 Task: Create a bar chart using the 'experience' column from the data provided.
Action: Mouse moved to (367, 186)
Screenshot: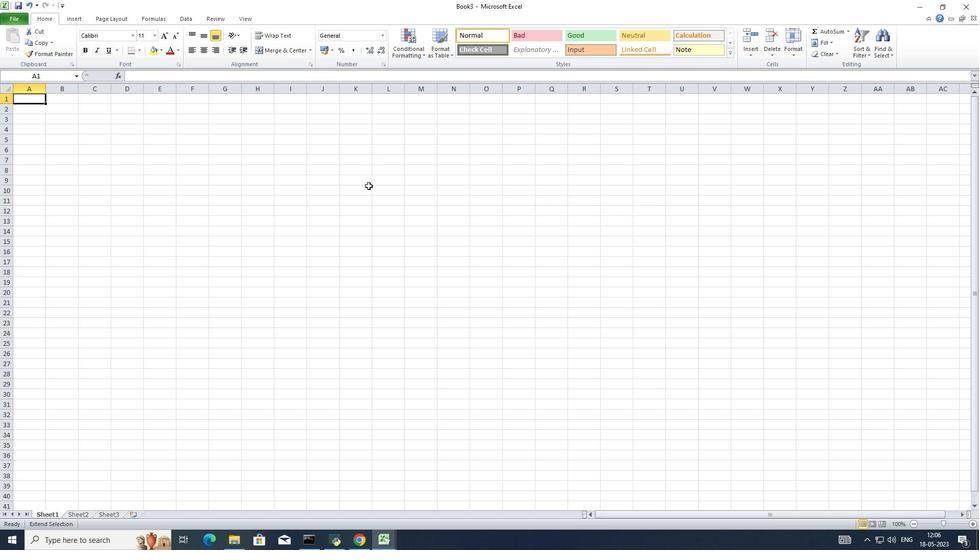 
Action: Key pressed <Key.shift_r><Key.shift_r><Key.shift_r><Key.shift_r><Key.shift_r><Key.shift_r><Key.shift_r><Key.shift_r><Key.shift_r><Key.shift_r><Key.shift_r><Key.shift_r><Key.shift_r><Key.shift_r><Key.shift_r><Key.shift_r><Key.shift_r><Key.shift_r><Key.shift_r><Key.shift_r><Key.shift_r><Key.shift_r><Key.shift_r><Key.shift_r><Key.shift_r><Key.shift_r><Key.shift_r><Key.shift_r><Key.shift_r><Key.shift_r><Key.shift_r><Key.shift_r><Key.shift_r><Key.shift_r><Key.shift_r><Key.shift_r><Key.shift_r><Key.shift_r><Key.shift_r><Key.shift_r><Key.shift_r><Key.shift_r><Key.shift_r><Key.shift_r><Key.shift_r><Key.shift_r><Key.shift_r><Key.shift_r><Key.shift_r><Key.shift_r><Key.shift_r><Key.shift_r><Key.shift_r><Key.shift_r><Key.shift_r>Employee<Key.space><Key.shift_r>Name<Key.right><Key.shift_r>Employee<Key.space><Key.enter><Key.shift_r>S<Key.backspace><Key.backspace>
Screenshot: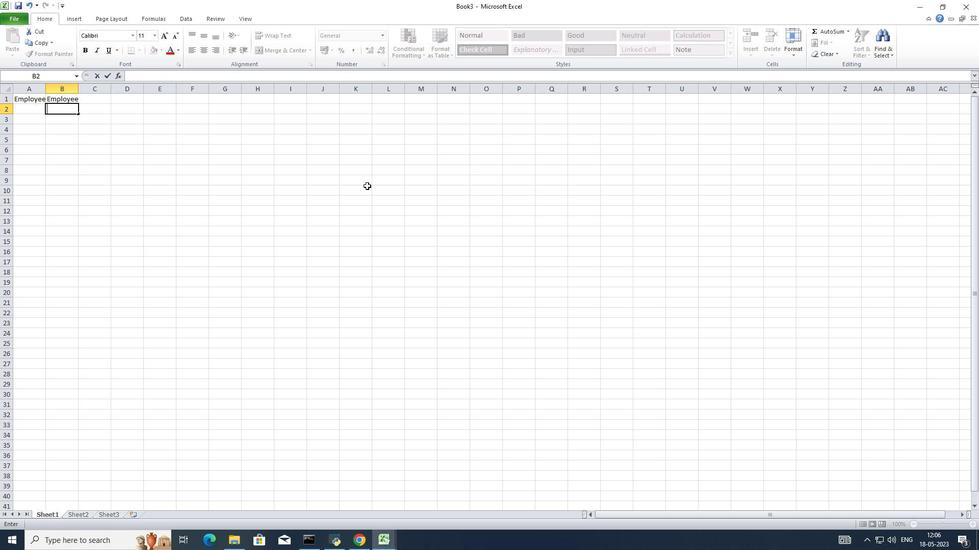 
Action: Mouse pressed left at (367, 186)
Screenshot: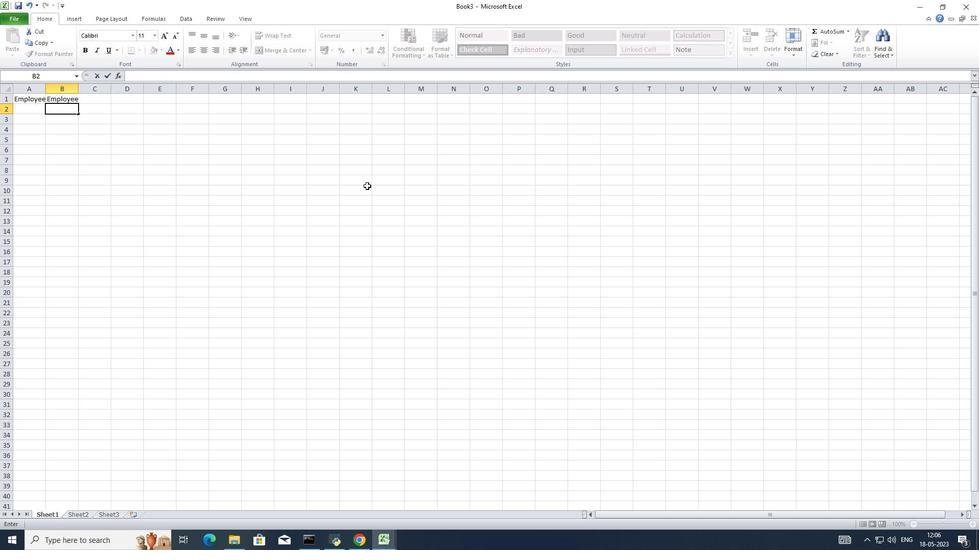 
Action: Mouse moved to (79, 102)
Screenshot: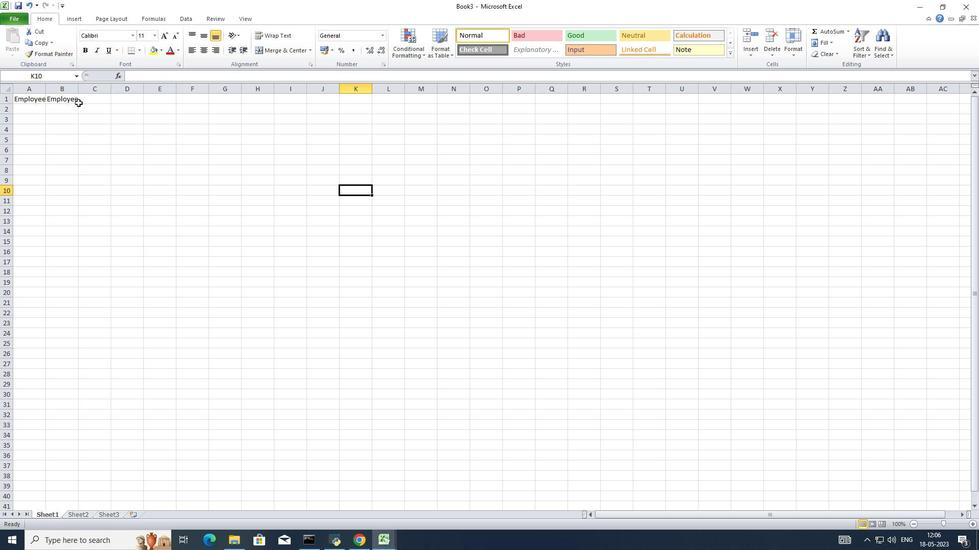 
Action: Mouse pressed left at (79, 102)
Screenshot: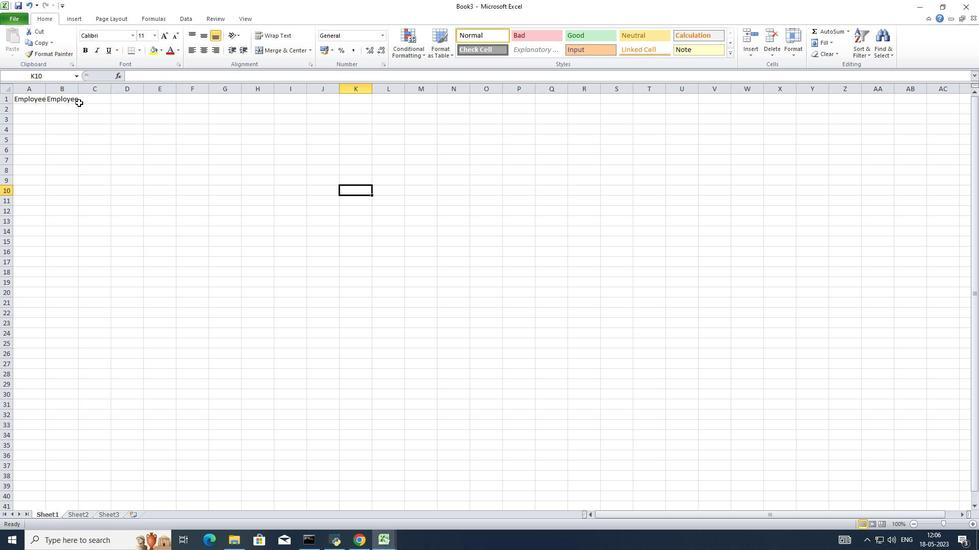 
Action: Mouse moved to (57, 102)
Screenshot: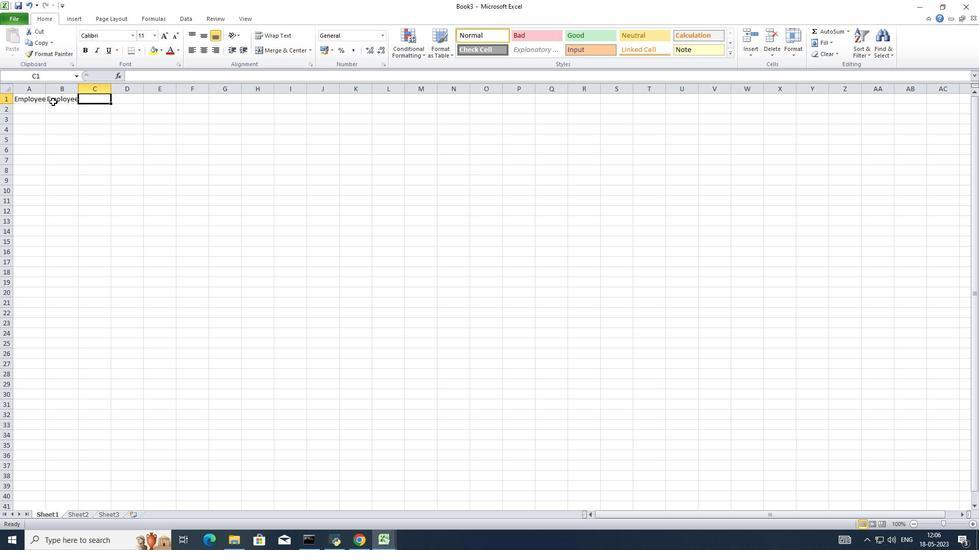 
Action: Mouse pressed left at (57, 102)
Screenshot: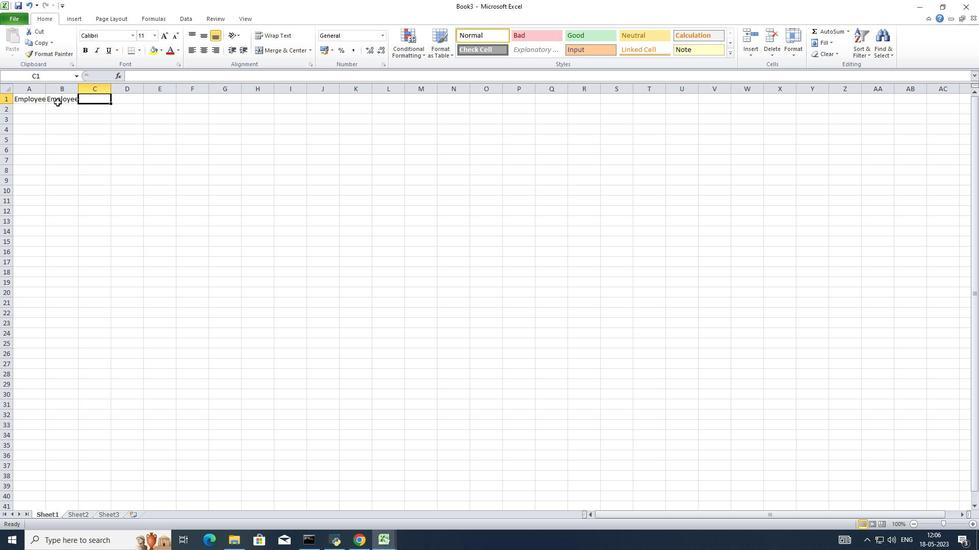 
Action: Mouse moved to (187, 76)
Screenshot: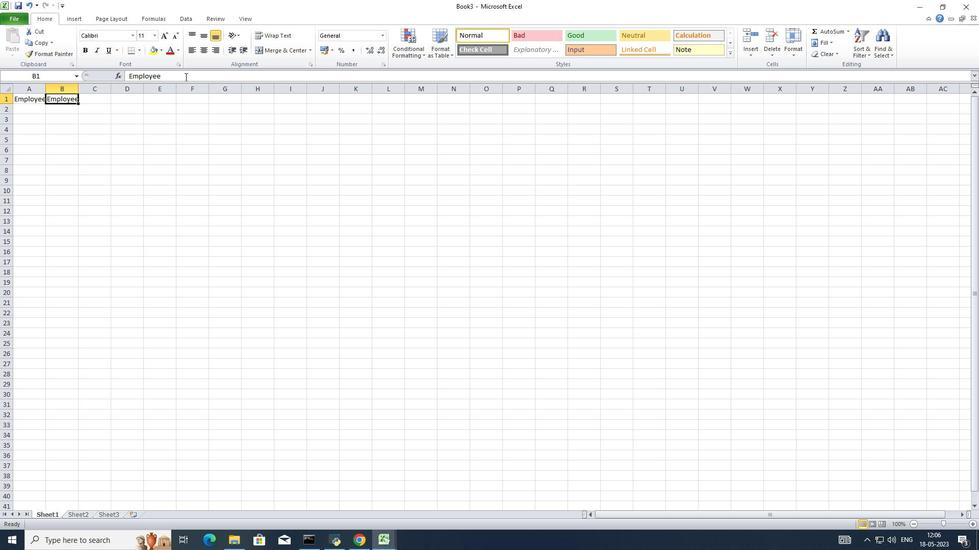 
Action: Mouse pressed left at (187, 76)
Screenshot: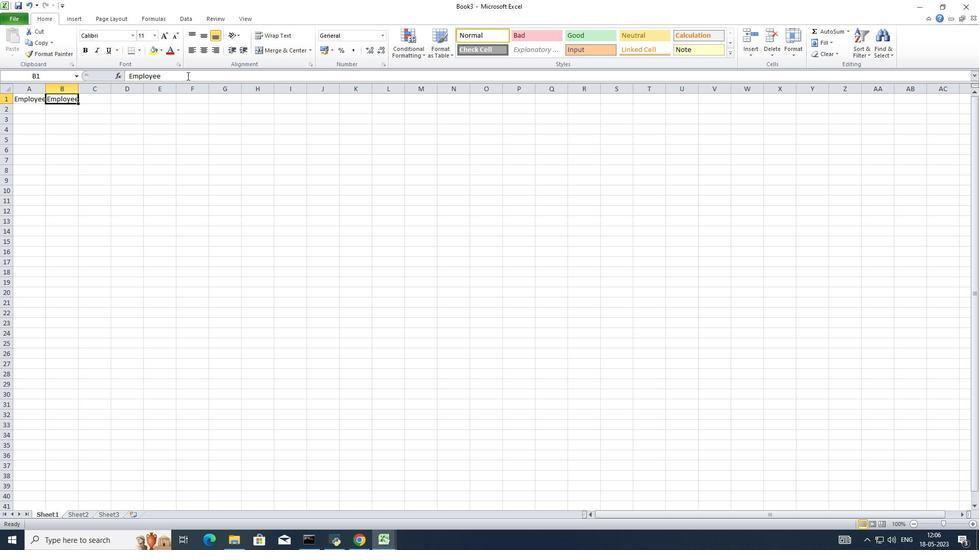 
Action: Mouse moved to (187, 76)
Screenshot: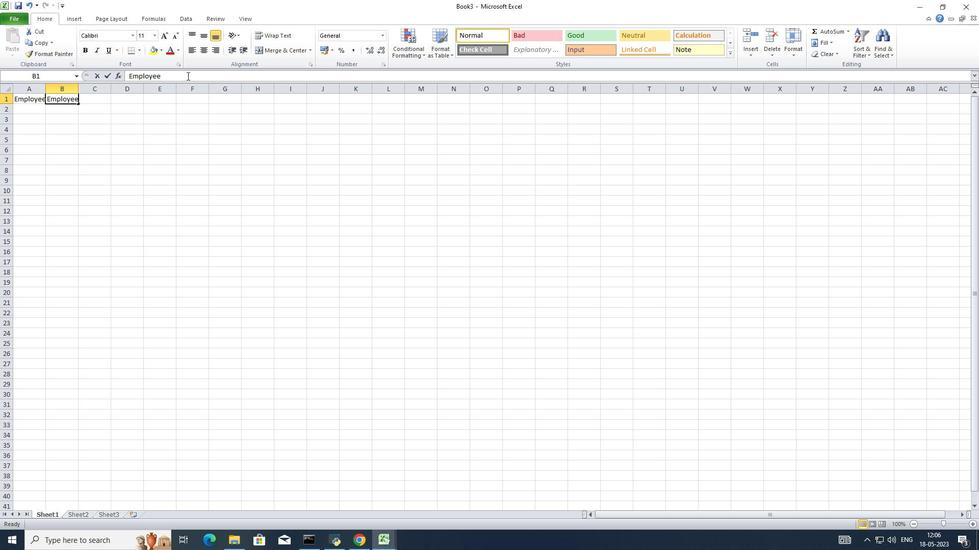 
Action: Key pressed <Key.shift_r>Salary<Key.enter><Key.up><Key.right><Key.shift_r>Employee<Key.space><Key.shift_r>ID<Key.right><Key.shift_r>Employee<Key.space><Key.shift_r>DOJ<Key.enter><Key.up><Key.right>
Screenshot: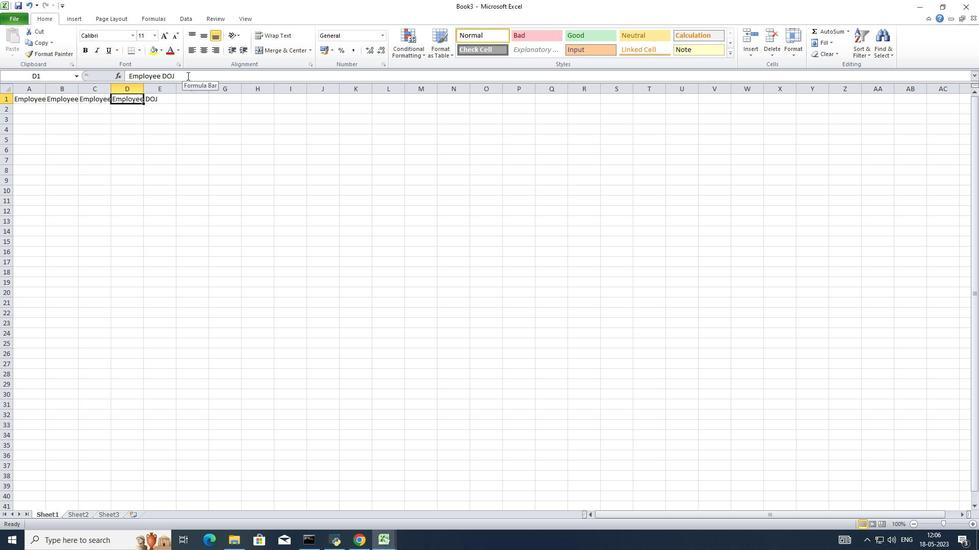 
Action: Mouse moved to (144, 87)
Screenshot: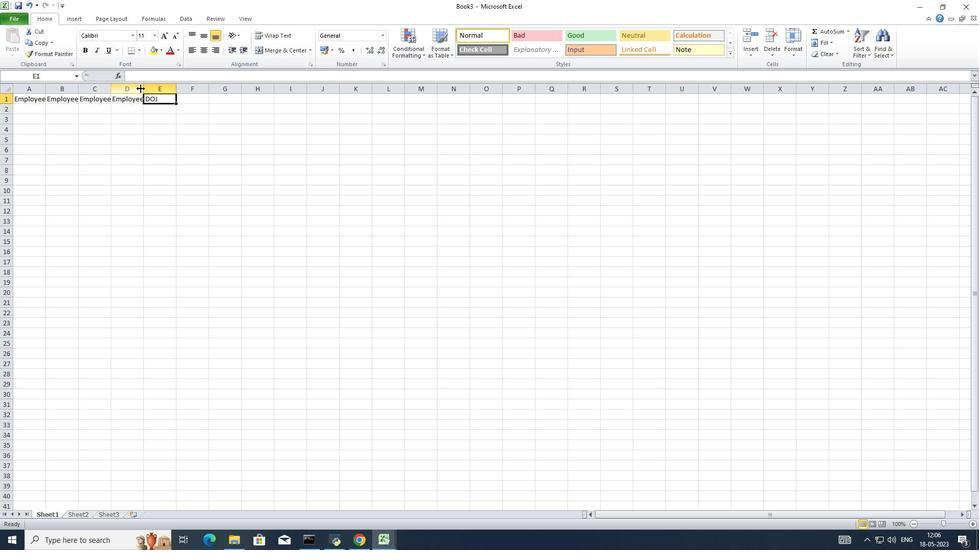 
Action: Mouse pressed left at (144, 87)
Screenshot: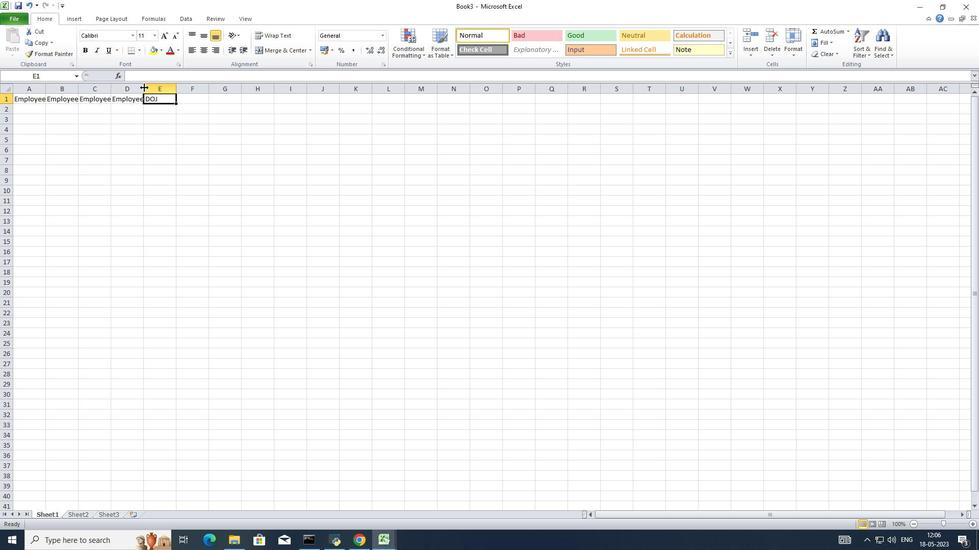 
Action: Mouse pressed left at (144, 87)
Screenshot: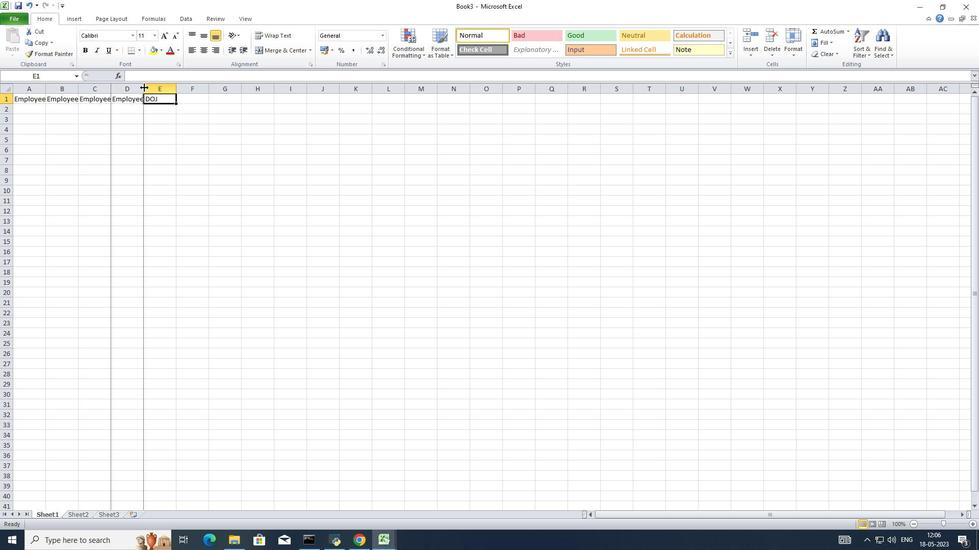 
Action: Mouse moved to (113, 89)
Screenshot: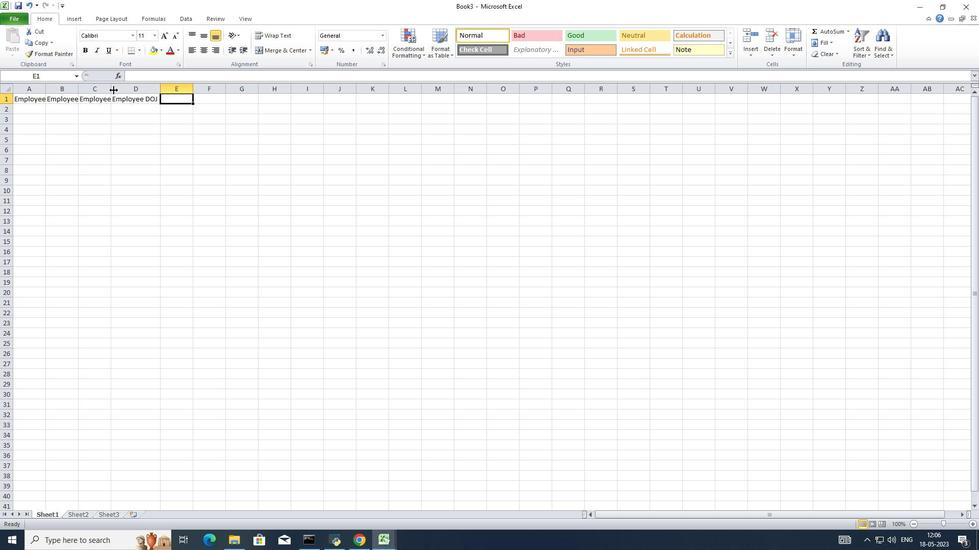 
Action: Mouse pressed left at (113, 89)
Screenshot: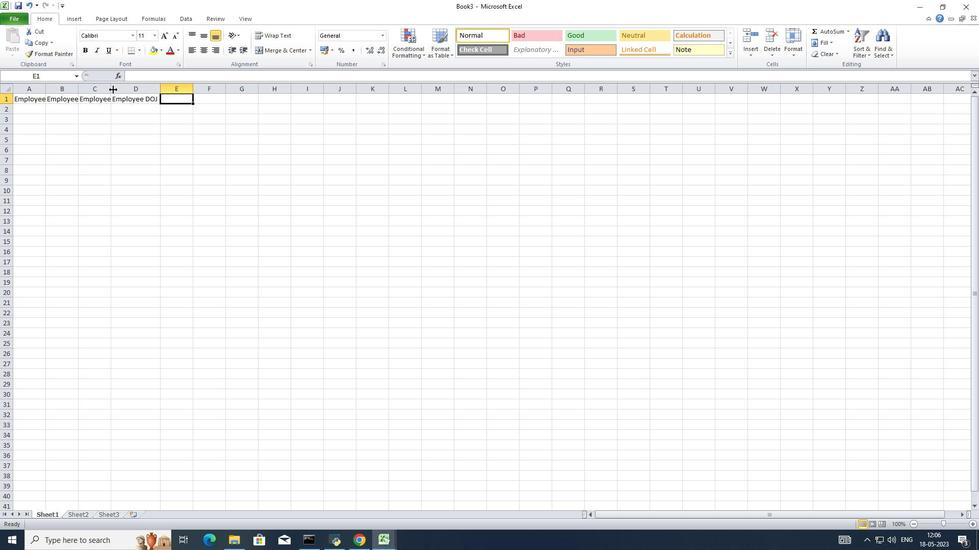 
Action: Mouse pressed left at (113, 89)
Screenshot: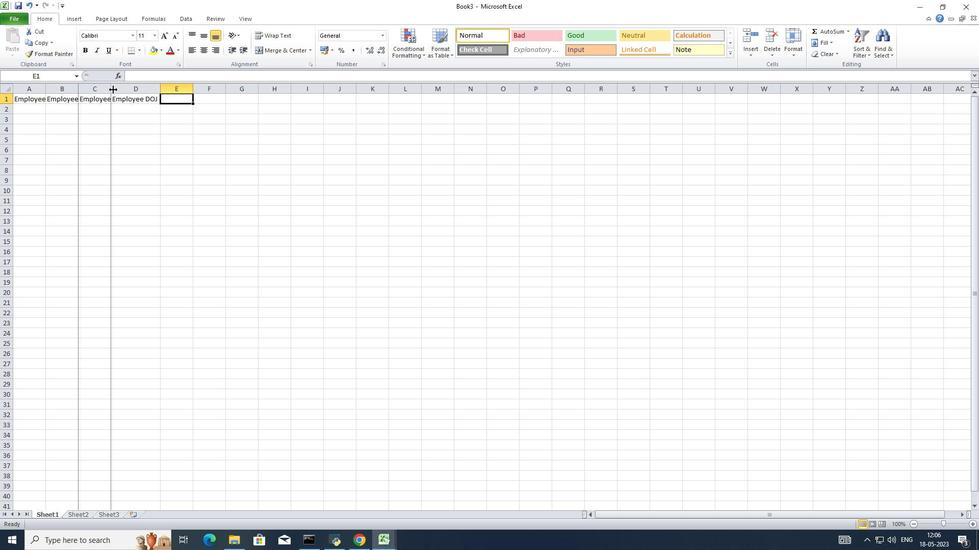 
Action: Mouse moved to (81, 87)
Screenshot: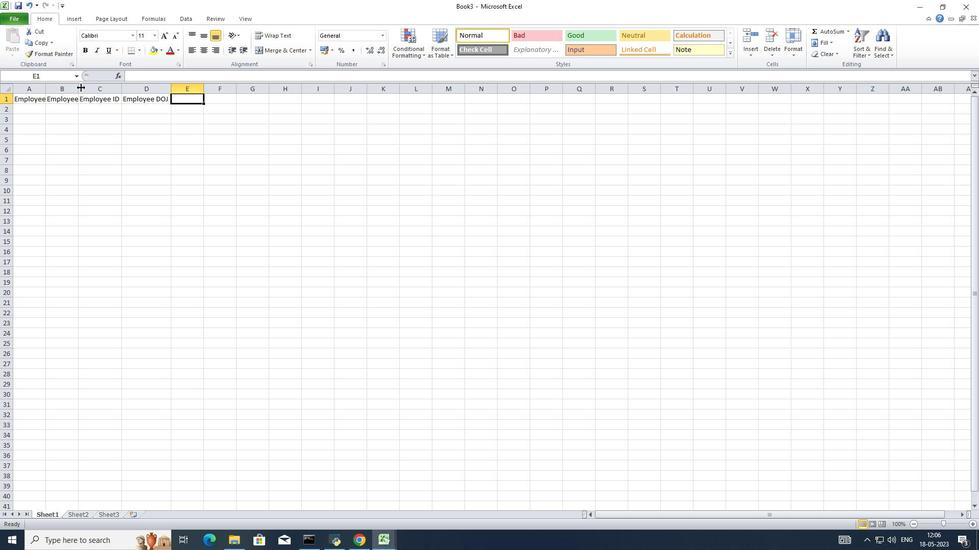 
Action: Mouse pressed left at (81, 87)
Screenshot: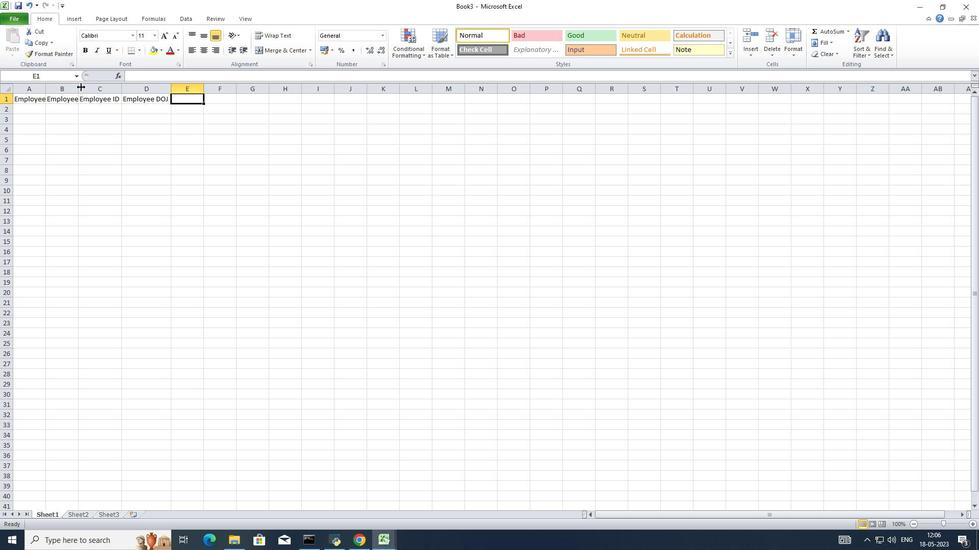 
Action: Mouse pressed left at (81, 87)
Screenshot: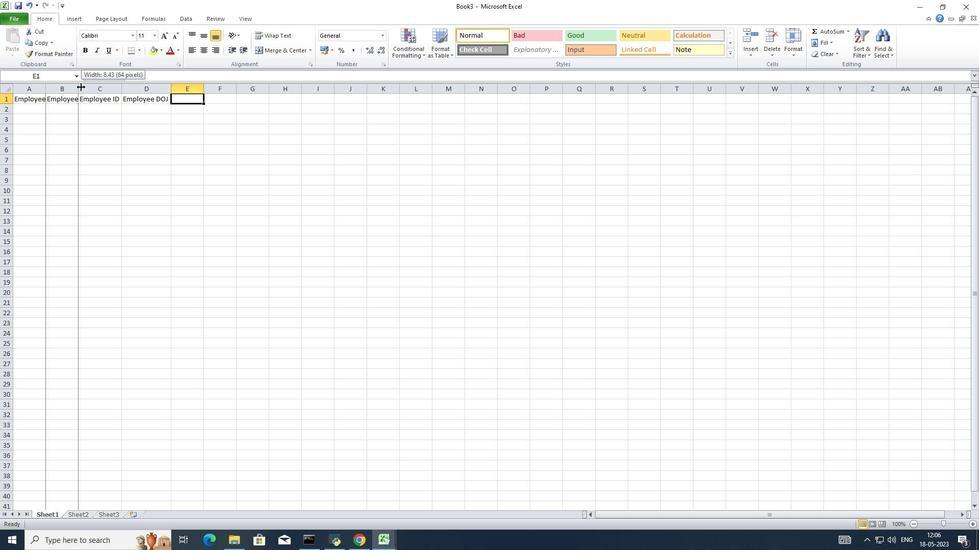 
Action: Mouse moved to (47, 87)
Screenshot: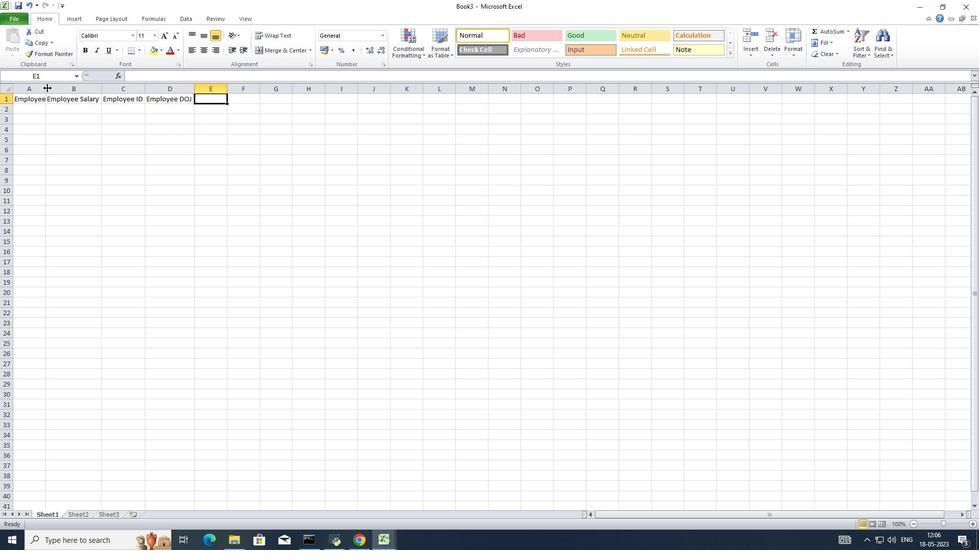 
Action: Mouse pressed left at (47, 87)
Screenshot: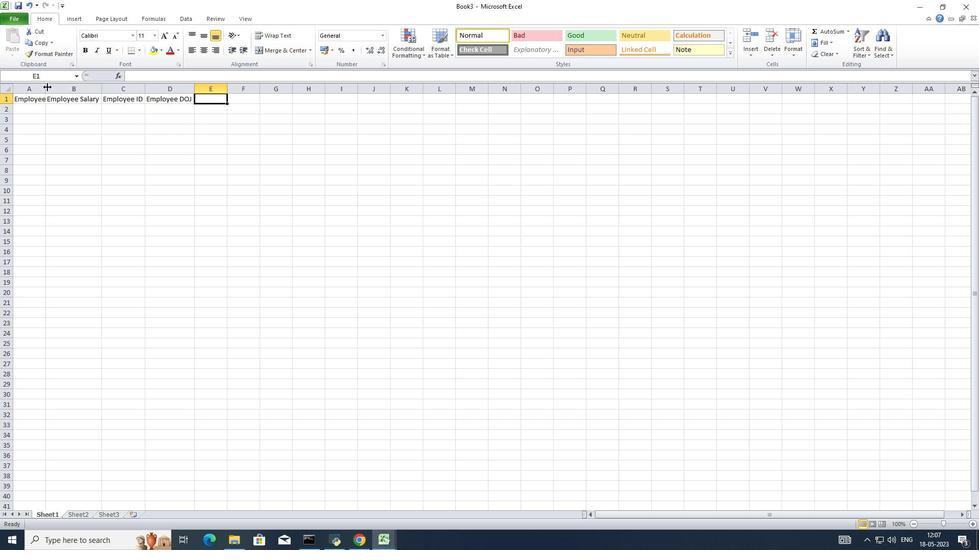
Action: Mouse pressed left at (47, 87)
Screenshot: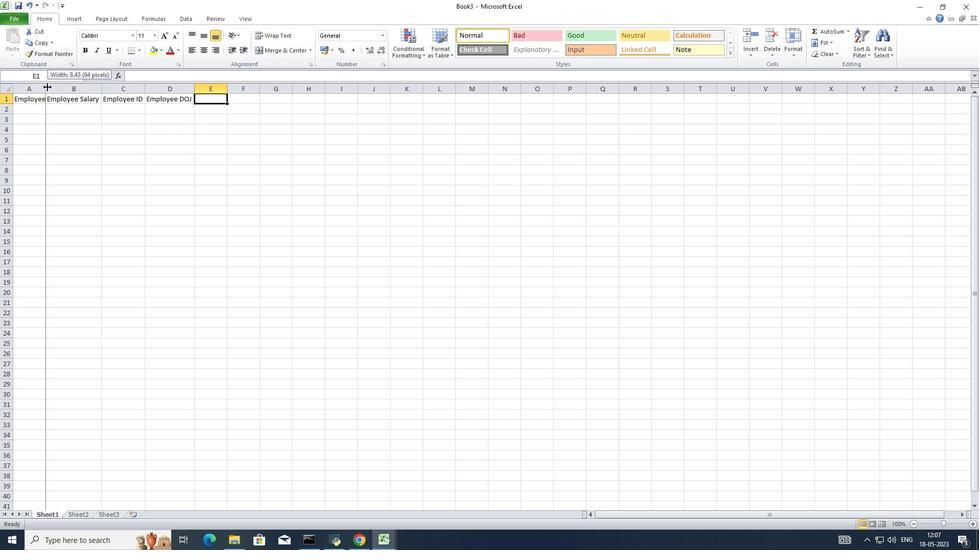 
Action: Mouse moved to (200, 107)
Screenshot: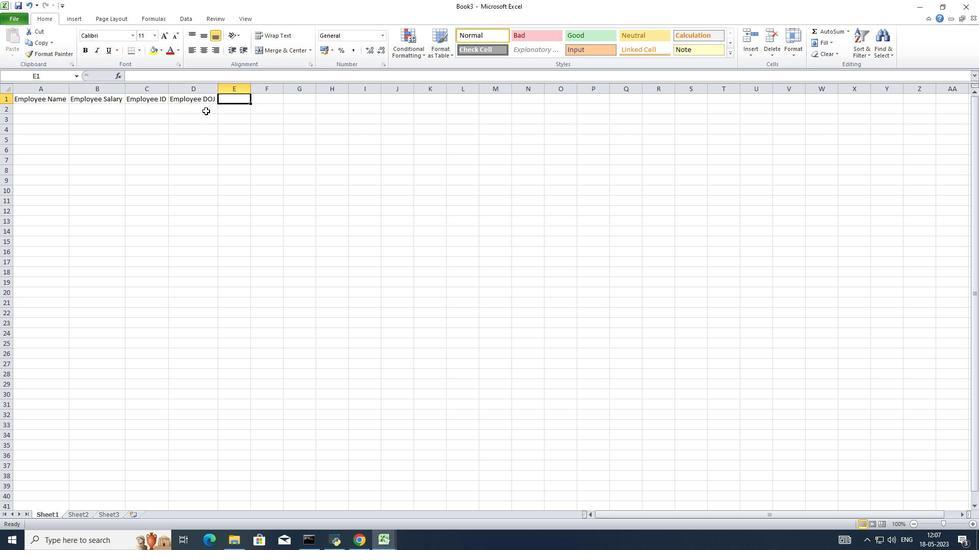 
Action: Key pressed <Key.shift_r>Location<Key.down><Key.left><Key.left><Key.left><Key.left><Key.left><Key.left><Key.left><Key.shift_r>Lsk<Key.backspace><Key.backspace>akhan<Key.enter><Key.shift_r>Suresh<Key.right><Key.left><Key.down><Key.shift_r>Rahul<Key.enter><Key.shift_r>Krish<Key.enter>dev<Key.enter>pooja<Key.enter>sahil<Key.enter>abhishek<Key.enter>salesh<Key.enter>
Screenshot: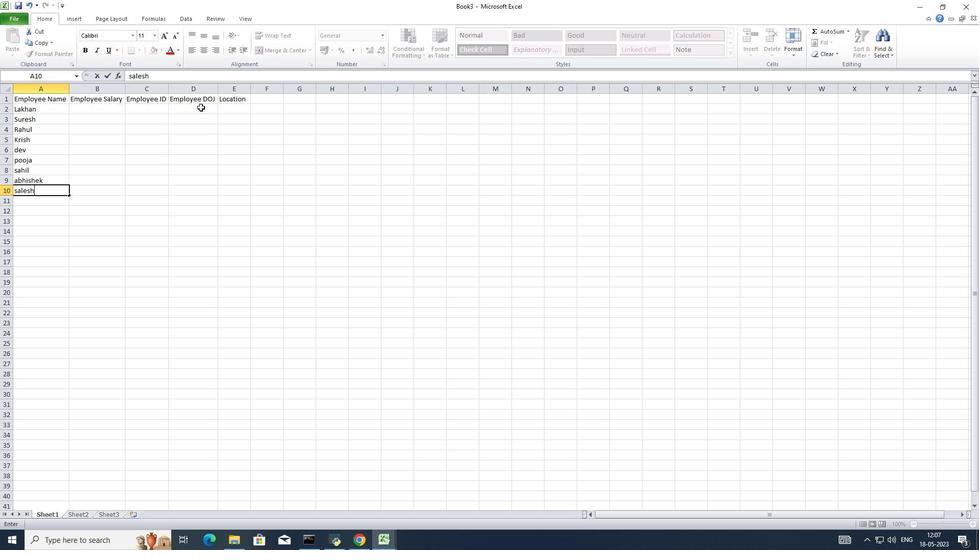 
Action: Mouse moved to (109, 111)
Screenshot: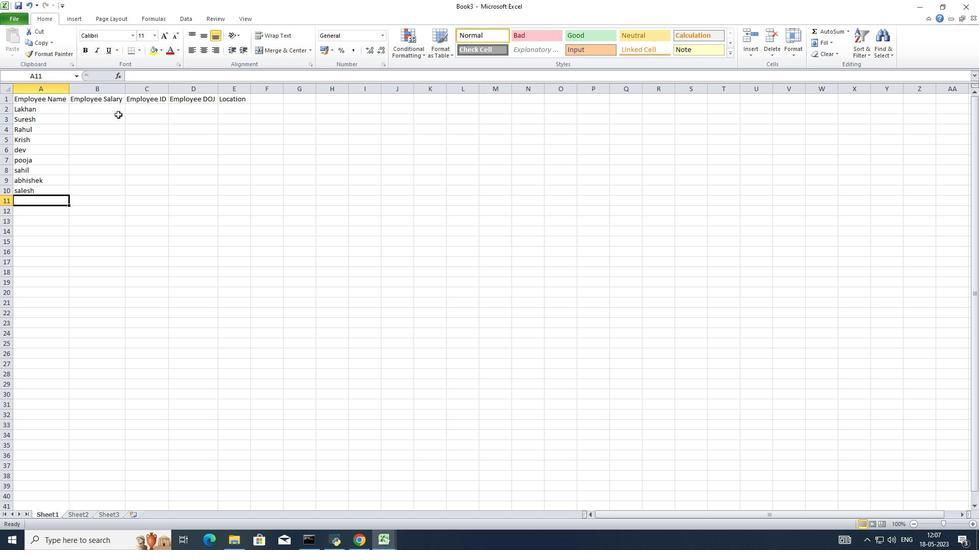 
Action: Mouse pressed left at (109, 111)
Screenshot: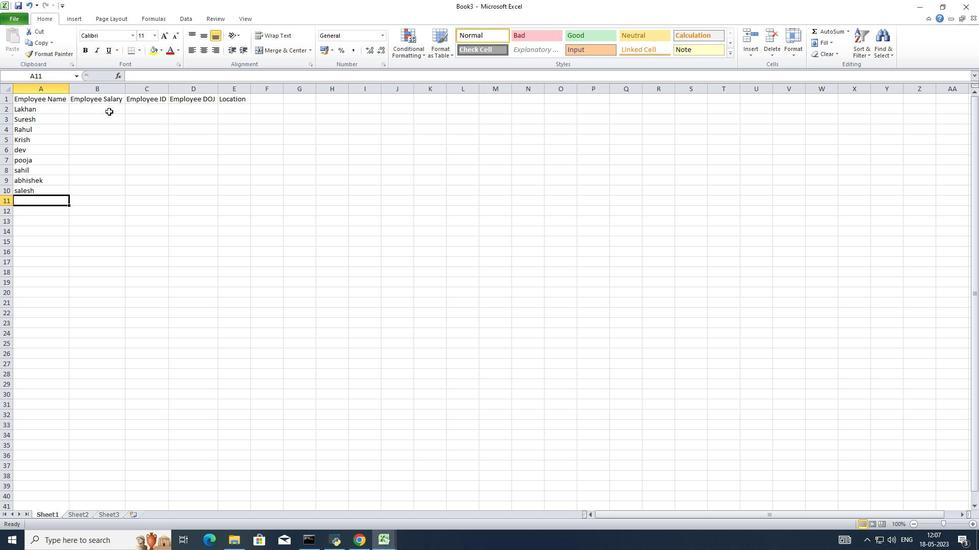 
Action: Mouse moved to (113, 110)
Screenshot: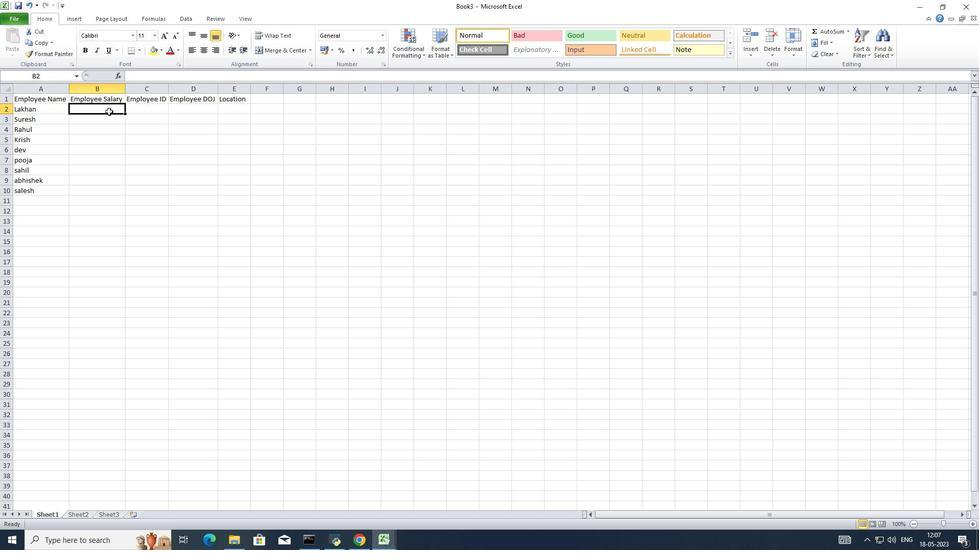 
Action: Key pressed 455450<Key.left><Key.right>35000<Key.insert><Key.insert><Key.backspace><Key.insert><Key.backspace>52<Key.enter>45210<Key.enter>25014<Key.enter>26301<Key.enter>19800<Key.enter>32001<Key.backspace><Key.backspace>89<Key.enter>35335<Key.enter>29578<Key.enter>
Screenshot: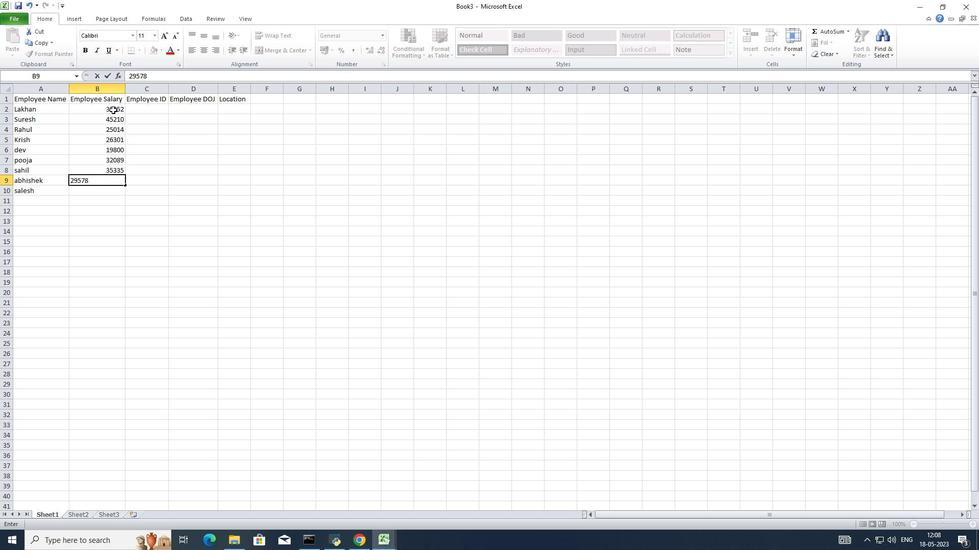 
Action: Mouse moved to (133, 114)
Screenshot: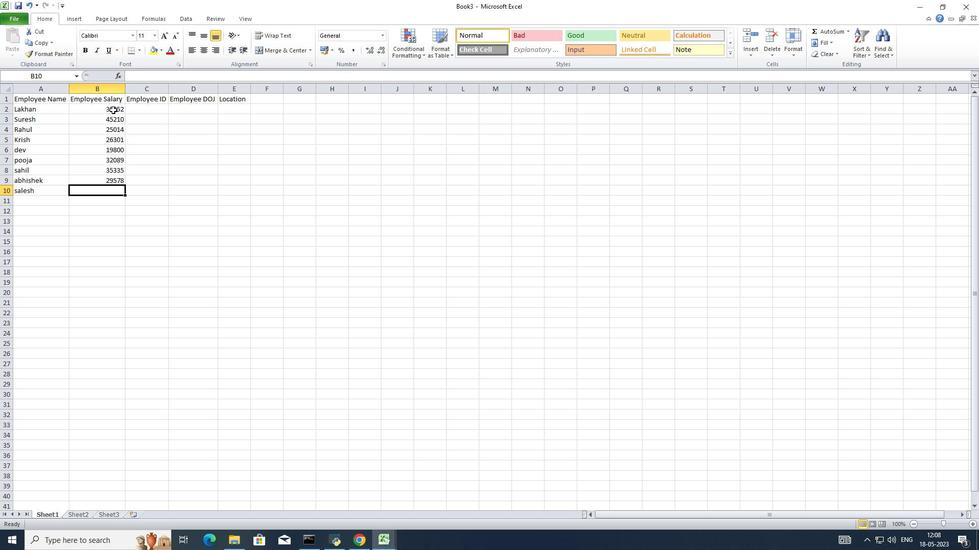
Action: Key pressed 36427<Key.enter><Key.up><Key.up><Key.up><Key.up><Key.up><Key.up><Key.up><Key.up><Key.right><Key.up><Key.shift_r>S454<Key.enter>s8782<Key.enter>s26623<Key.enter>s554<Key.enter>f4521<Key.enter>f5622<Key.enter>s2655<Key.up>s2687<Key.enter><Key.up><Key.up>s2687<Key.down><Key.down><Key.down>s6800<Key.enter>s4158<Key.enter><Key.up><Key.up><Key.up><Key.up><Key.up><Key.up><Key.up><Key.up><Key.up><Key.right>26<Key.space>my<Key.backspace>ay<Key.enter>16ap<Key.backspace><Key.backspace><Key.space>april<Key.enter>27-feb<Key.enter>21<Key.space>feb<Key.enter>12-dec-23<Key.backspace>2<Key.enter>22-nov-22<Key.enter>18-april-19<Key.enter>16-may-17<Key.enter><Key.up><Key.up><Key.up><Key.up><Key.up>ctrl+C<Key.down><Key.down><Key.down><Key.down><Key.down><Key.enter><Key.up><Key.up><Key.up><Key.up><Key.up><Key.up><Key.up><Key.up><Key.right><Key.shift_r>Gurugram<Key.enter>delhi<Key.enter>ko<Key.backspace><Key.backspace>gurugrram<Key.enter><Key.up><Key.up><Key.up>ctrl+C<Key.down><Key.down><Key.enter><Key.down>del<Key.down><Key.up><Key.down>de<Key.down>de<Key.down>guru<Key.down>de<Key.enter>punjab<Key.enter>
Screenshot: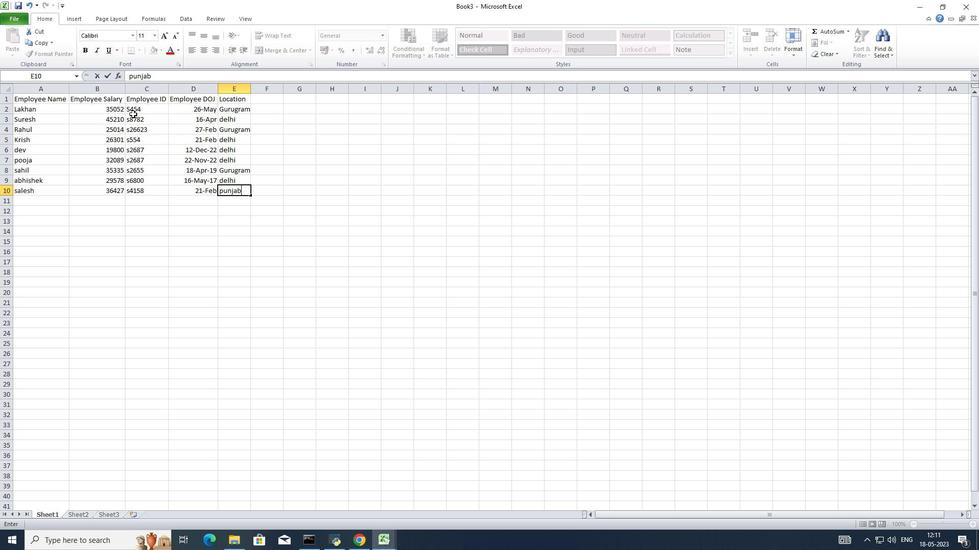 
Action: Mouse moved to (260, 98)
Screenshot: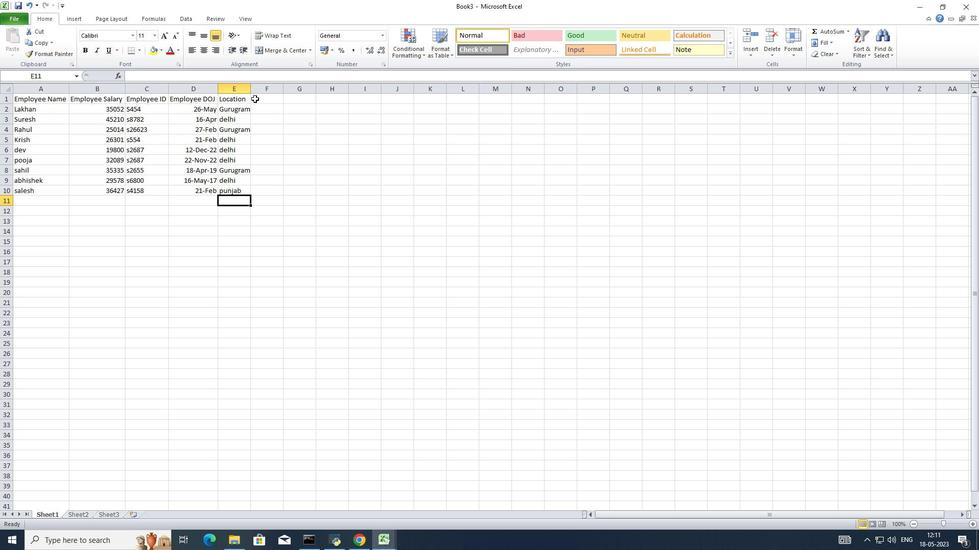 
Action: Mouse pressed left at (260, 98)
Screenshot: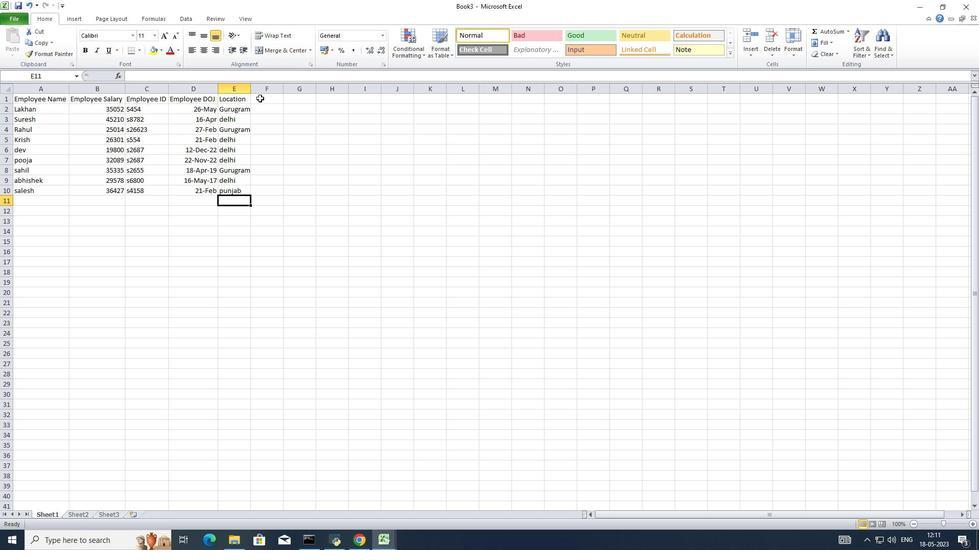 
Action: Mouse moved to (260, 98)
Screenshot: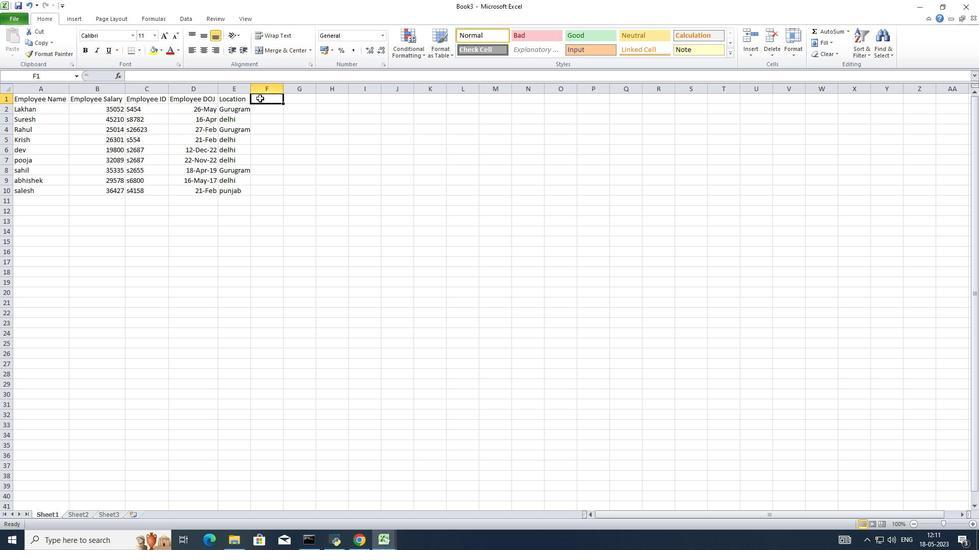 
Action: Key pressed expierence<Key.enter>
Screenshot: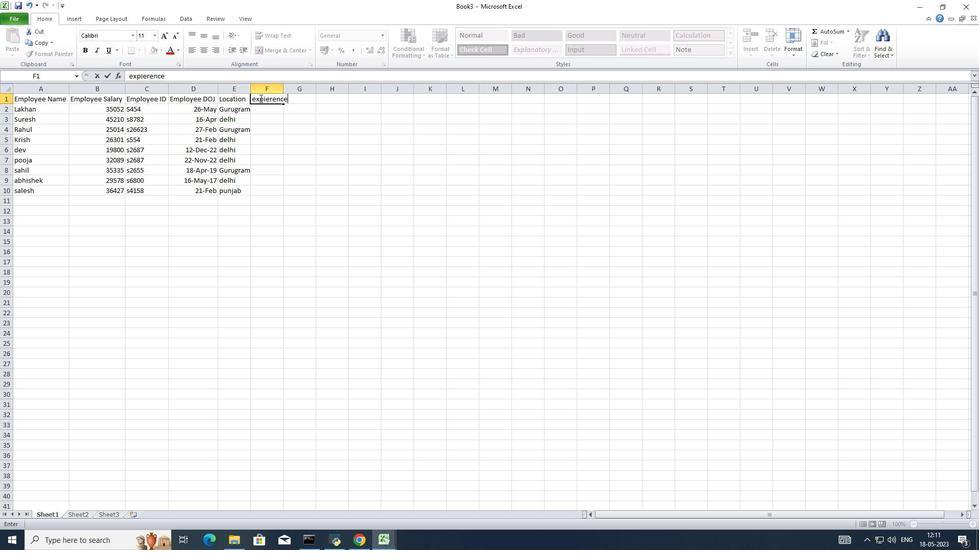 
Action: Mouse moved to (374, 109)
Screenshot: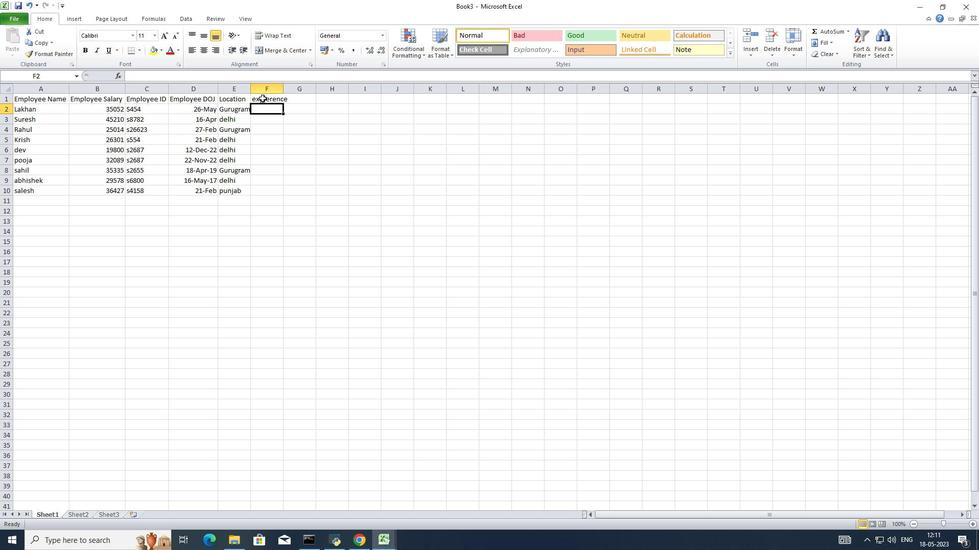 
Action: Key pressed 12<Key.tab>1<Key.left><Key.down><Key.up><Key.right><Key.delete><Key.down><Key.left><Key.up>2<Key.down>1<Key.down>0<Key.down>2<Key.down>3<Key.down>1<Key.down>0<Key.down>4<Key.down>6<Key.left><Key.left><Key.left><Key.left><Key.left><Key.left><Key.left><Key.left><Key.left><Key.left><Key.left><Key.left><Key.left><Key.left><Key.left><Key.up><Key.shift><Key.right><Key.down>
Screenshot: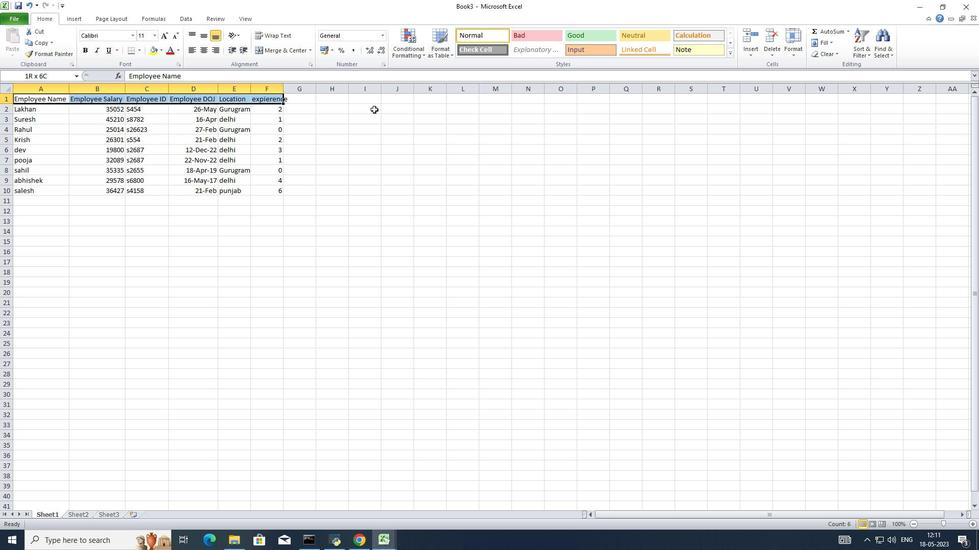 
Action: Mouse moved to (141, 49)
Screenshot: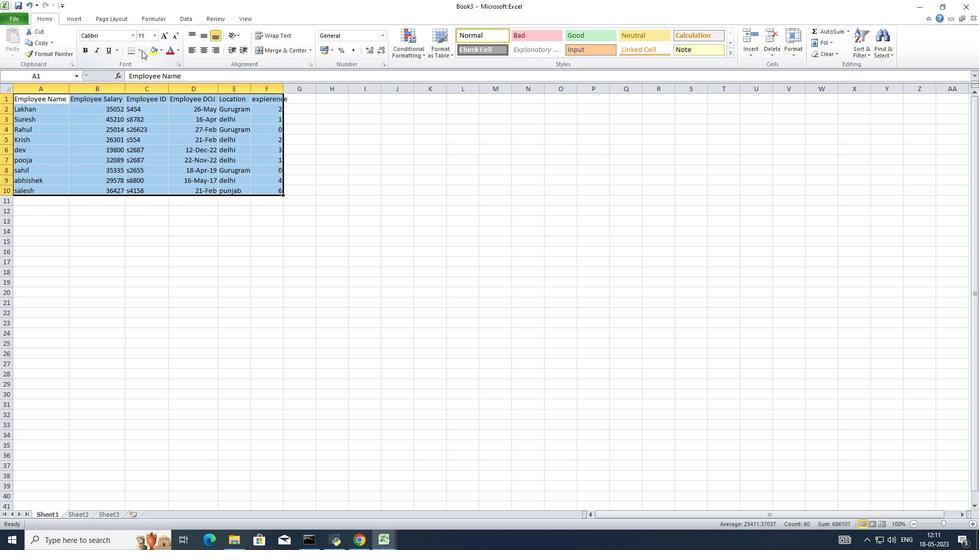 
Action: Mouse pressed left at (141, 49)
Screenshot: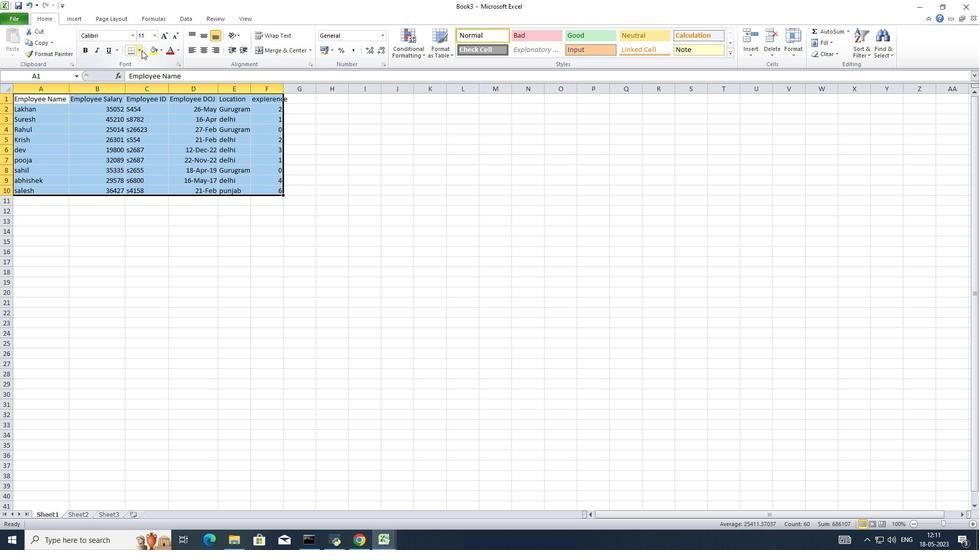 
Action: Mouse moved to (135, 133)
Screenshot: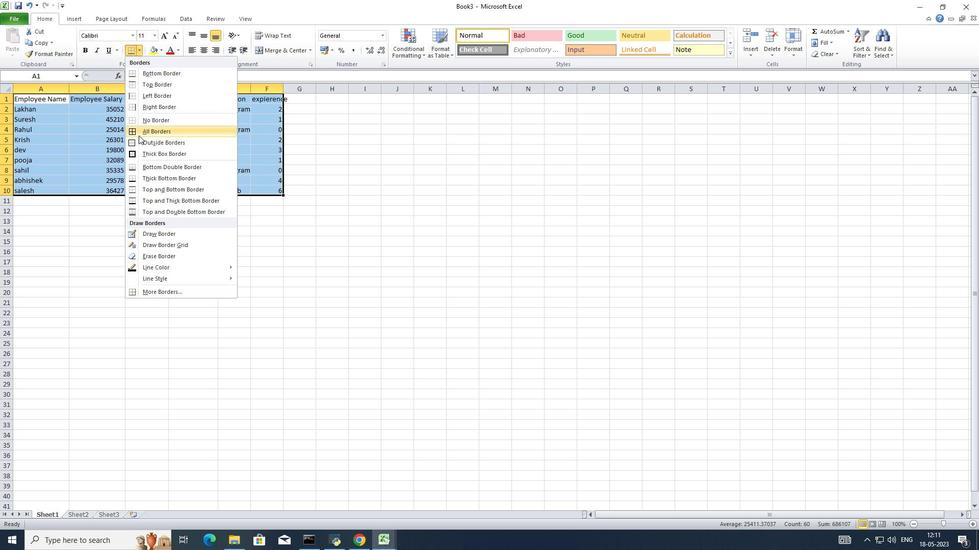
Action: Mouse pressed left at (135, 133)
Screenshot: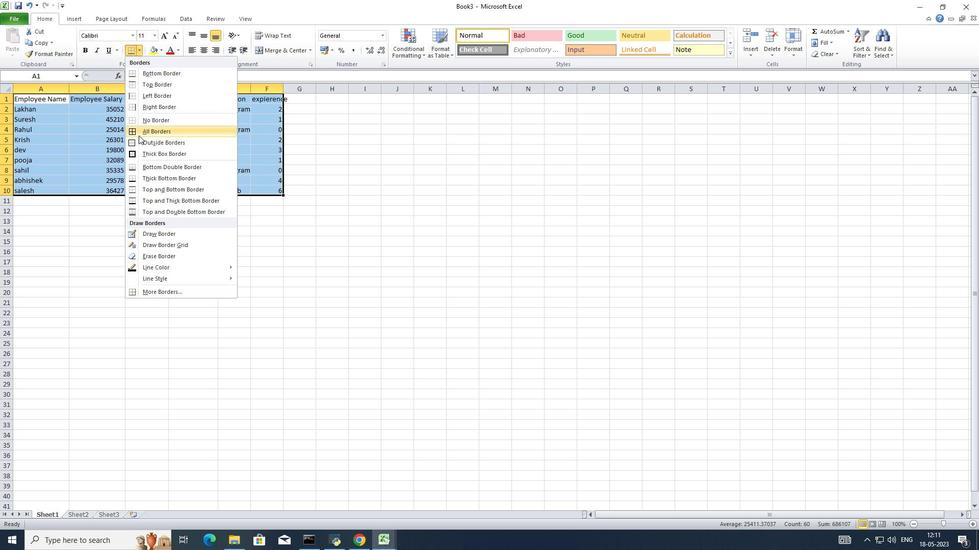 
Action: Mouse moved to (75, 17)
Screenshot: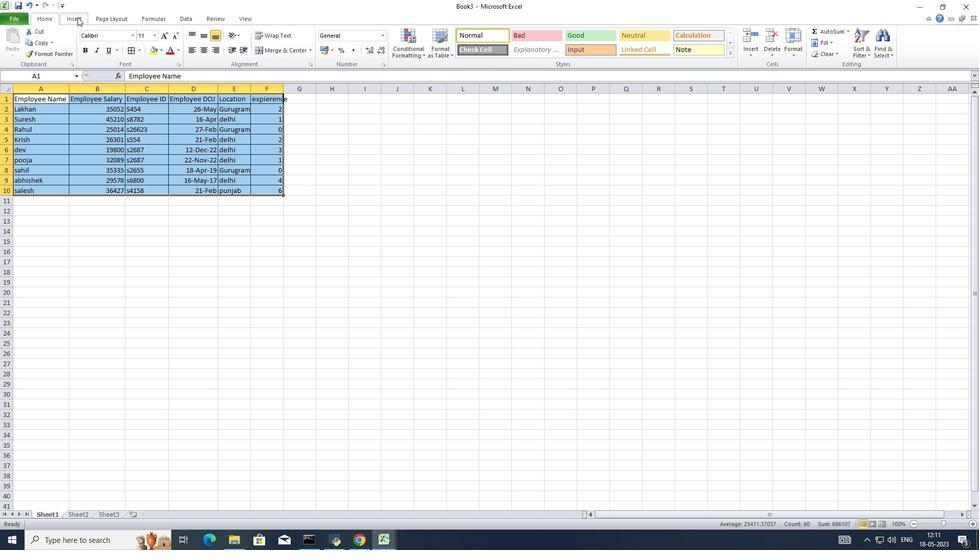 
Action: Mouse pressed left at (75, 17)
Screenshot: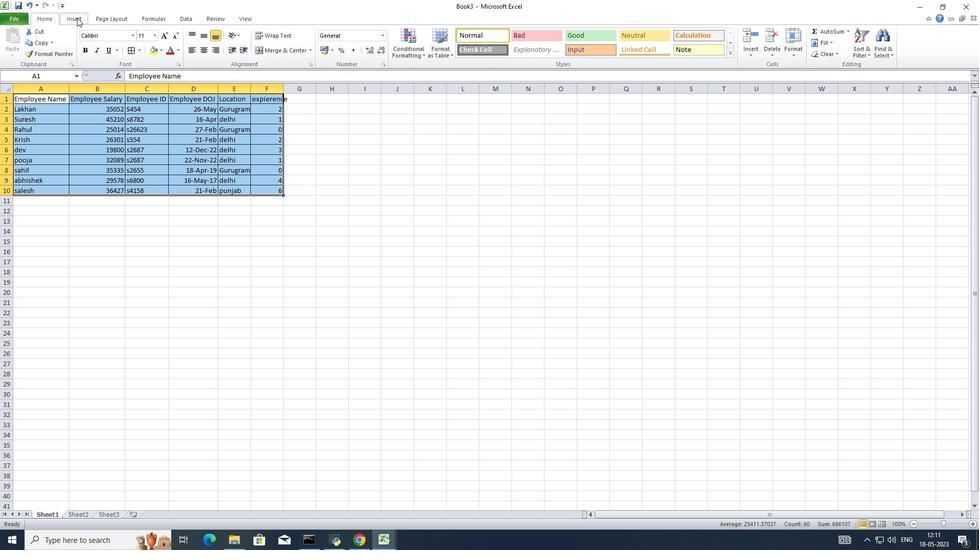 
Action: Mouse moved to (193, 44)
Screenshot: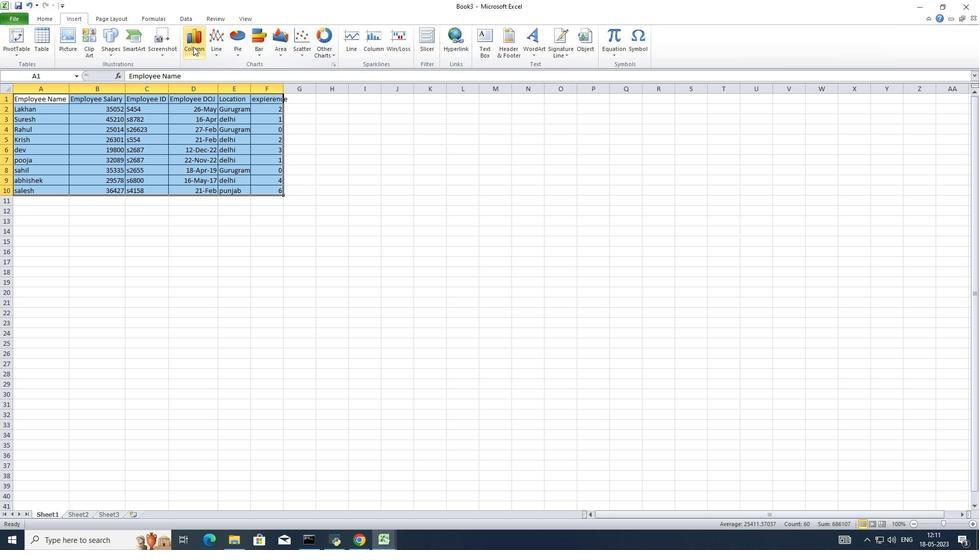 
Action: Mouse pressed left at (193, 44)
Screenshot: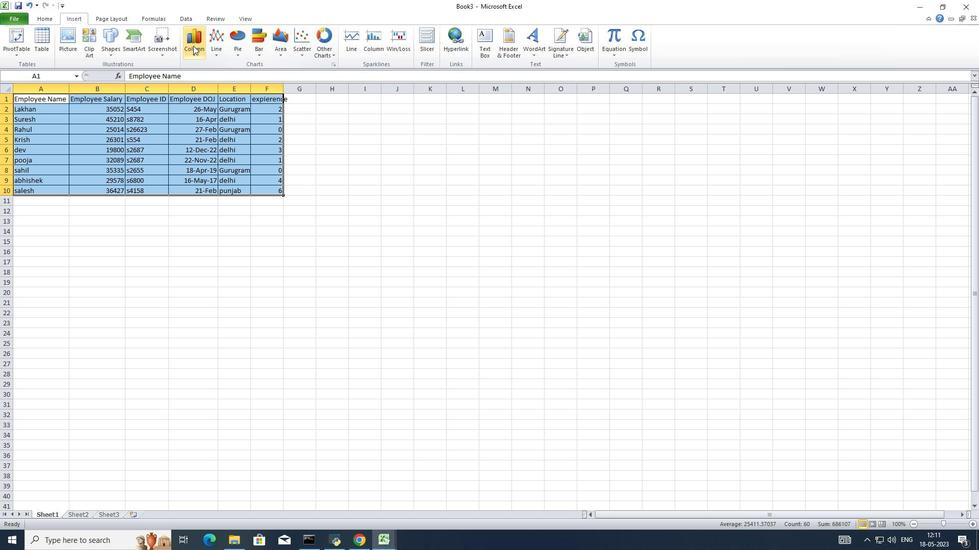 
Action: Mouse moved to (196, 116)
Screenshot: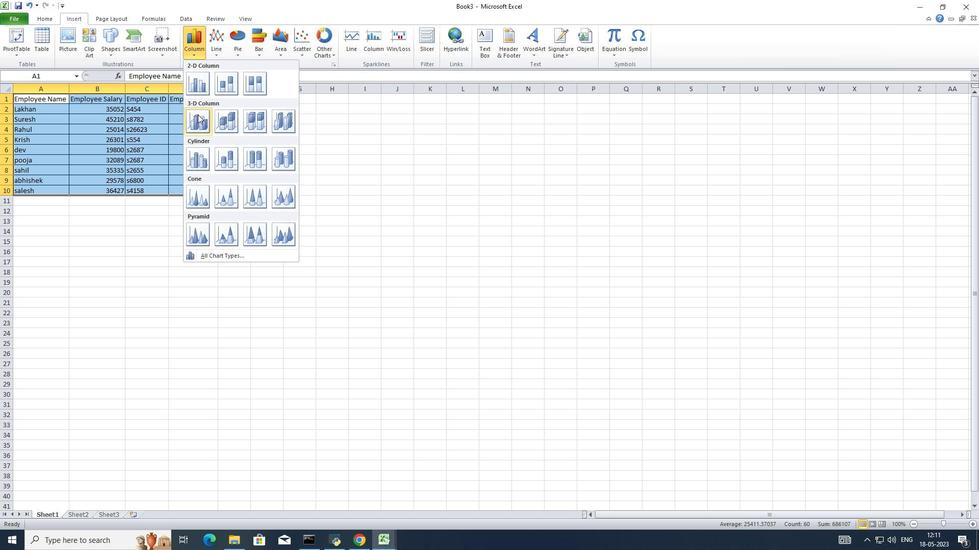 
Action: Mouse pressed left at (196, 116)
Screenshot: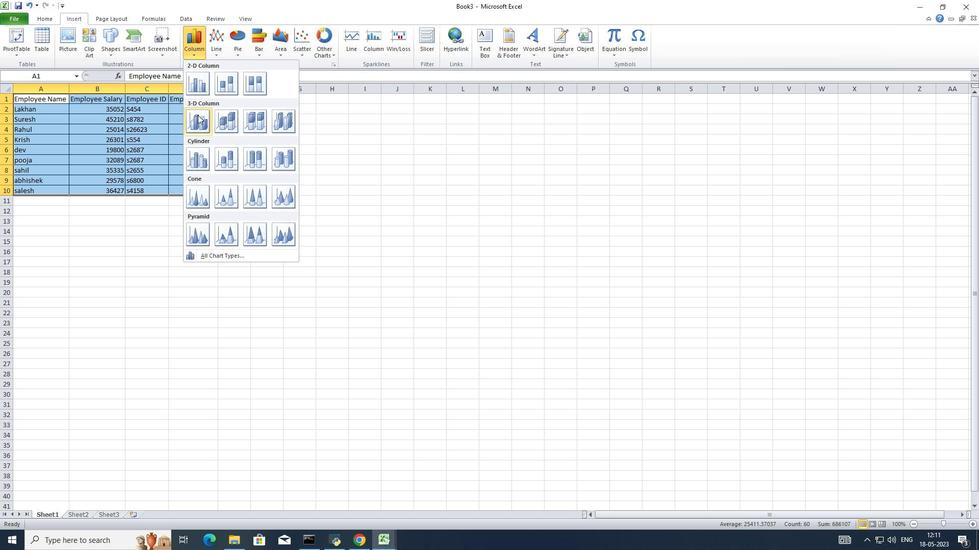 
Action: Mouse moved to (557, 234)
Screenshot: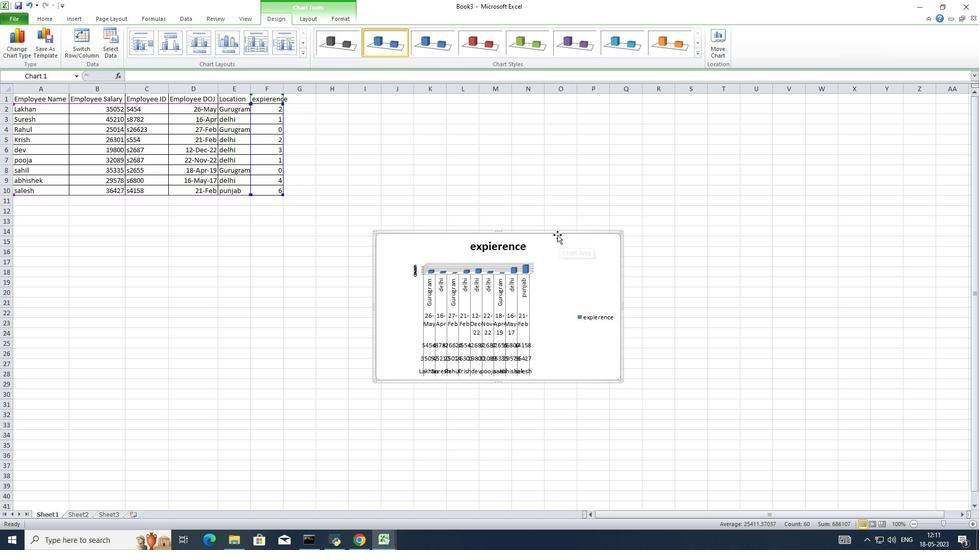 
Action: Mouse pressed left at (557, 234)
Screenshot: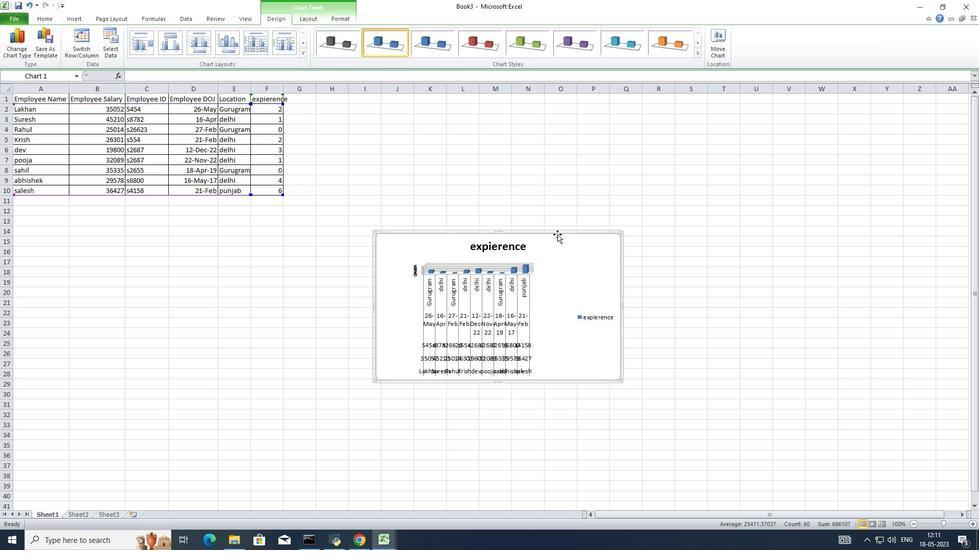 
Action: Mouse moved to (588, 187)
Screenshot: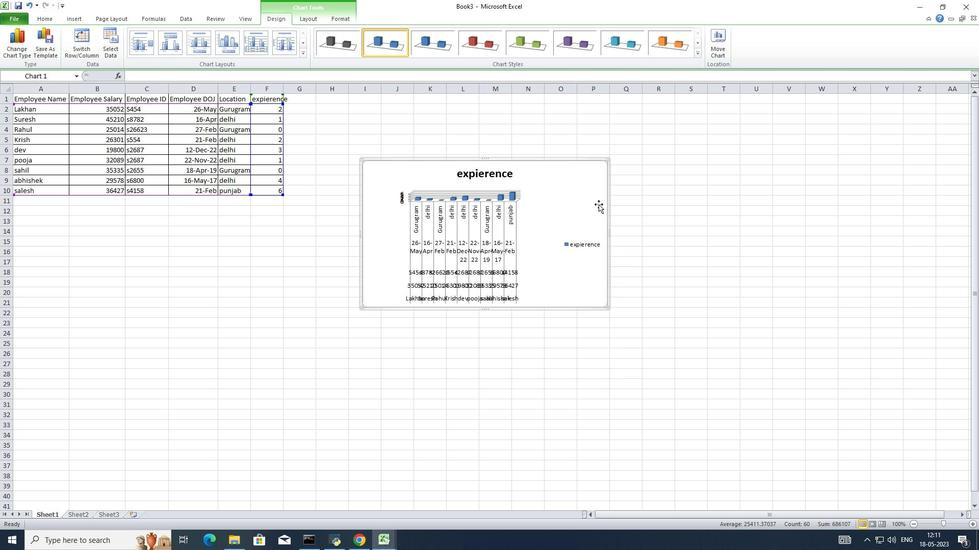 
Action: Mouse pressed left at (588, 187)
Screenshot: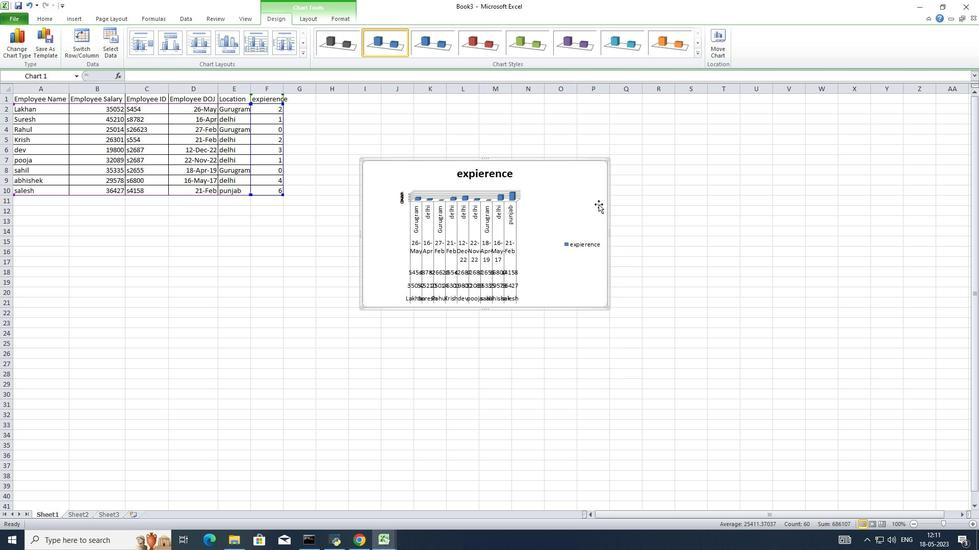 
Action: Mouse moved to (484, 158)
Screenshot: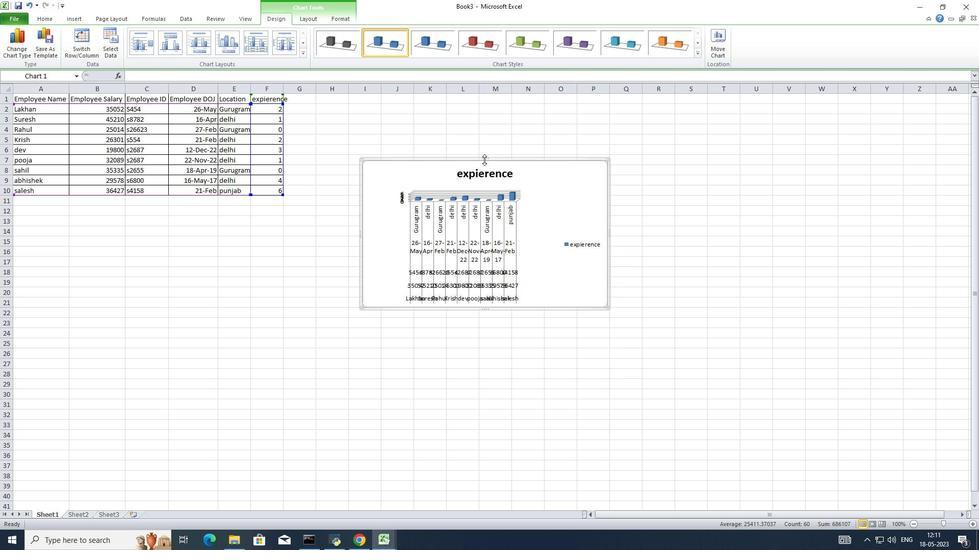 
Action: Mouse pressed left at (484, 158)
Screenshot: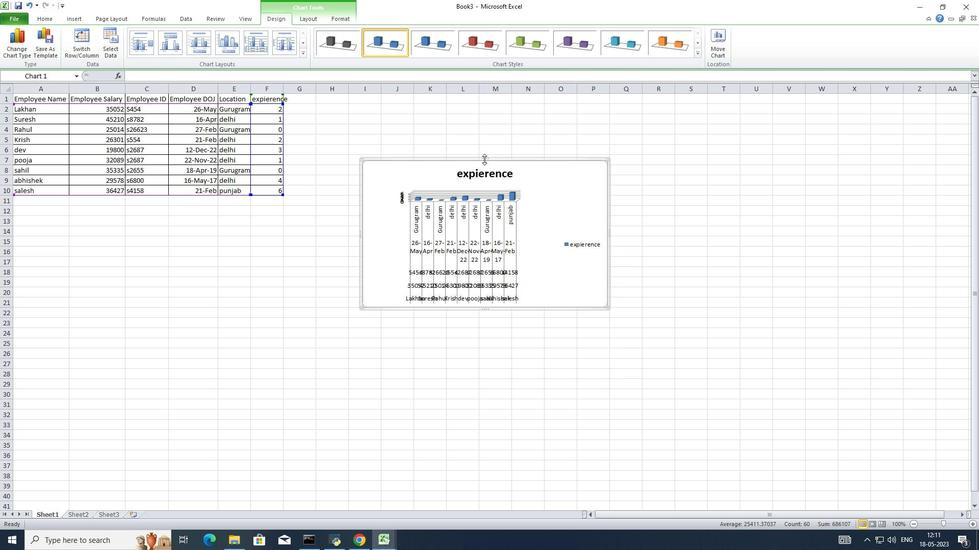 
Action: Mouse pressed left at (484, 158)
Screenshot: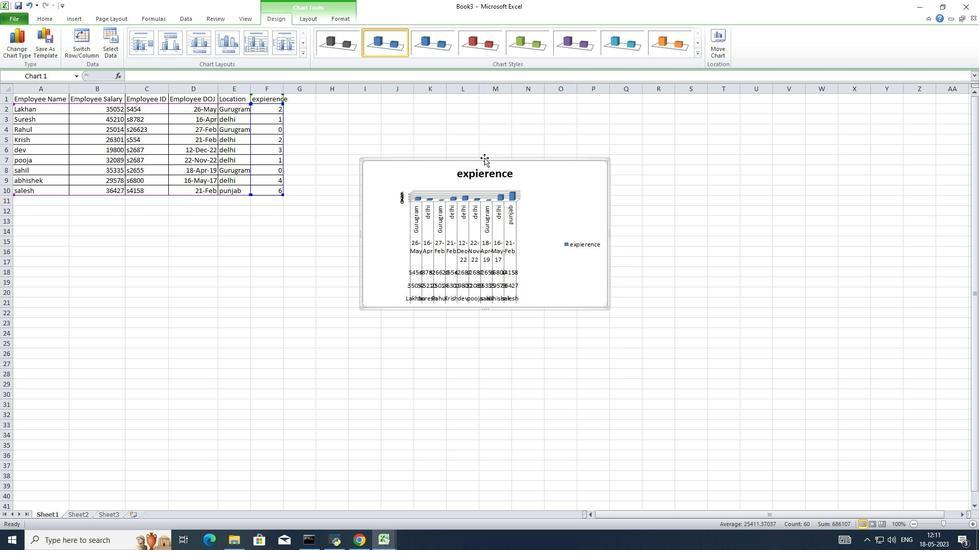 
Action: Mouse moved to (483, 158)
Screenshot: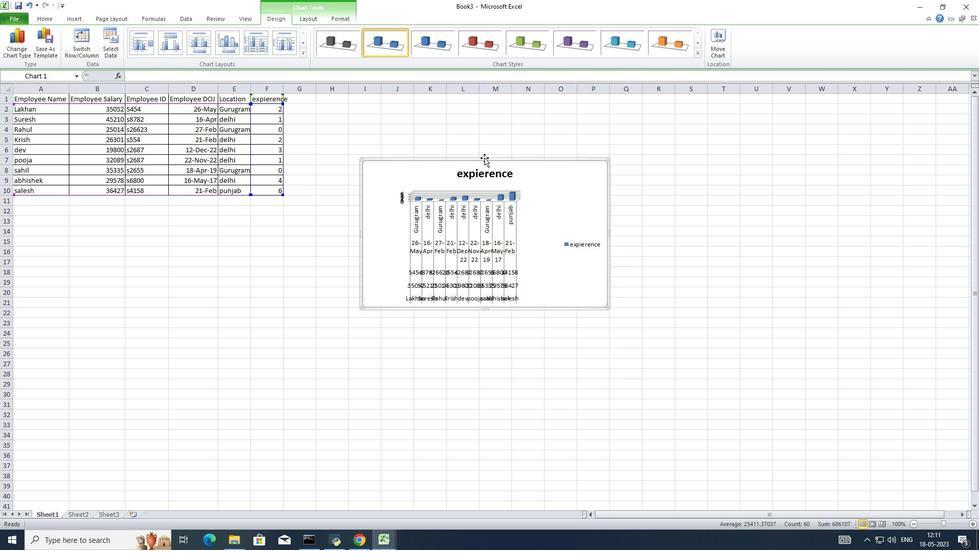 
Action: Key pressed <Key.delete>
Screenshot: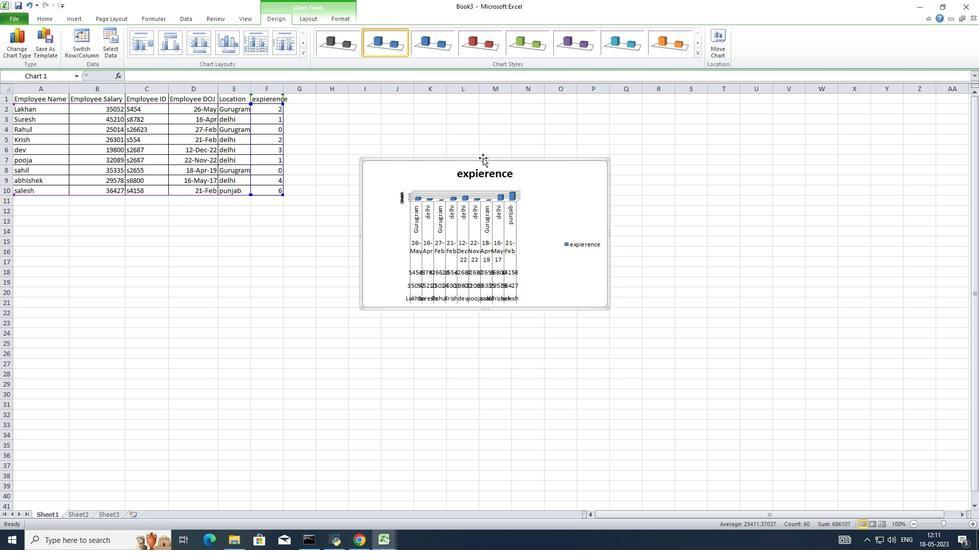 
Action: Mouse moved to (312, 198)
Screenshot: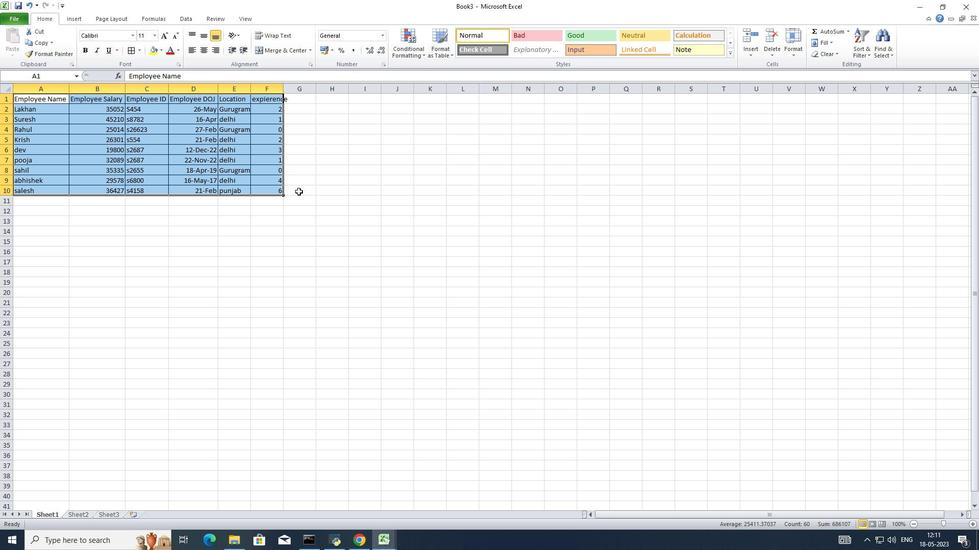 
Action: Mouse pressed left at (308, 195)
Screenshot: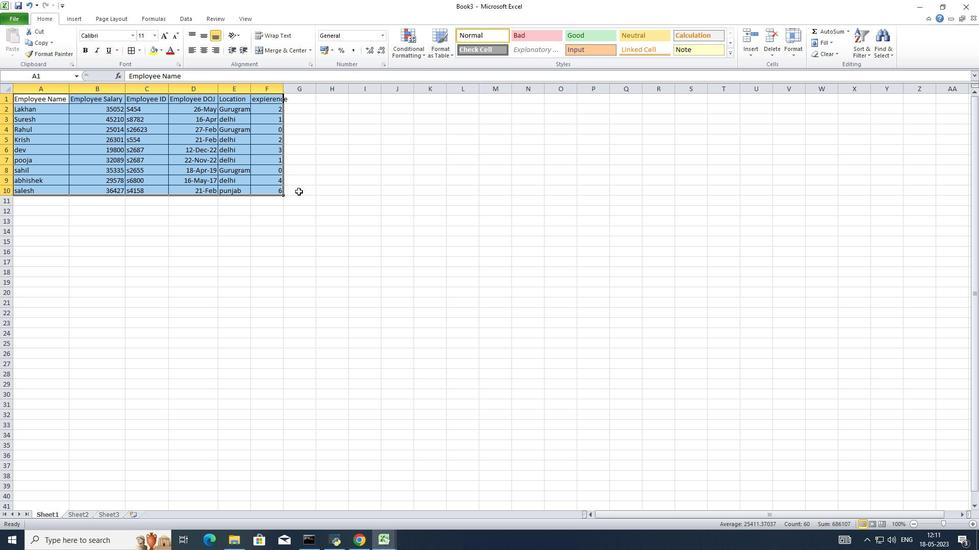 
Action: Mouse moved to (37, 95)
Screenshot: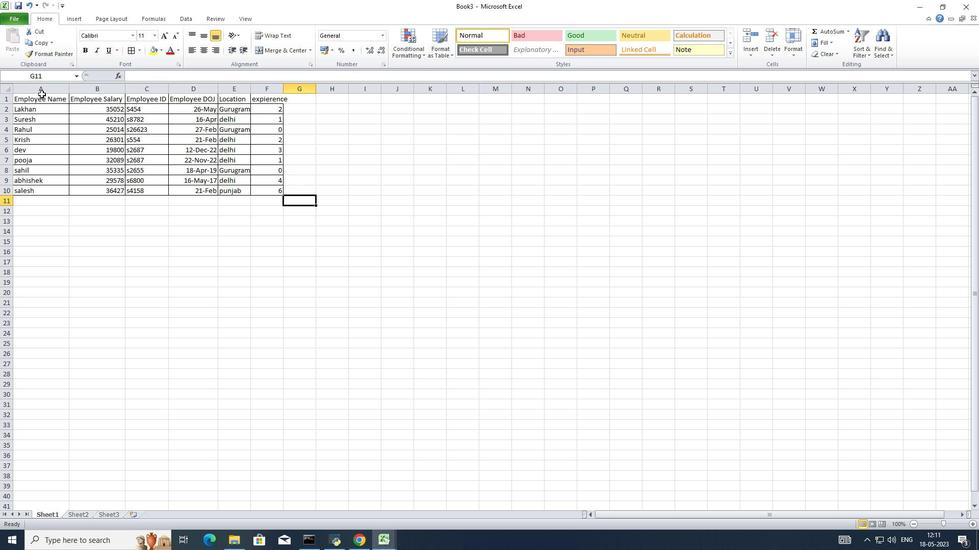 
Action: Mouse pressed left at (37, 95)
Screenshot: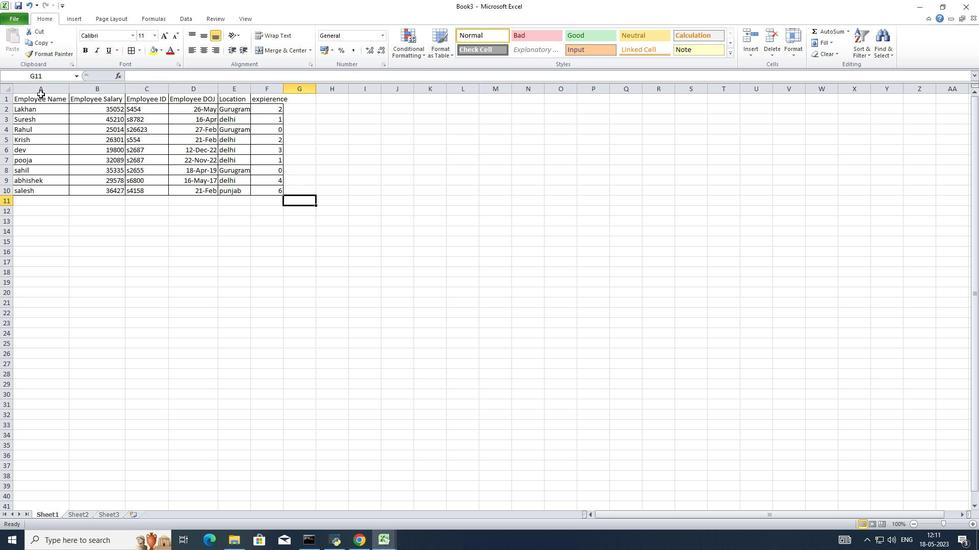 
Action: Mouse moved to (66, 15)
Screenshot: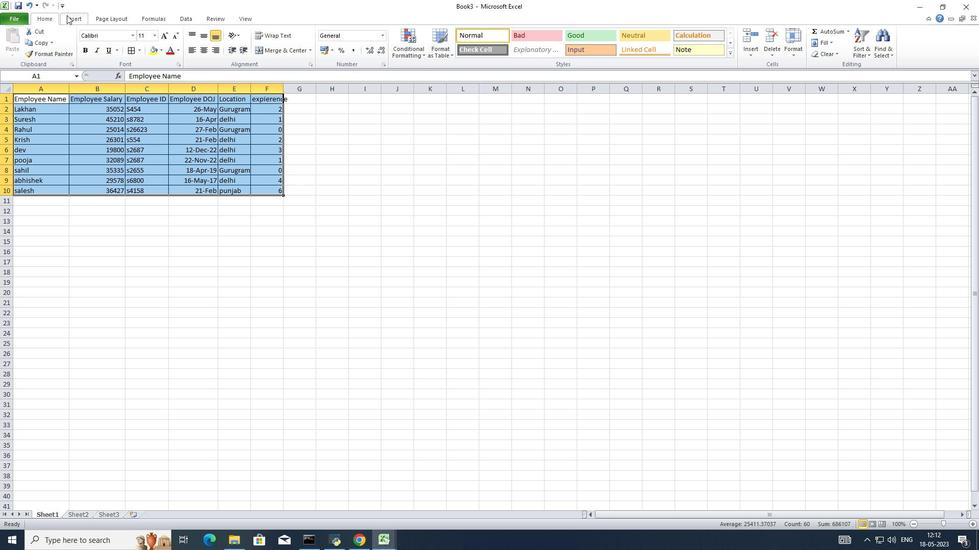 
Action: Mouse pressed left at (66, 15)
Screenshot: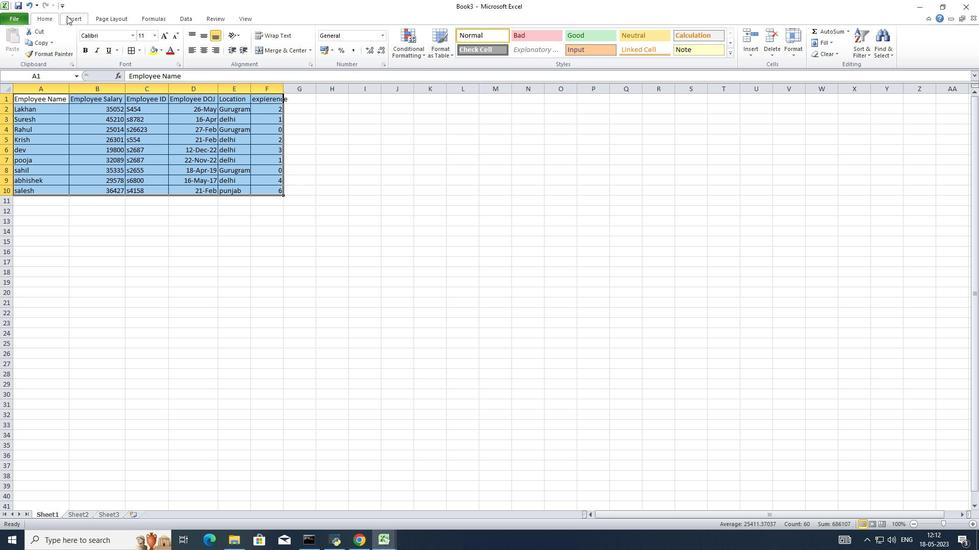 
Action: Mouse moved to (198, 40)
Screenshot: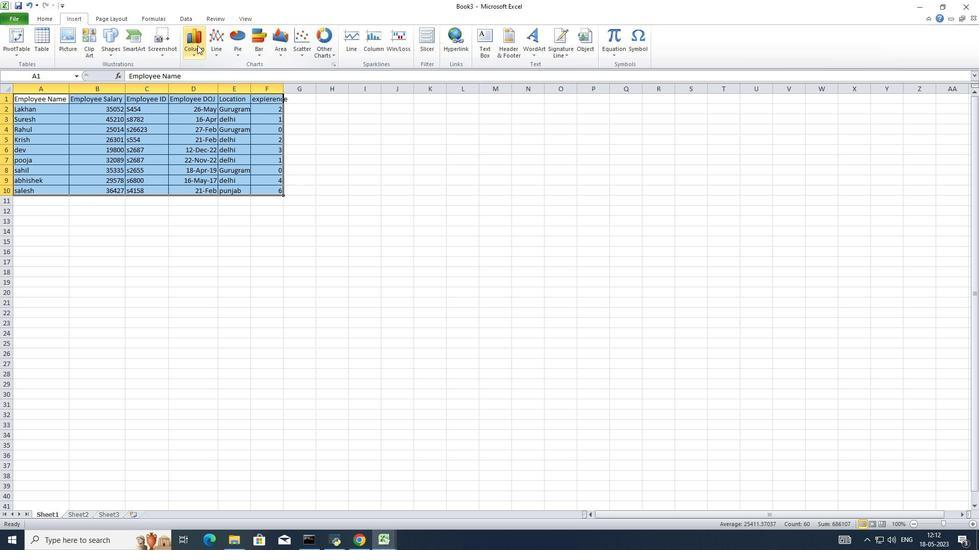 
Action: Mouse pressed left at (198, 40)
Screenshot: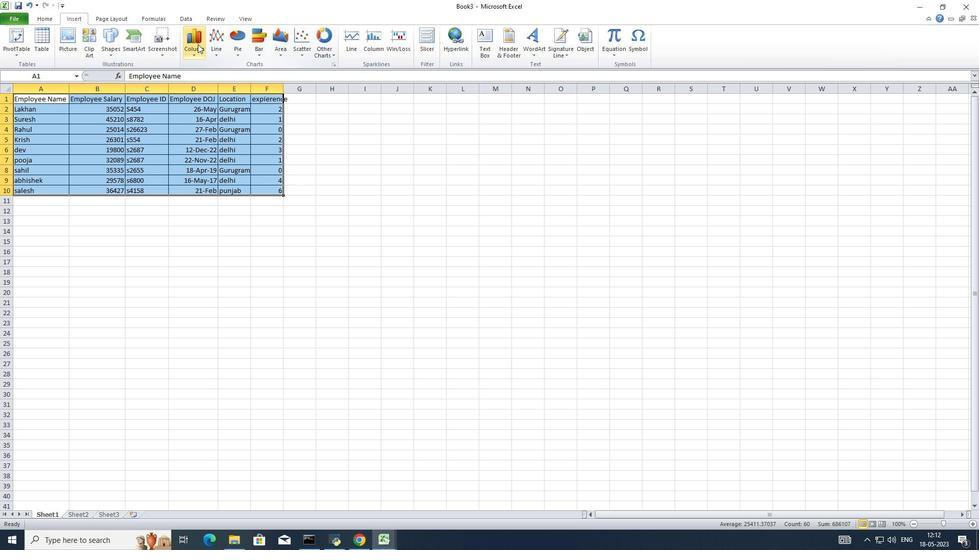 
Action: Mouse moved to (221, 124)
Screenshot: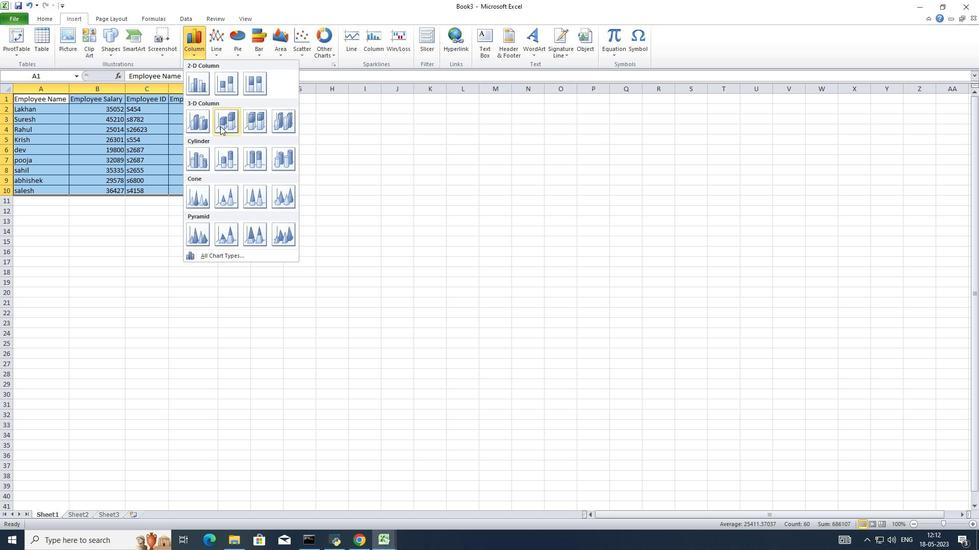 
Action: Mouse pressed left at (221, 124)
Screenshot: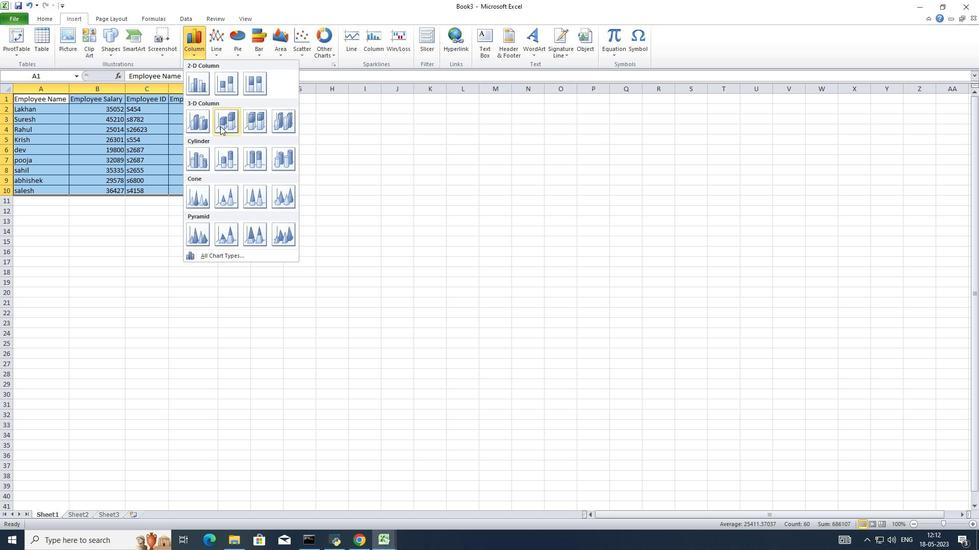 
Action: Mouse moved to (585, 290)
Screenshot: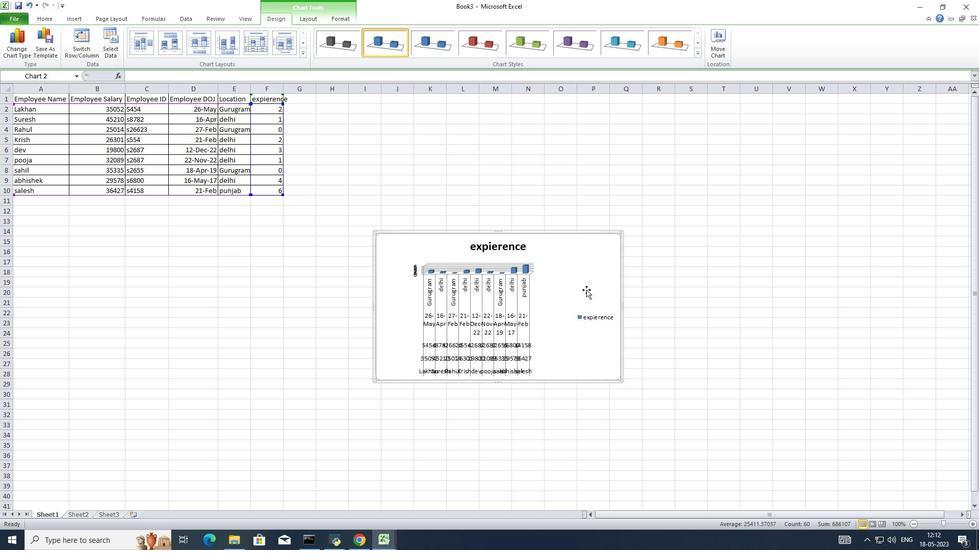 
Action: Mouse pressed left at (585, 290)
Screenshot: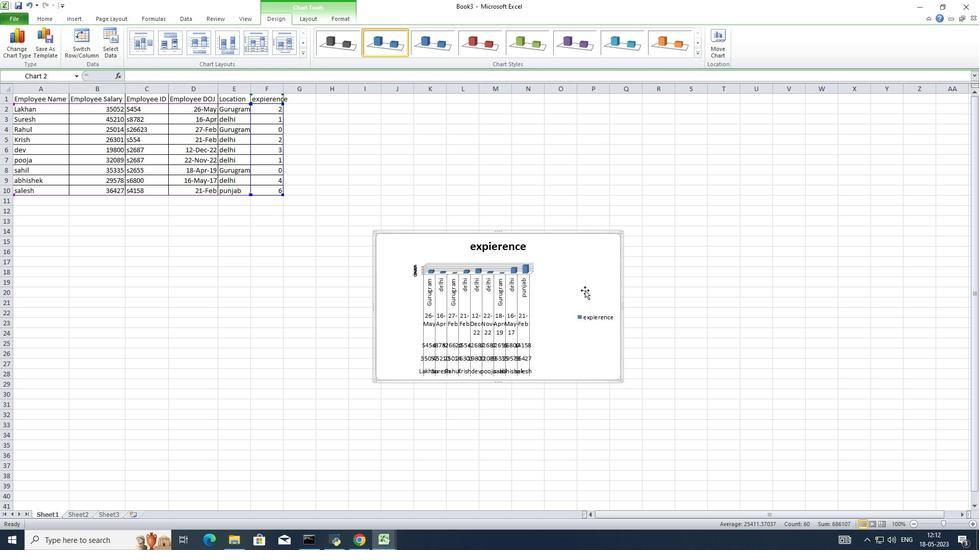 
Action: Mouse moved to (519, 268)
Screenshot: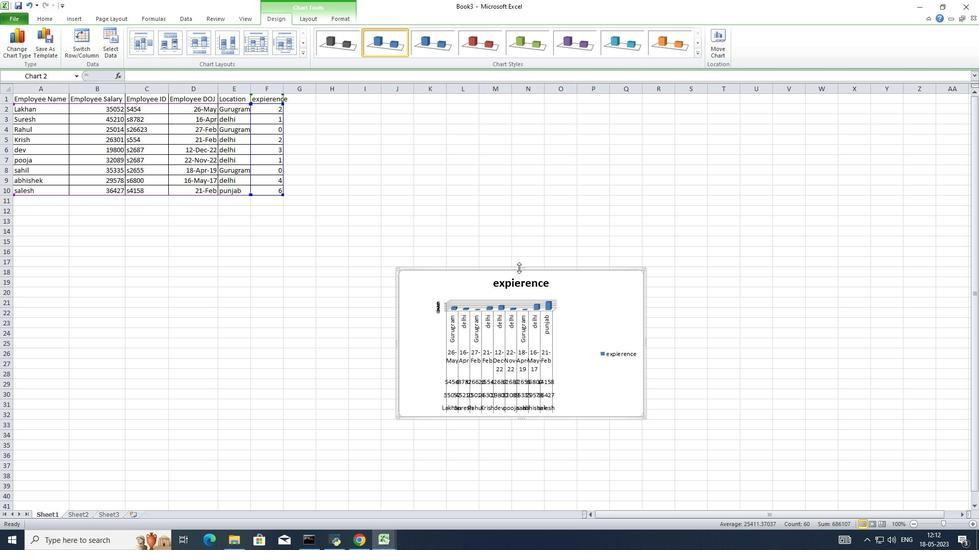 
Action: Mouse pressed left at (519, 268)
Screenshot: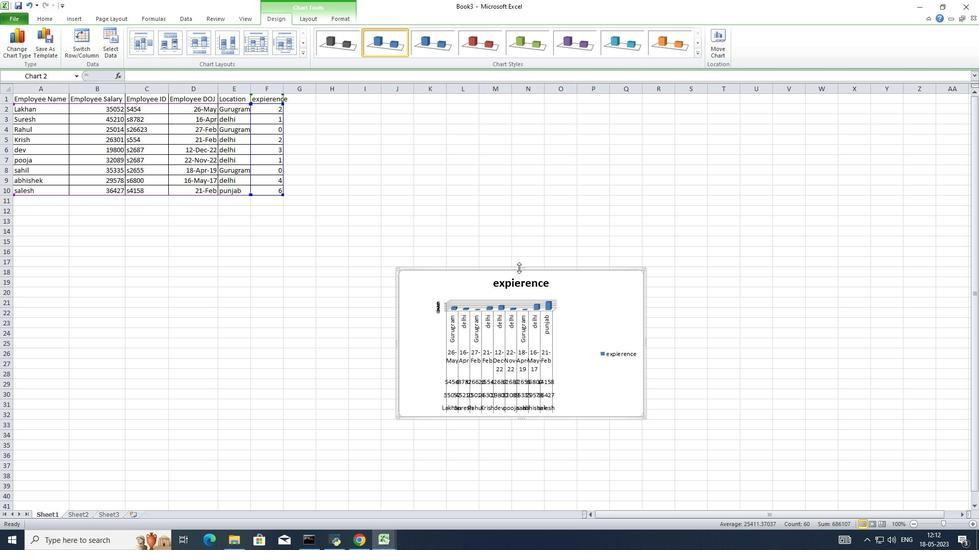 
Action: Mouse moved to (642, 417)
Screenshot: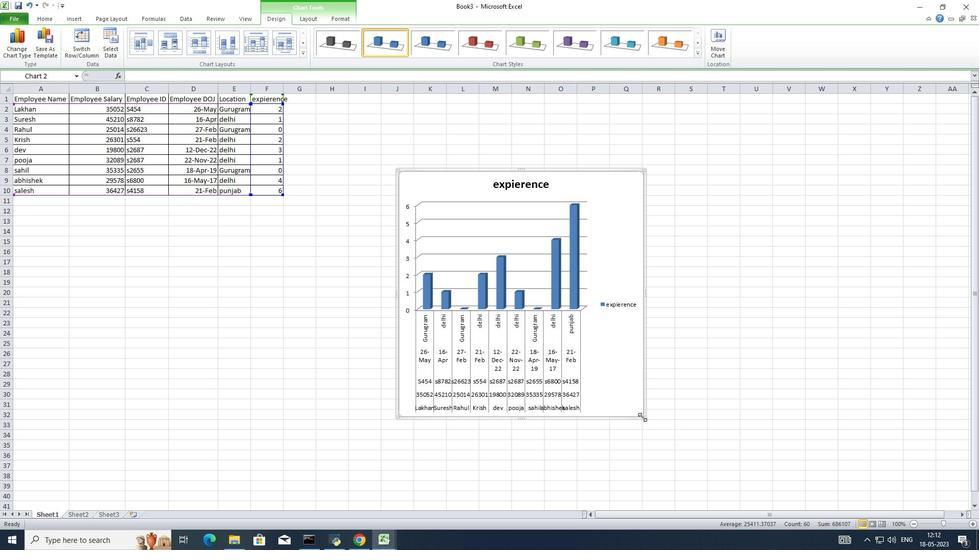 
Action: Mouse pressed left at (642, 417)
Screenshot: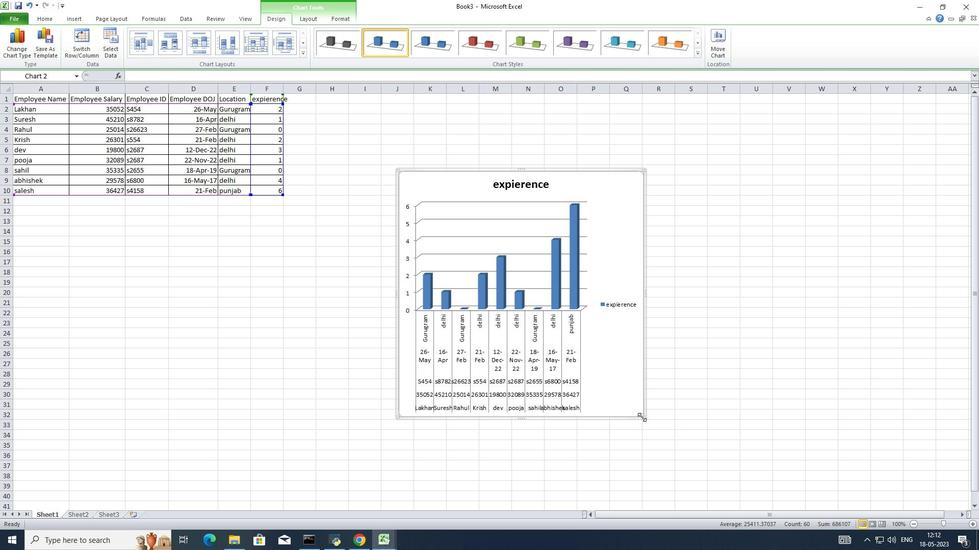 
Action: Mouse moved to (732, 210)
Screenshot: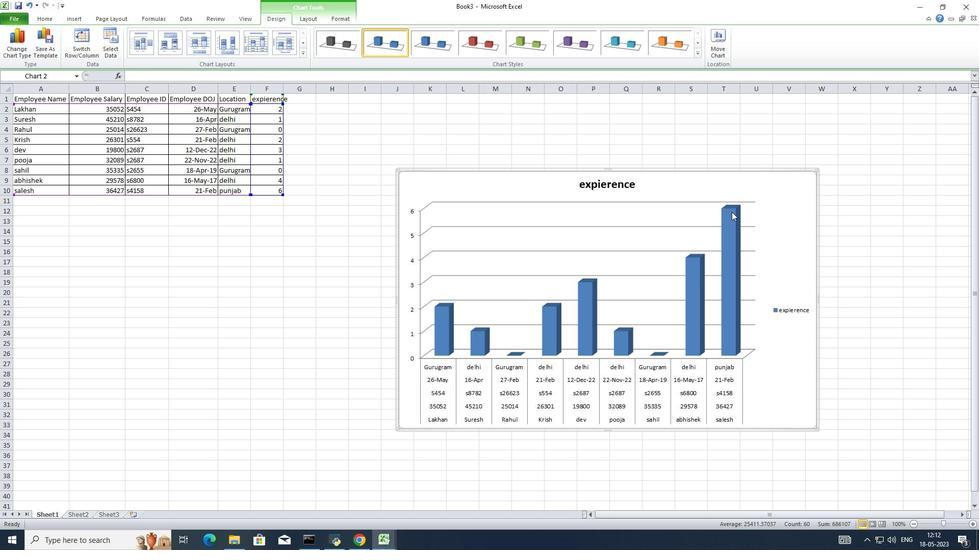 
Action: Mouse pressed right at (732, 210)
Screenshot: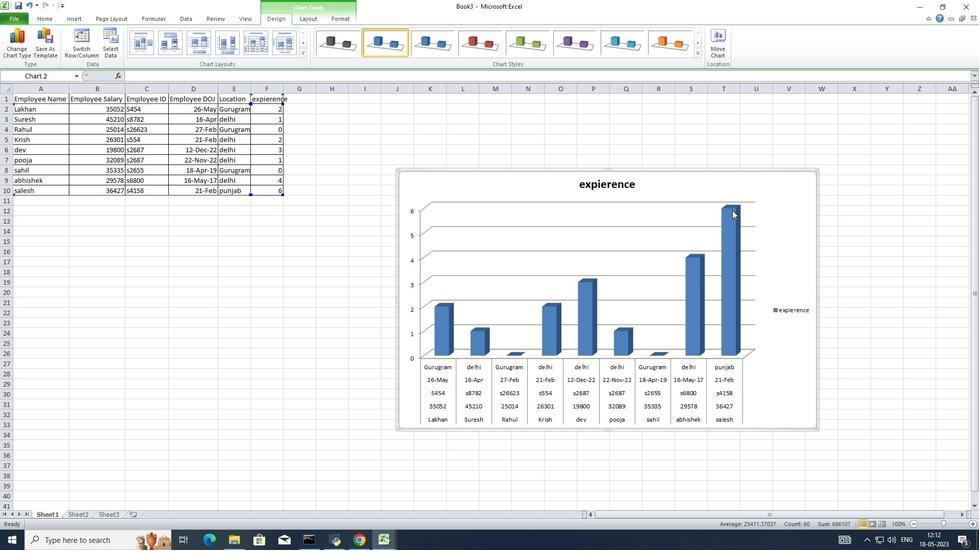 
Action: Mouse moved to (772, 278)
Screenshot: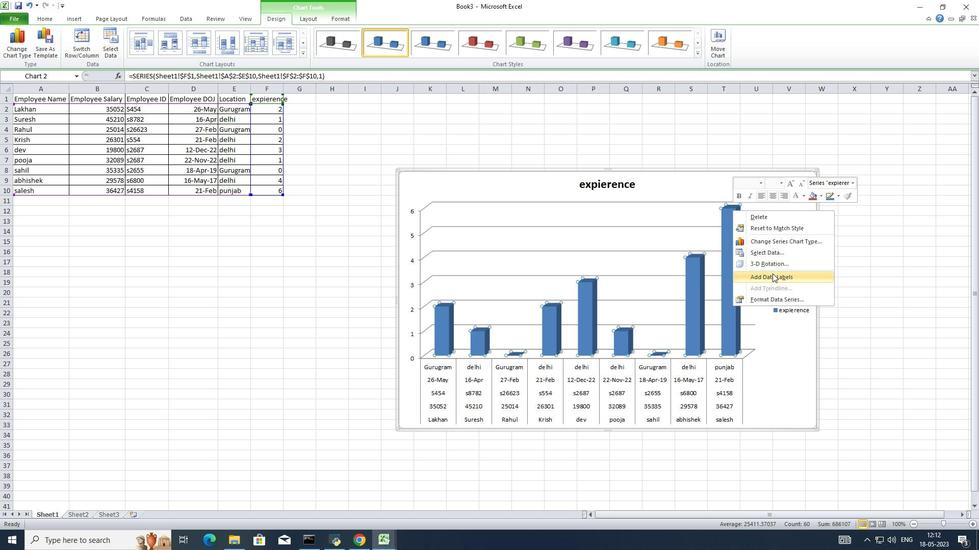 
Action: Mouse pressed left at (772, 278)
Screenshot: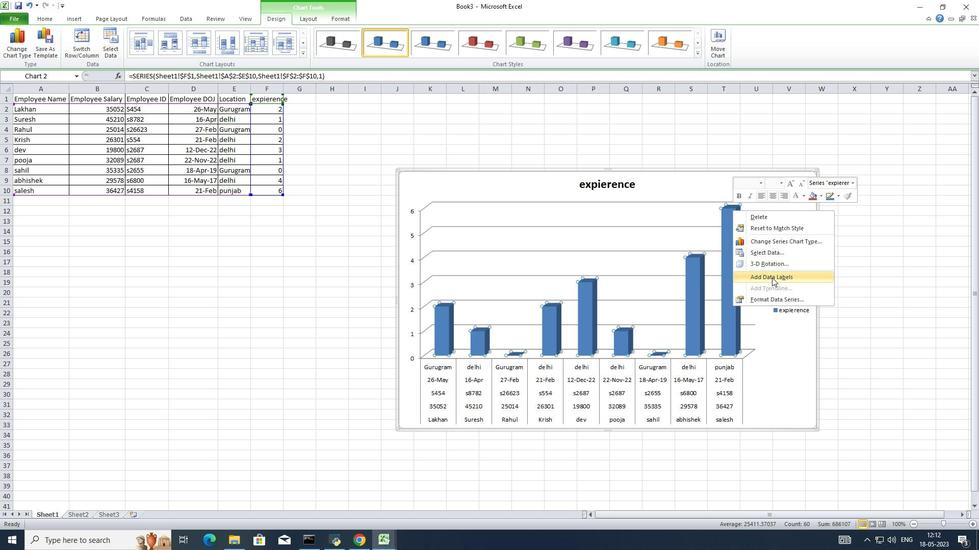 
Action: Mouse moved to (445, 332)
Screenshot: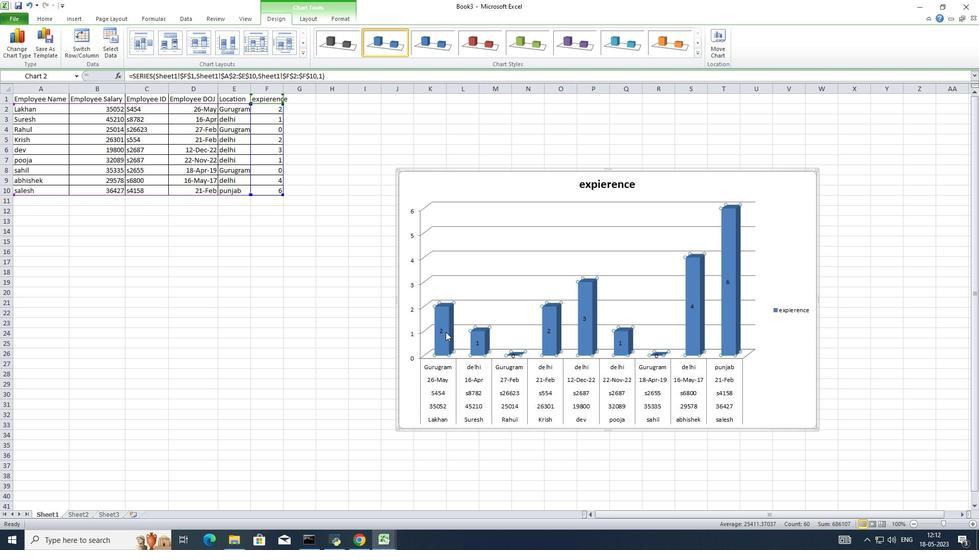 
Action: Mouse pressed left at (445, 332)
Screenshot: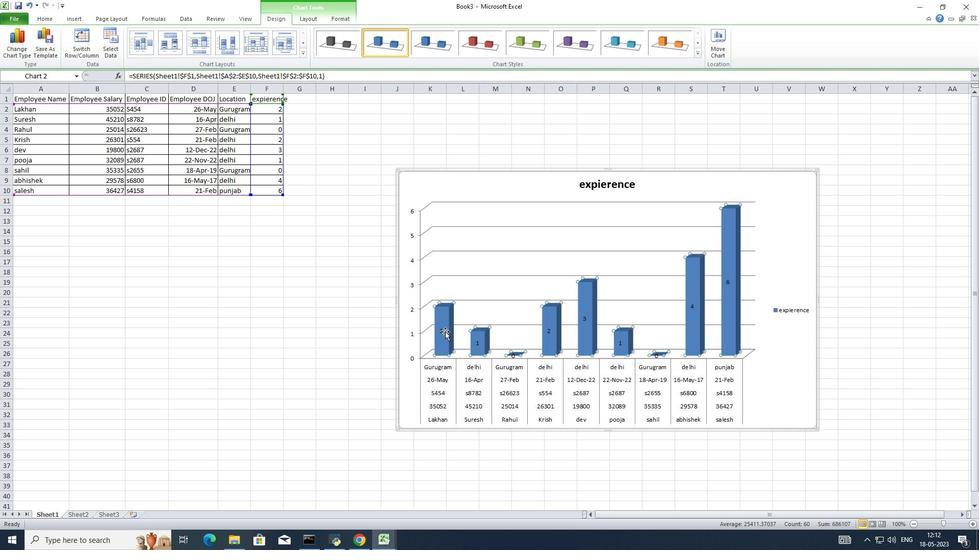 
Action: Mouse moved to (568, 397)
Screenshot: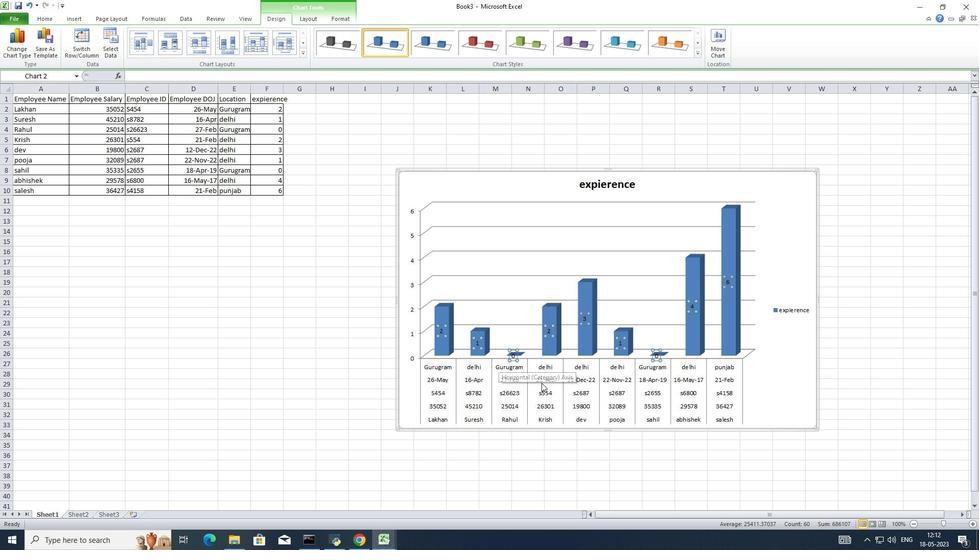 
Action: Key pressed 35
Screenshot: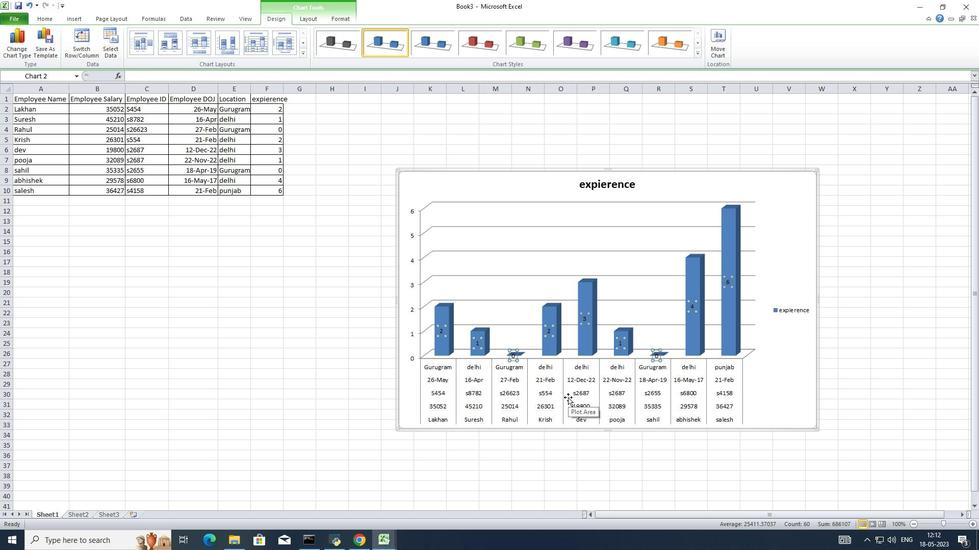 
Action: Mouse moved to (438, 331)
Screenshot: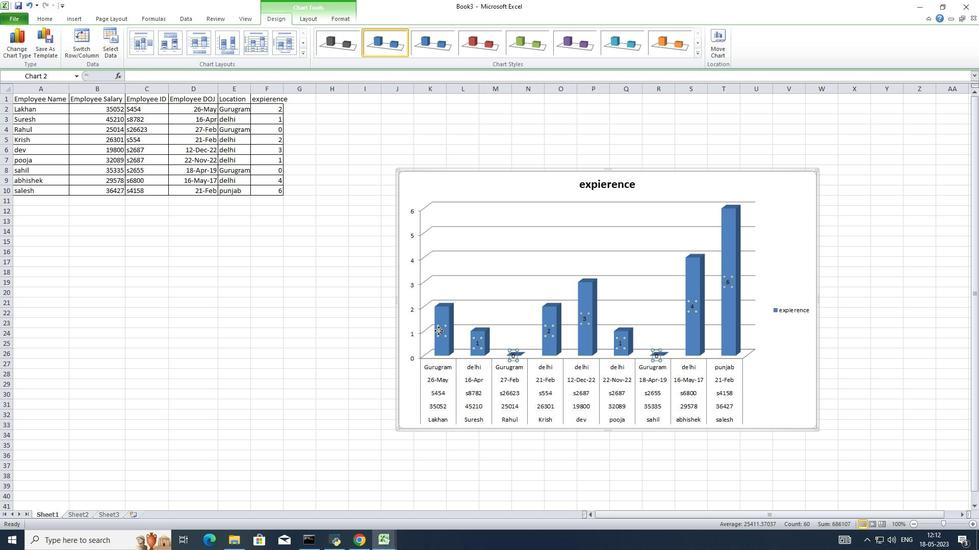 
Action: Mouse pressed left at (438, 331)
Screenshot: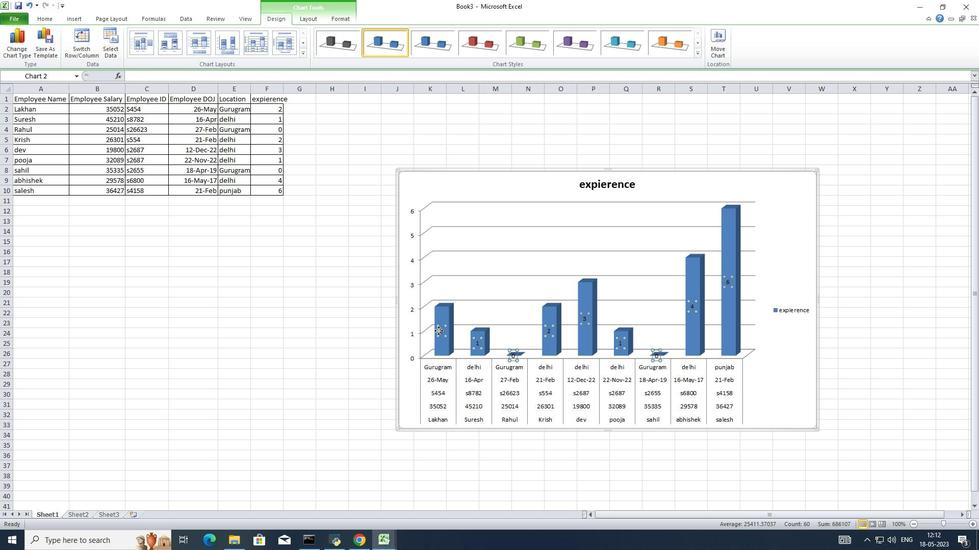 
Action: Mouse moved to (438, 331)
Screenshot: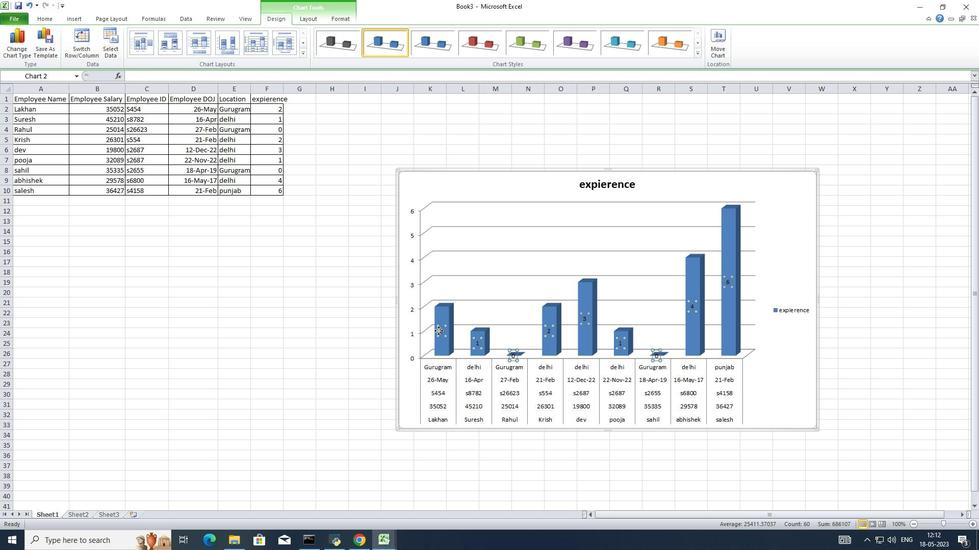 
Action: Mouse pressed left at (438, 331)
Screenshot: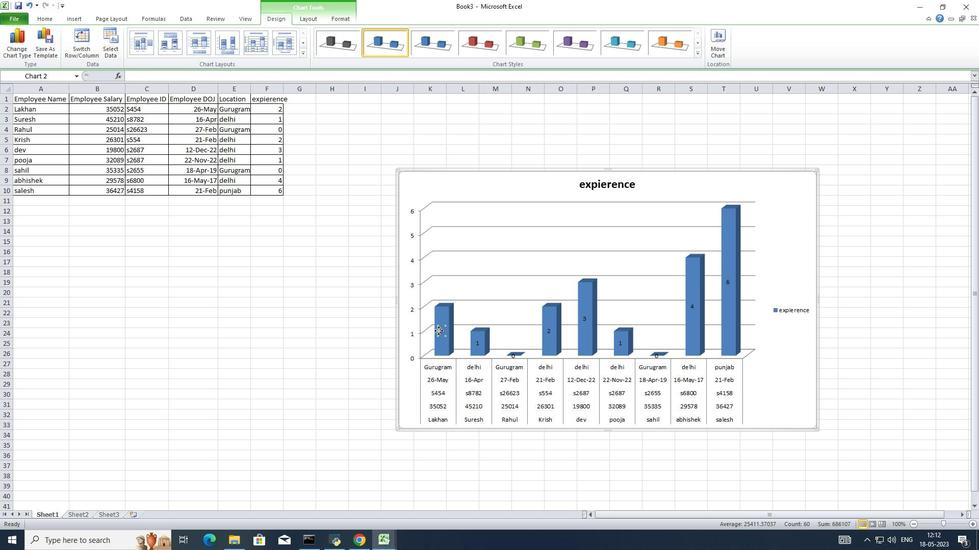 
Action: Mouse moved to (605, 135)
Screenshot: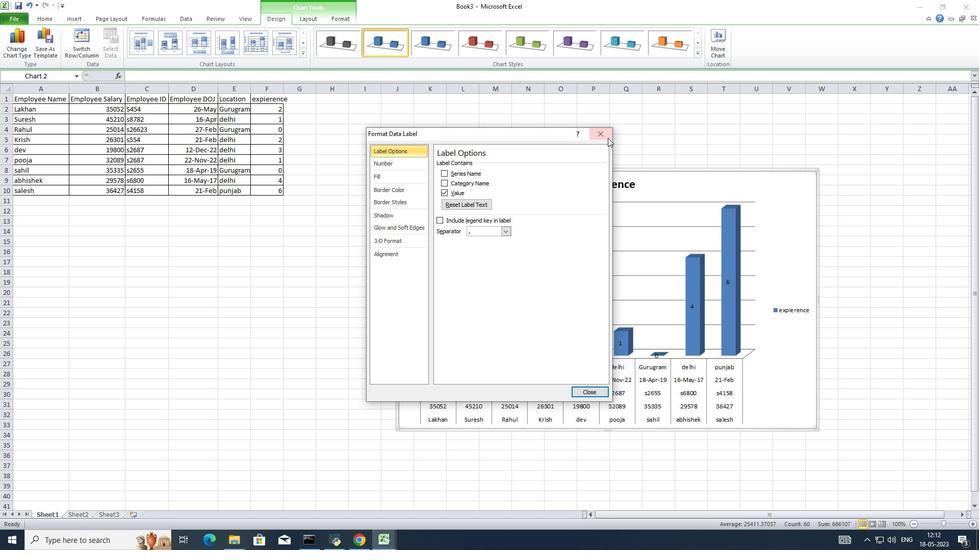 
Action: Mouse pressed left at (605, 135)
Screenshot: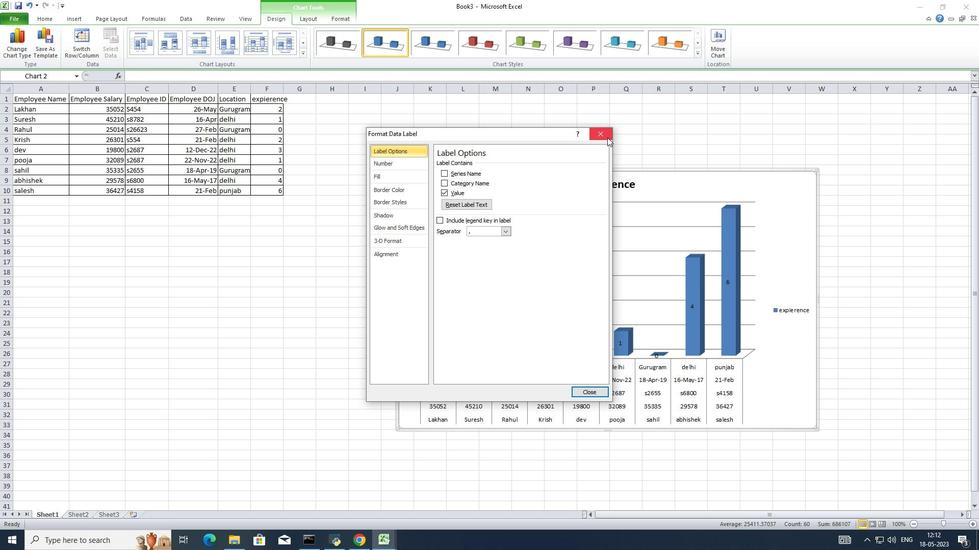
Action: Mouse moved to (444, 331)
Screenshot: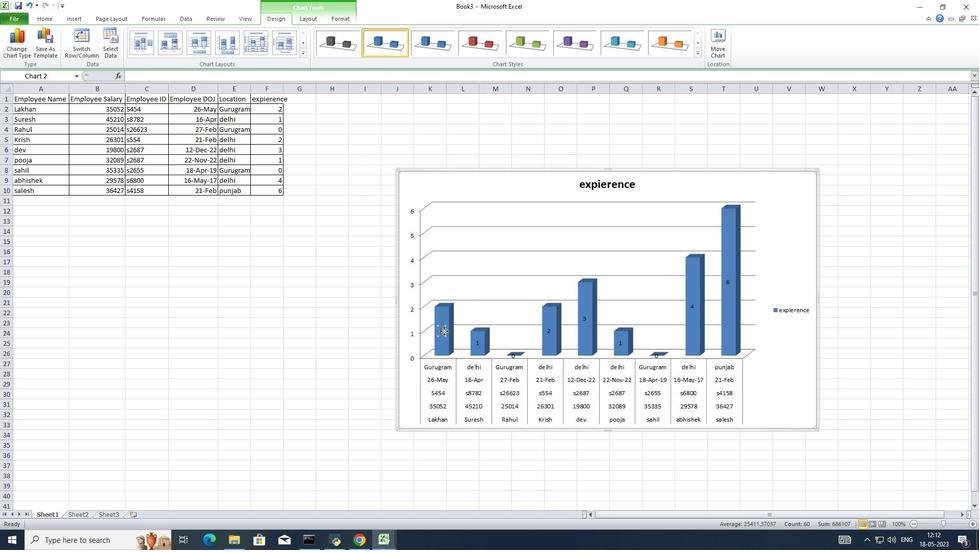 
Action: Key pressed 35
Screenshot: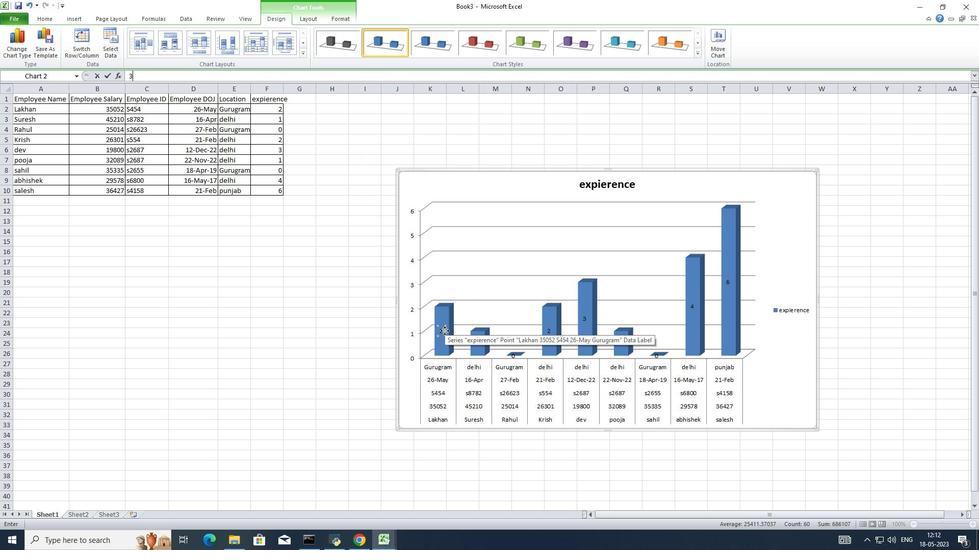 
Action: Mouse moved to (476, 343)
Screenshot: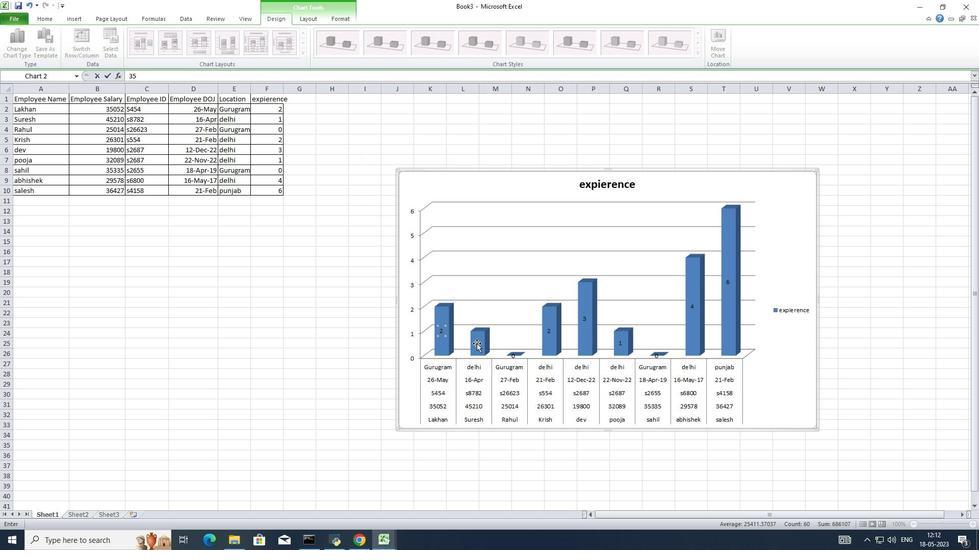 
Action: Mouse pressed left at (476, 343)
Screenshot: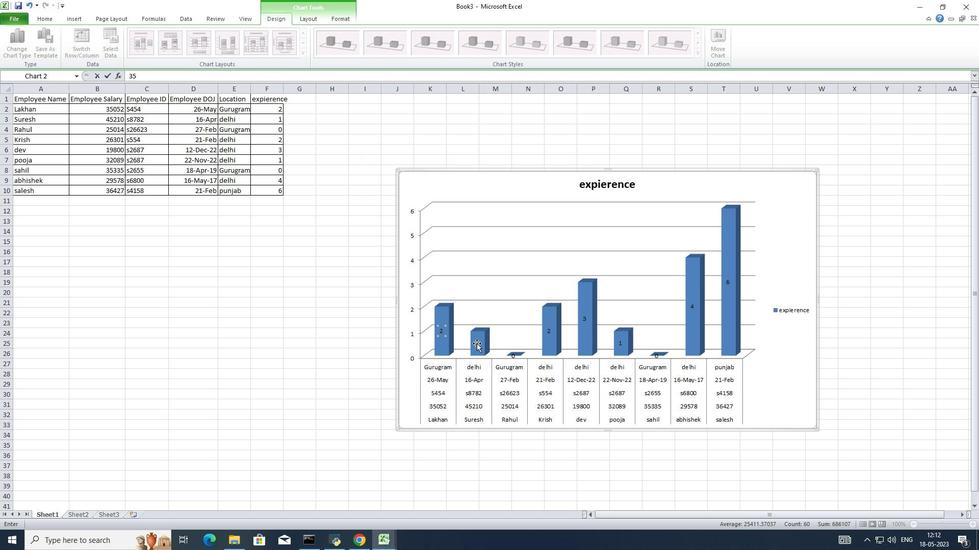 
Action: Mouse moved to (440, 316)
Screenshot: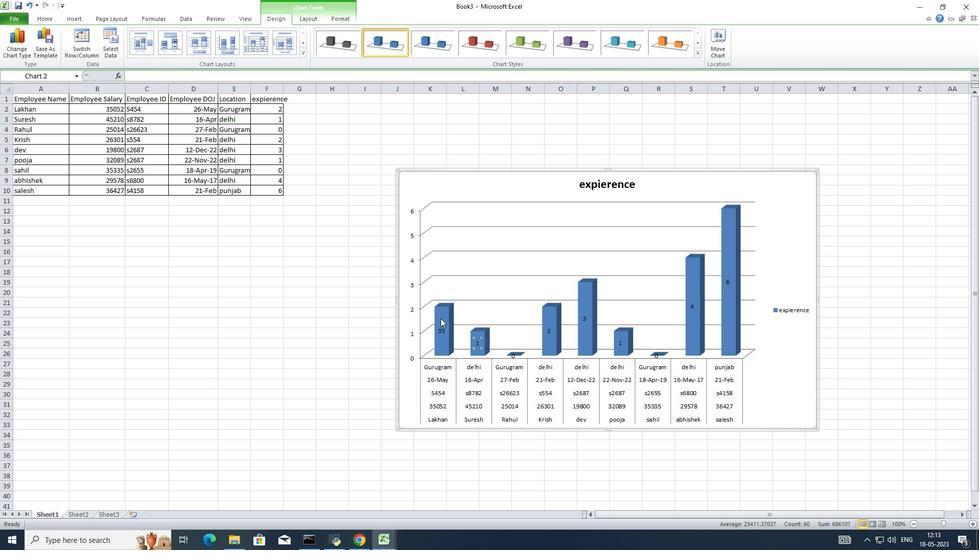
Action: Mouse pressed right at (440, 316)
Screenshot: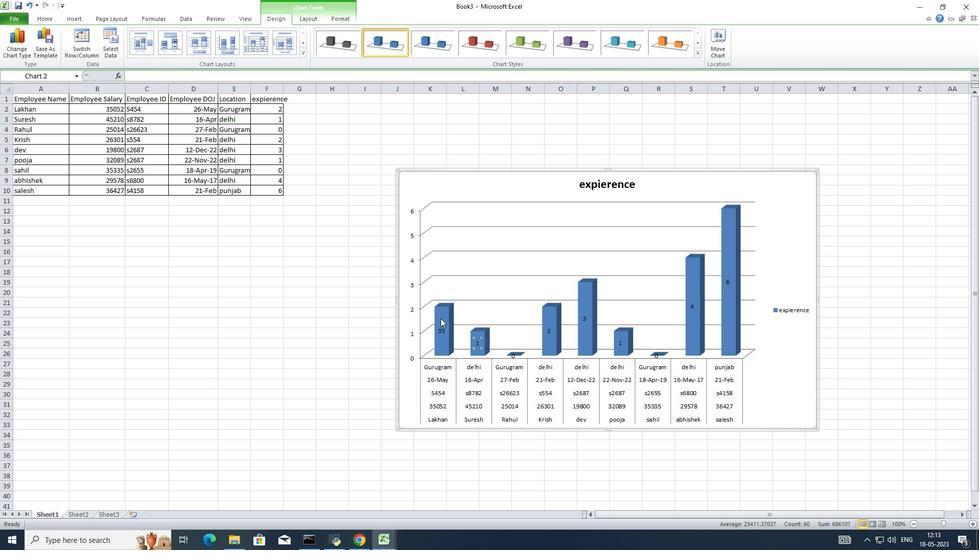 
Action: Mouse moved to (477, 405)
Screenshot: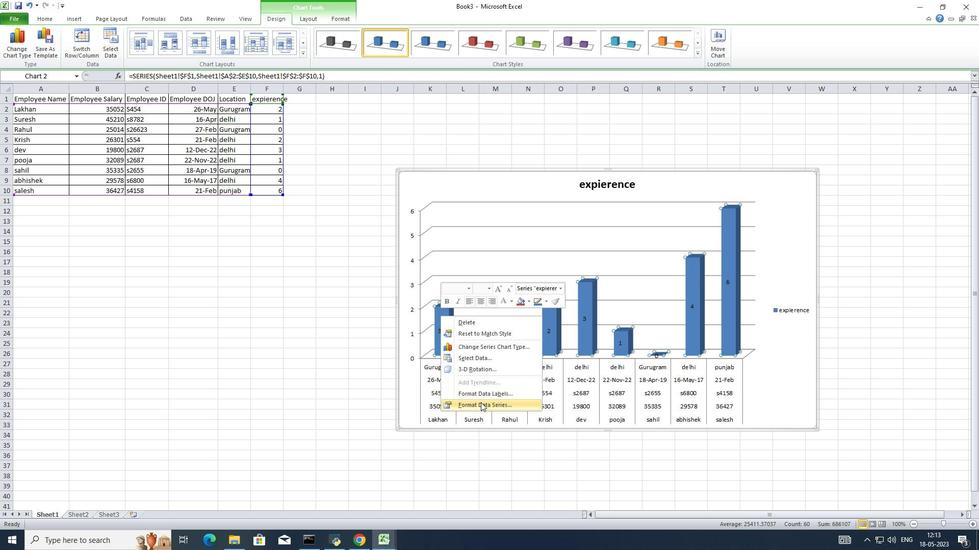 
Action: Mouse pressed left at (477, 405)
Screenshot: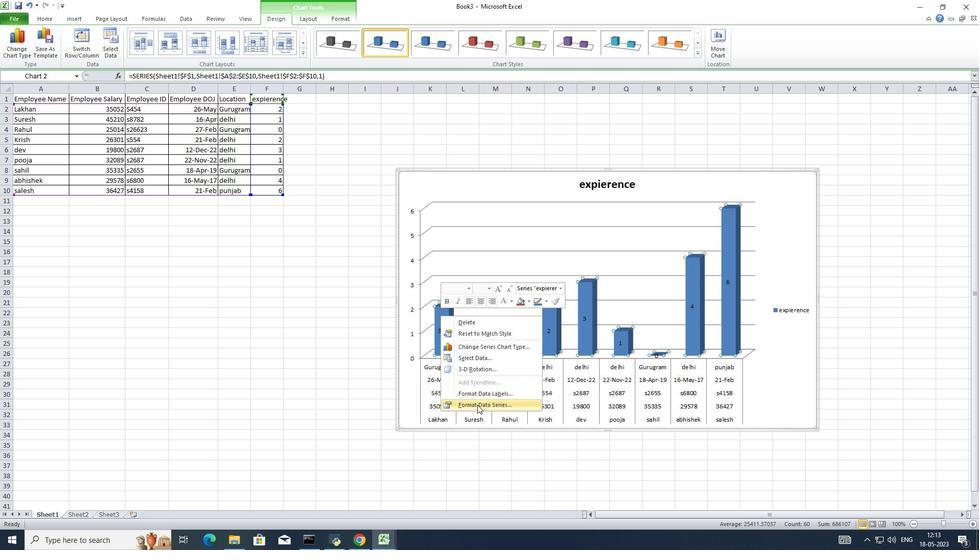 
Action: Mouse moved to (381, 157)
Screenshot: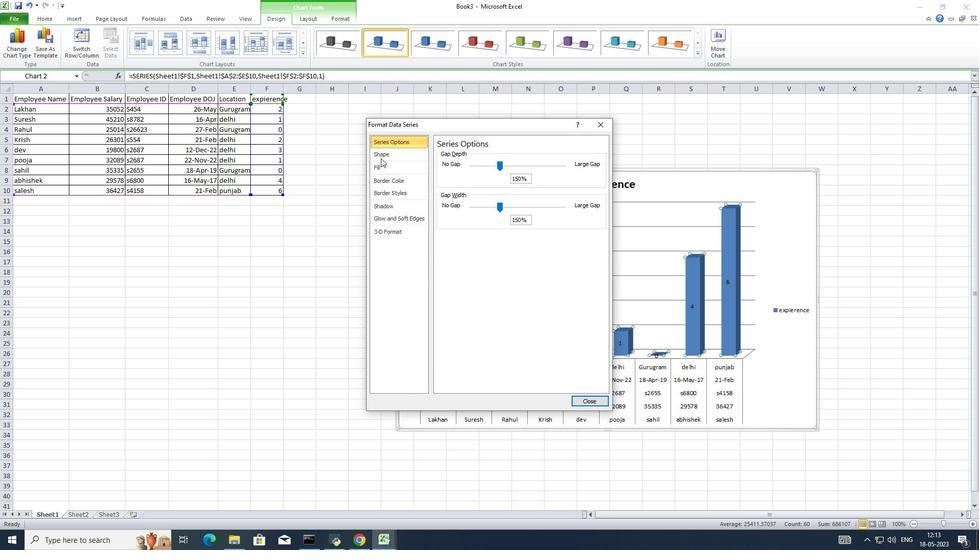 
Action: Mouse pressed left at (381, 157)
Screenshot: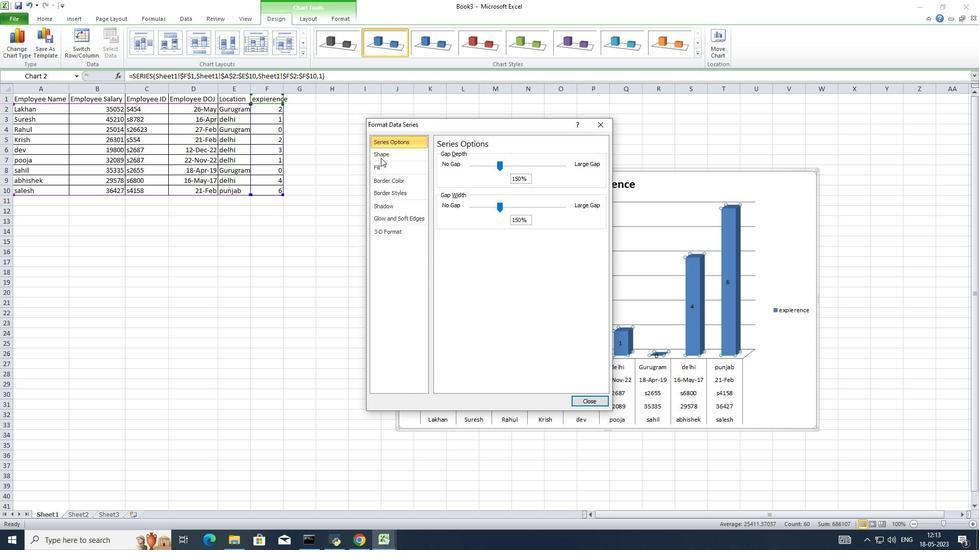 
Action: Mouse moved to (378, 167)
Screenshot: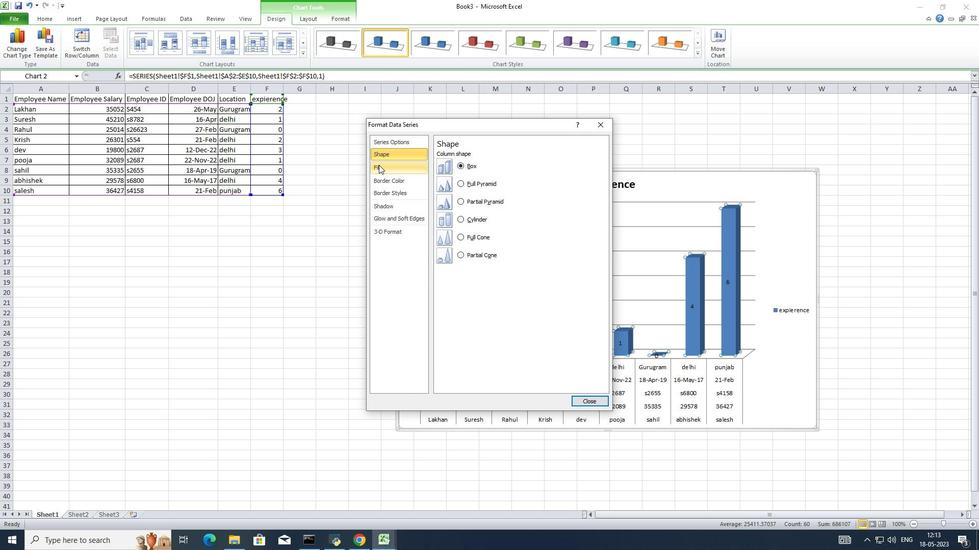 
Action: Mouse pressed left at (378, 167)
Screenshot: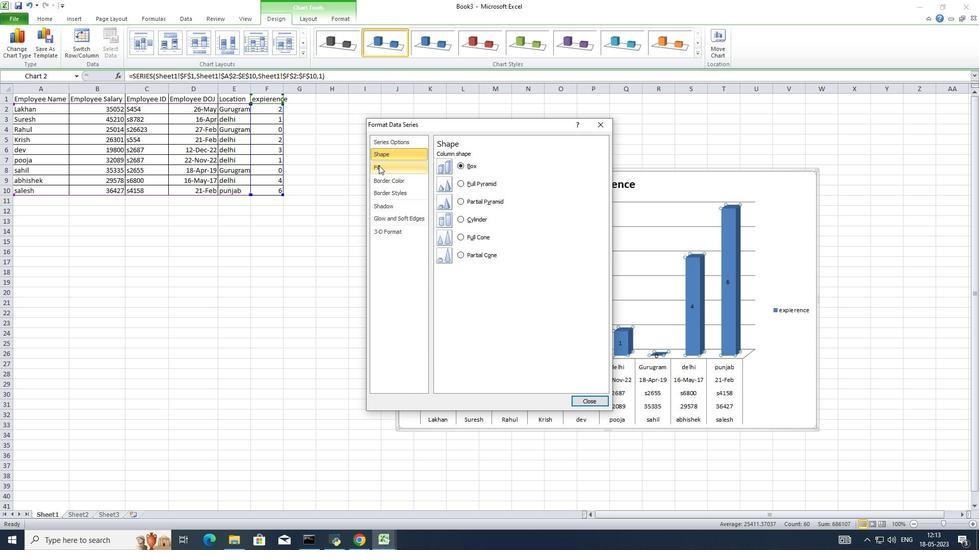 
Action: Mouse moved to (441, 194)
Screenshot: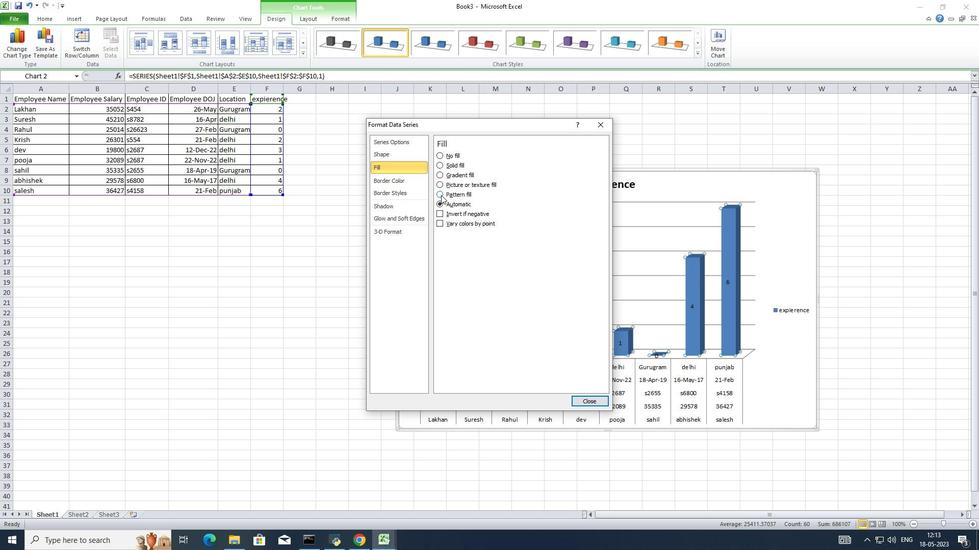 
Action: Mouse pressed left at (441, 194)
Screenshot: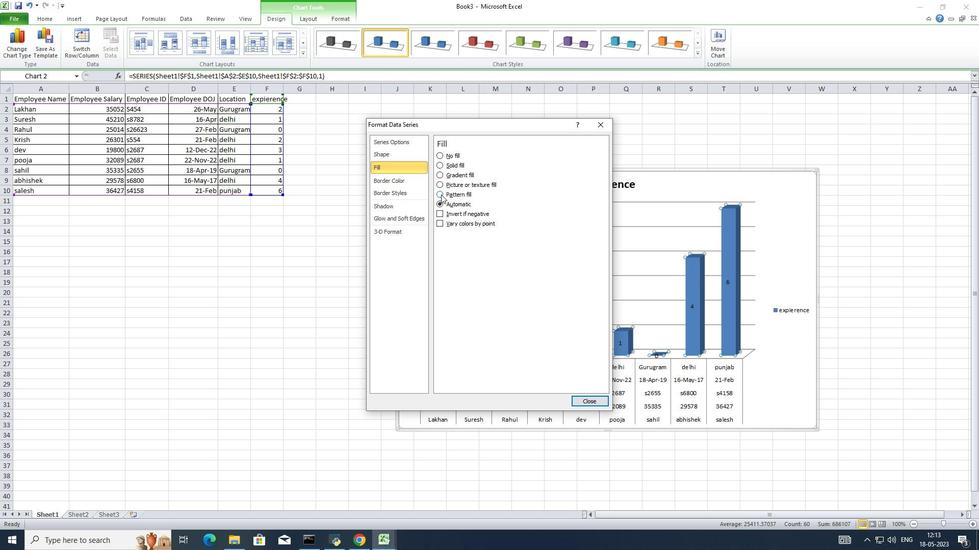 
Action: Mouse moved to (478, 279)
Screenshot: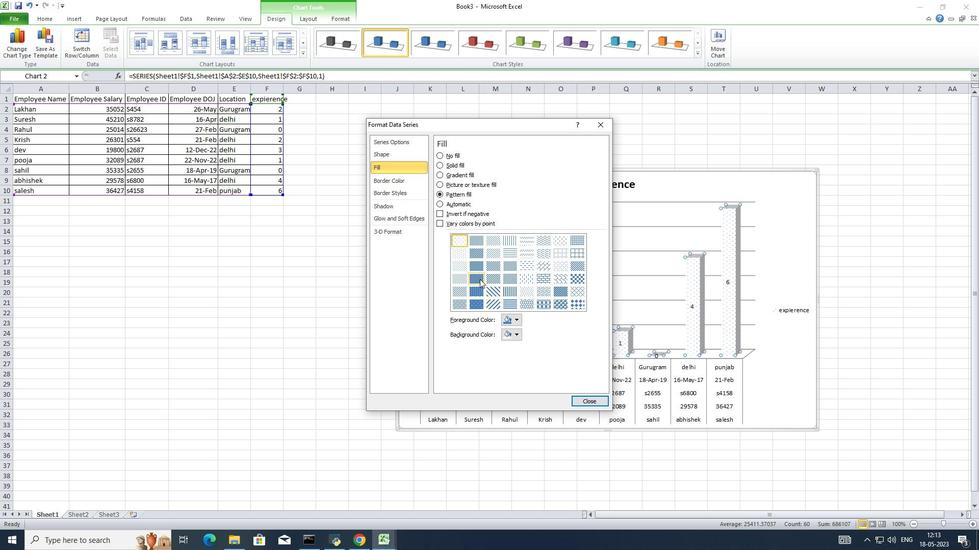 
Action: Mouse pressed left at (478, 279)
Screenshot: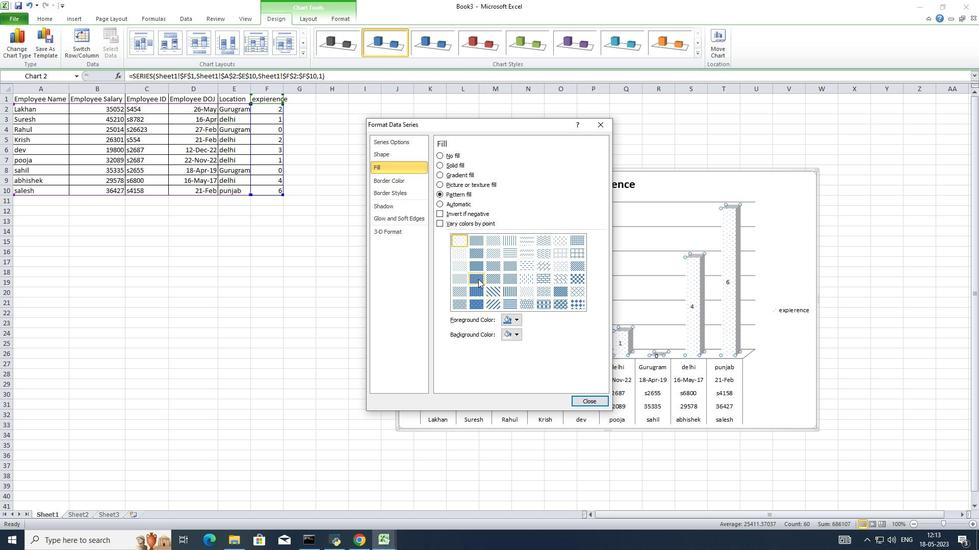 
Action: Mouse moved to (585, 401)
Screenshot: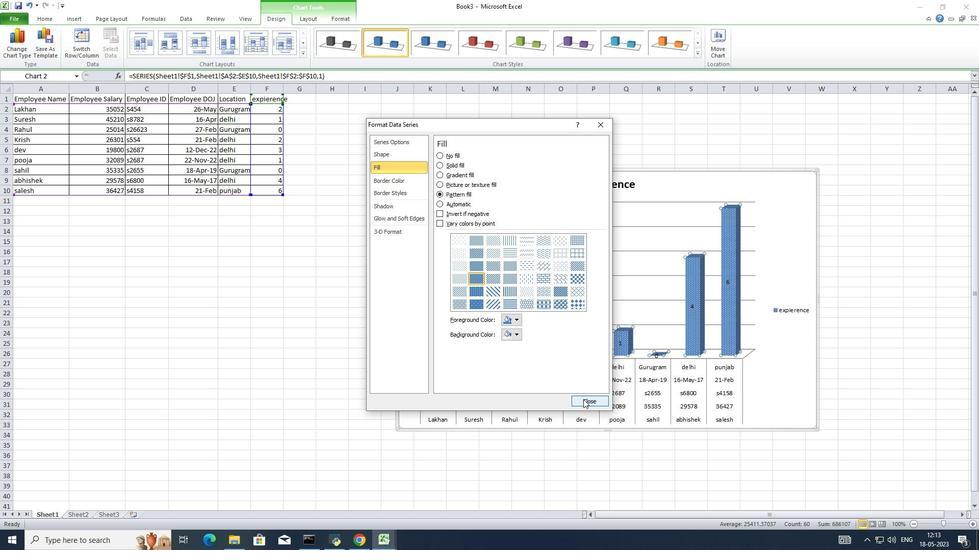 
Action: Mouse pressed left at (585, 401)
Screenshot: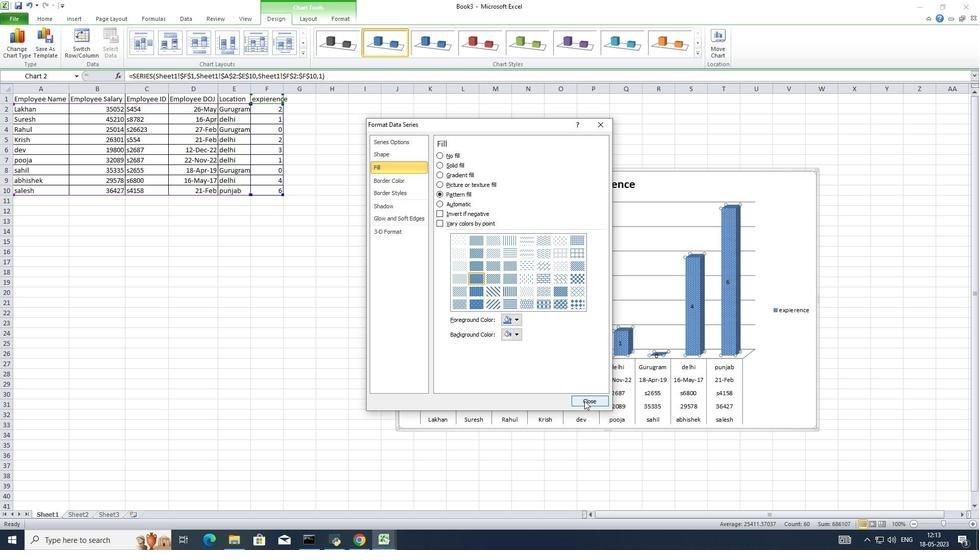 
Action: Mouse moved to (532, 308)
Screenshot: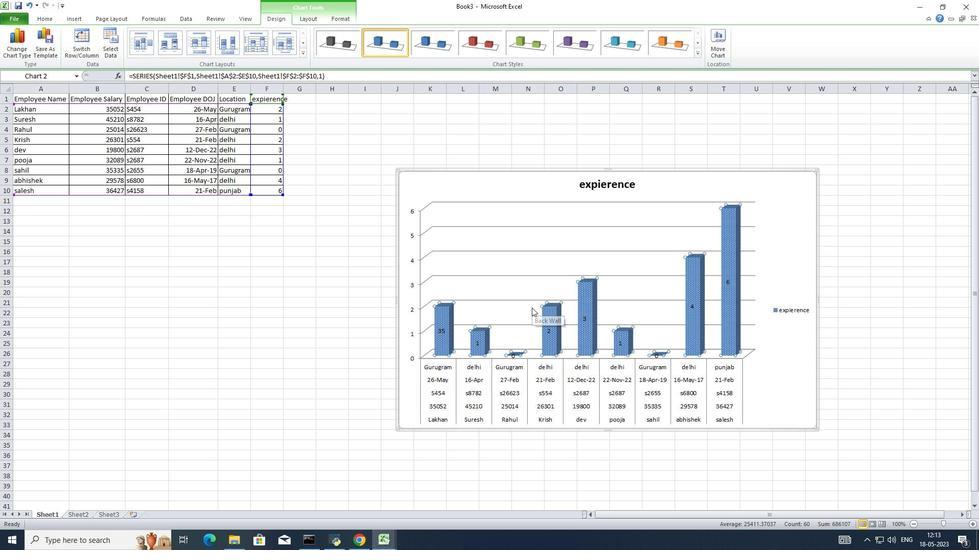 
Action: Mouse scrolled (532, 307) with delta (0, 0)
Screenshot: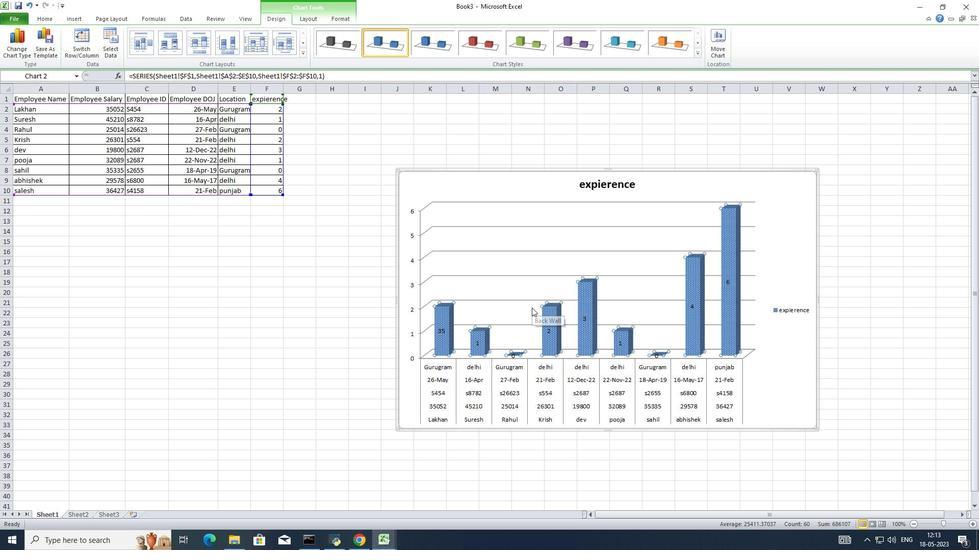 
Action: Mouse moved to (476, 311)
Screenshot: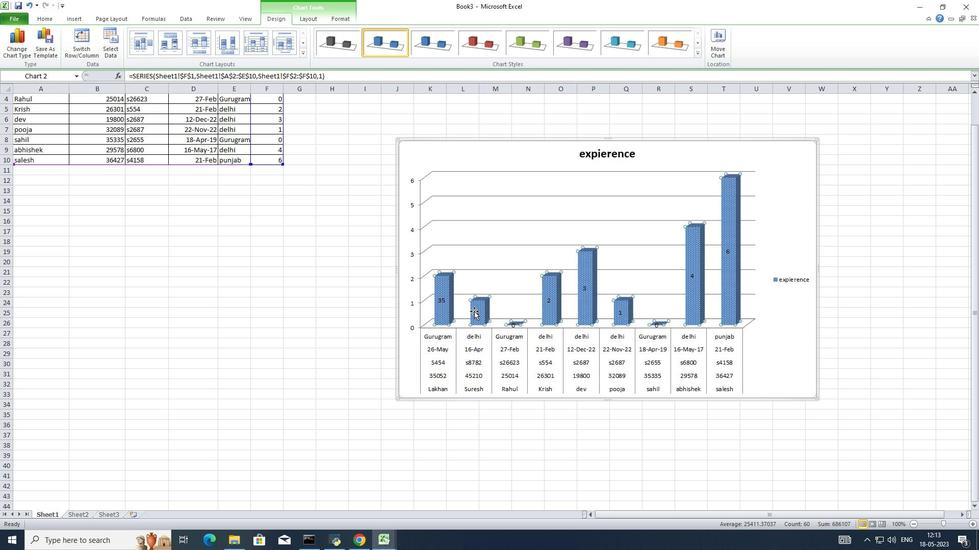 
Action: Mouse pressed left at (476, 311)
Screenshot: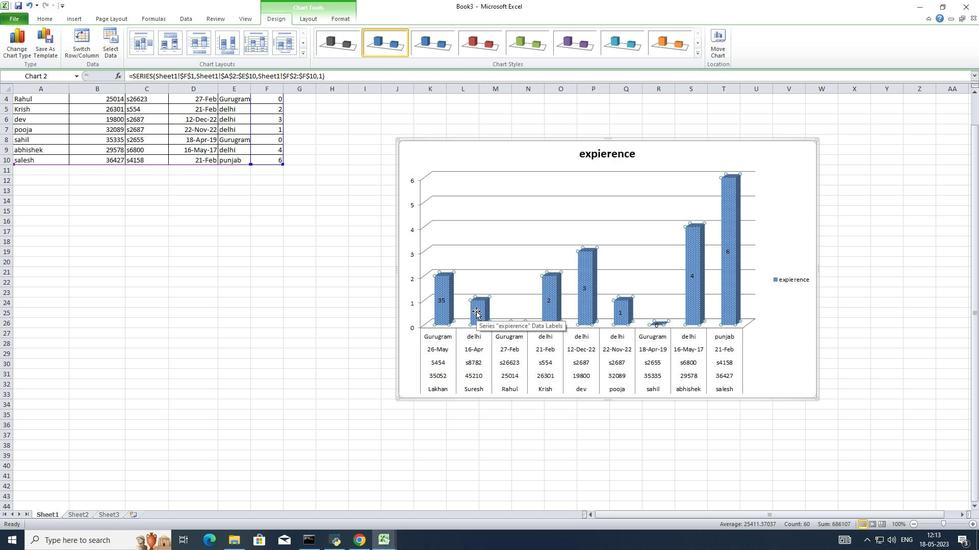 
Action: Mouse pressed left at (476, 311)
Screenshot: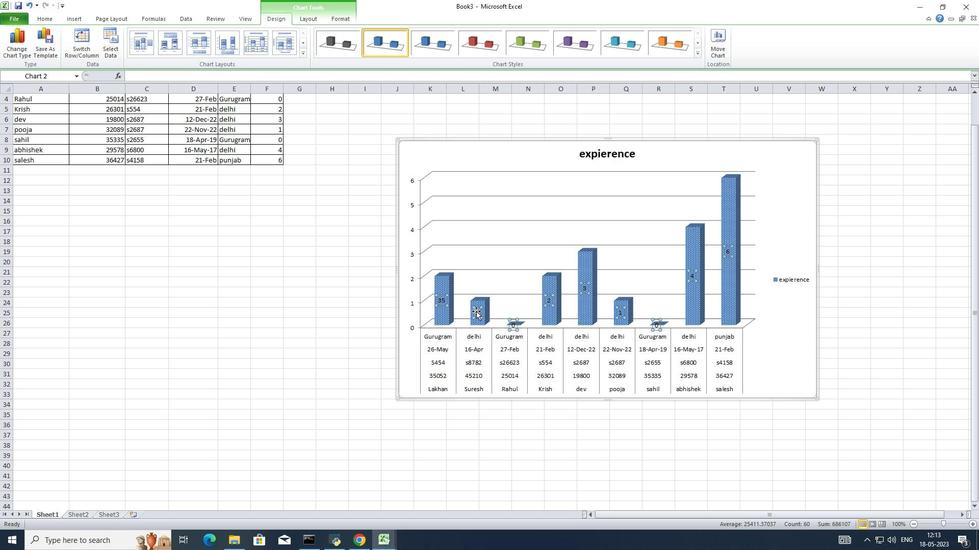 
Action: Mouse moved to (598, 137)
Screenshot: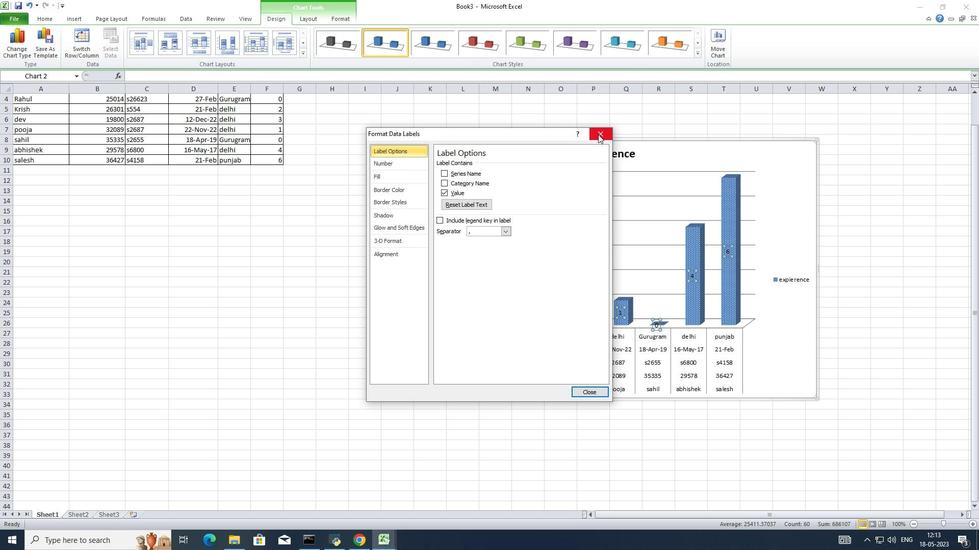 
Action: Mouse pressed left at (598, 134)
Screenshot: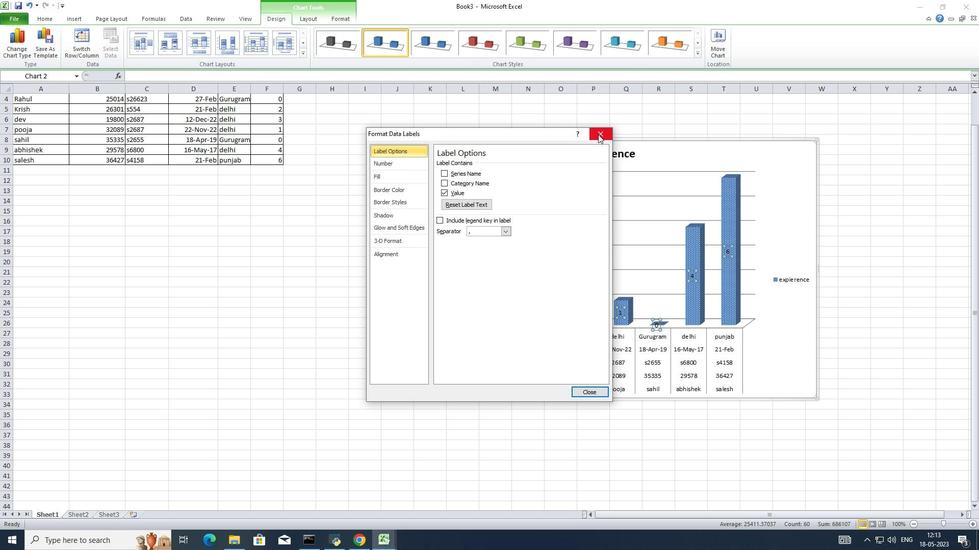 
Action: Mouse moved to (712, 260)
Screenshot: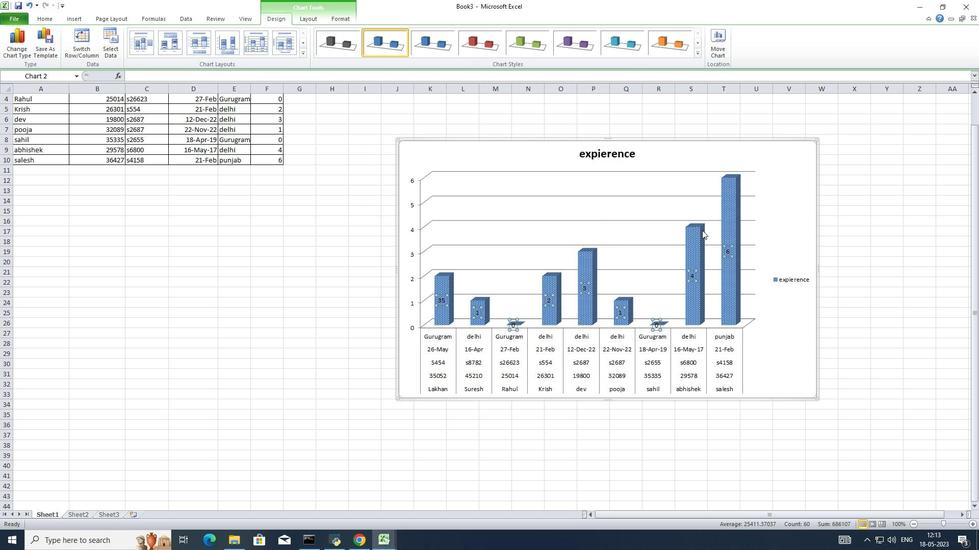 
Action: Key pressed 45
Screenshot: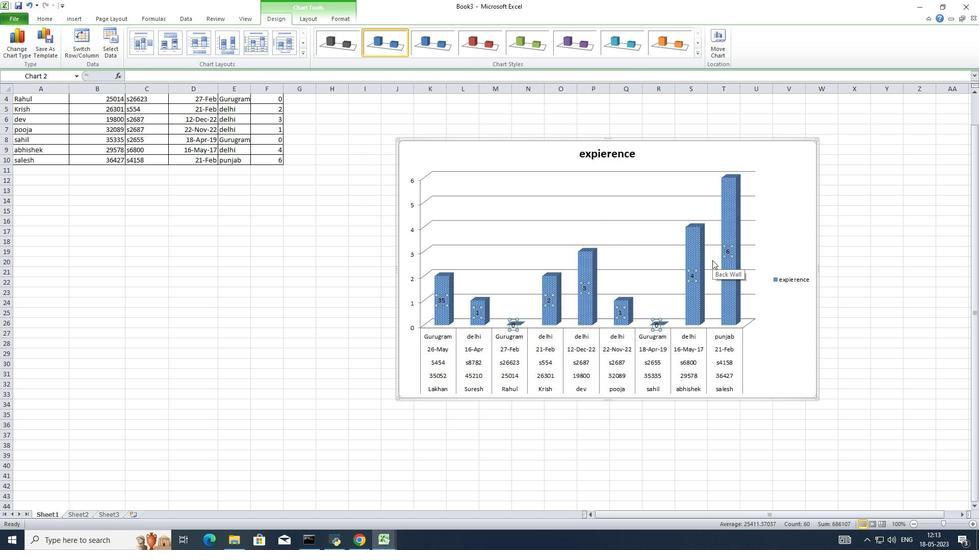 
Action: Mouse moved to (477, 311)
Screenshot: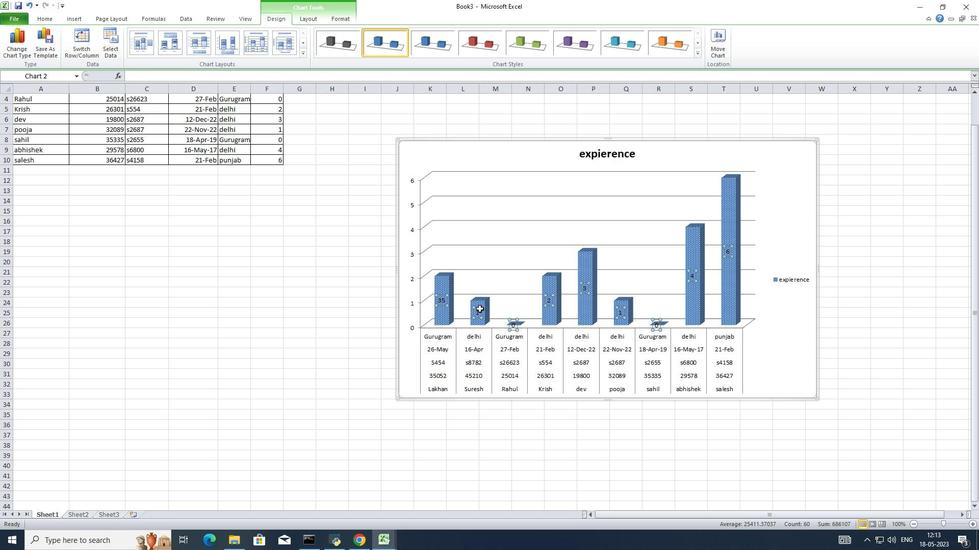 
Action: Mouse pressed left at (477, 311)
Screenshot: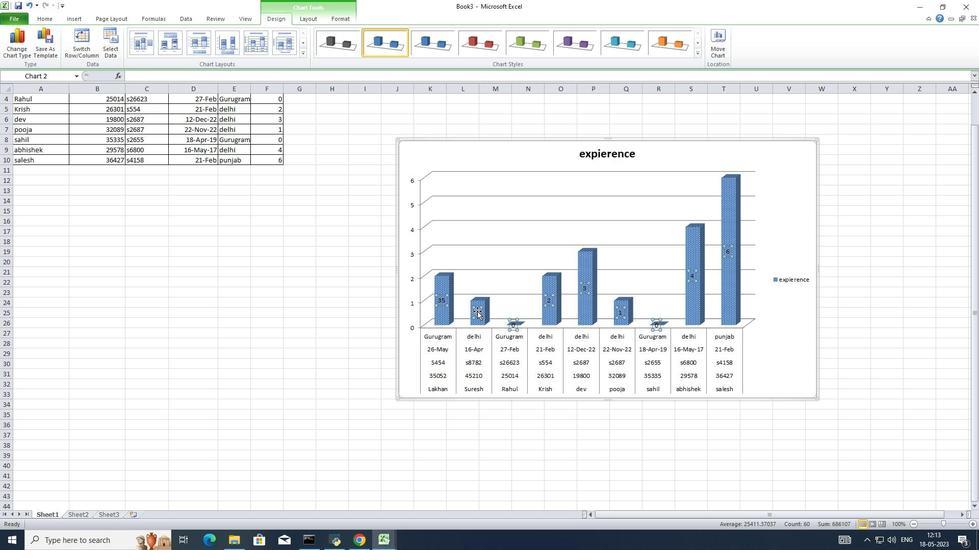 
Action: Mouse moved to (468, 308)
Screenshot: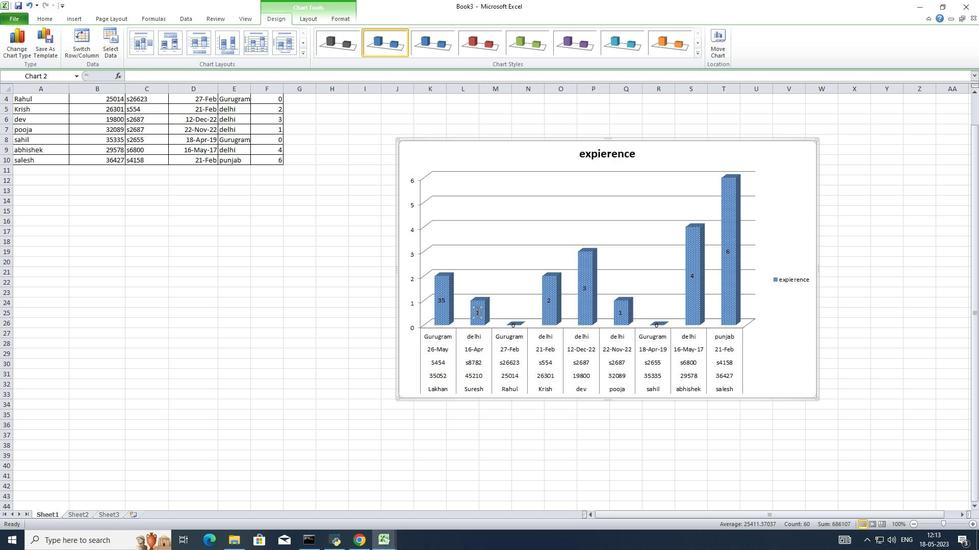 
Action: Key pressed 45
Screenshot: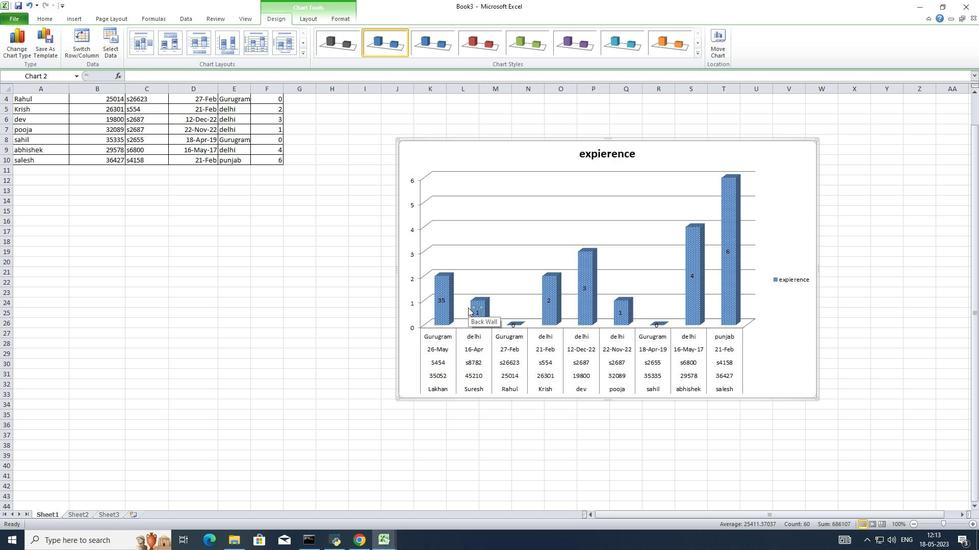
Action: Mouse moved to (479, 312)
Screenshot: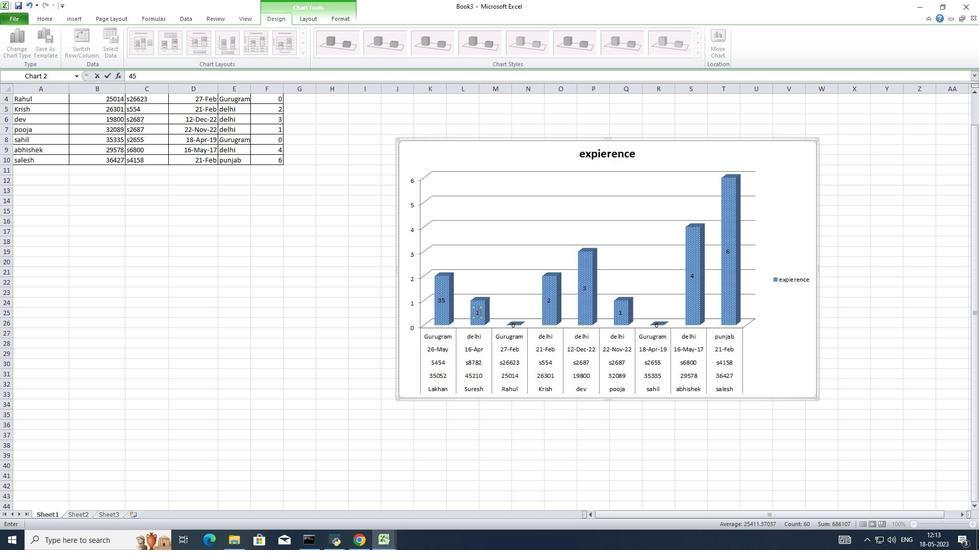 
Action: Mouse pressed left at (479, 312)
Screenshot: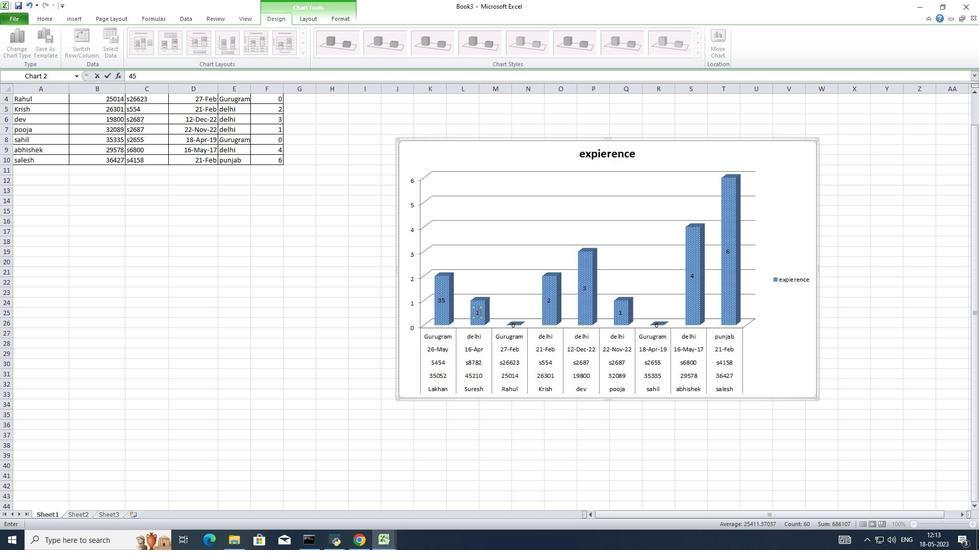 
Action: Mouse pressed left at (479, 312)
Screenshot: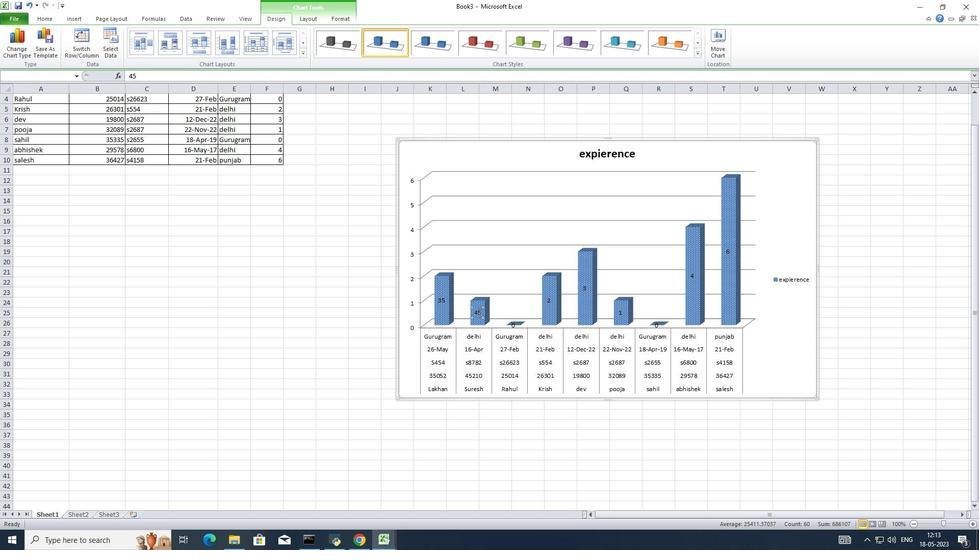 
Action: Mouse moved to (513, 323)
Screenshot: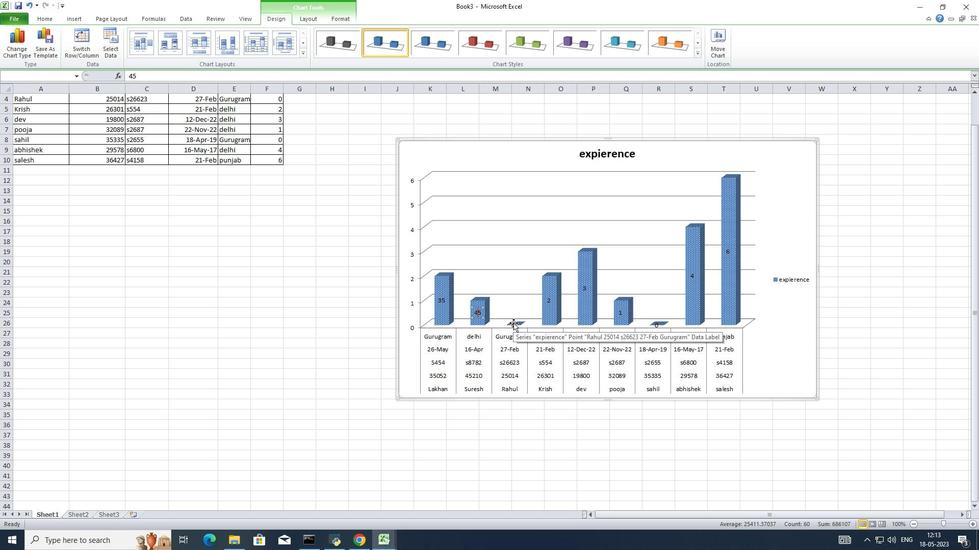 
Action: Mouse pressed left at (513, 323)
Screenshot: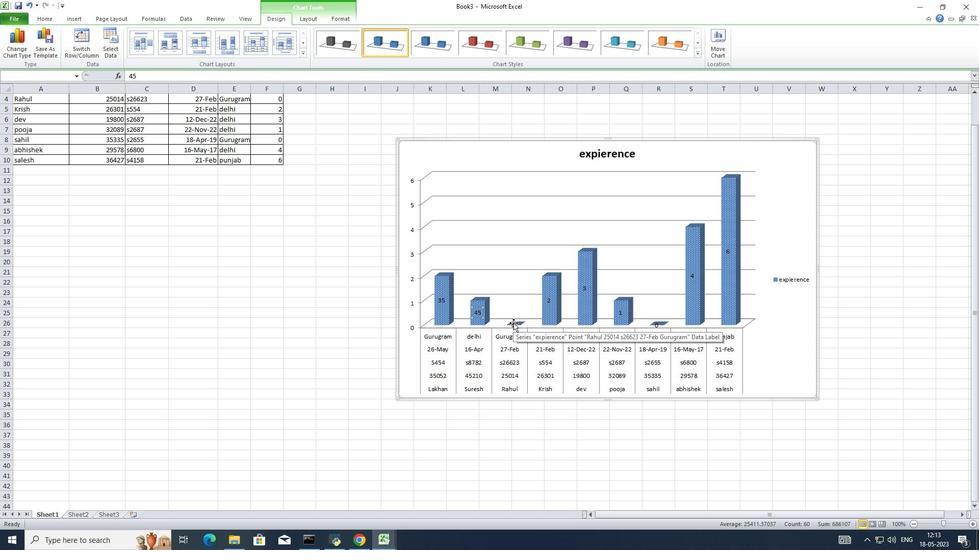 
Action: Mouse moved to (513, 320)
Screenshot: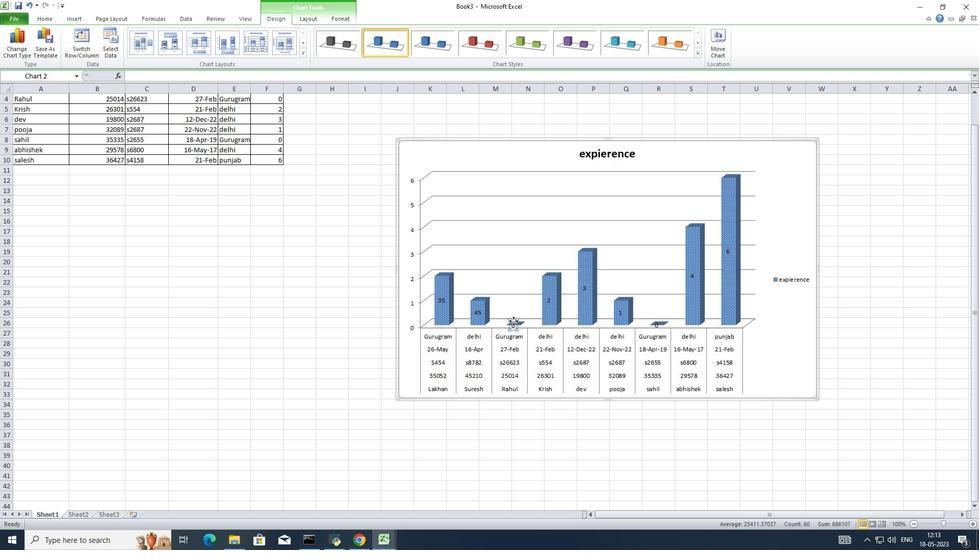 
Action: Mouse pressed left at (513, 321)
Screenshot: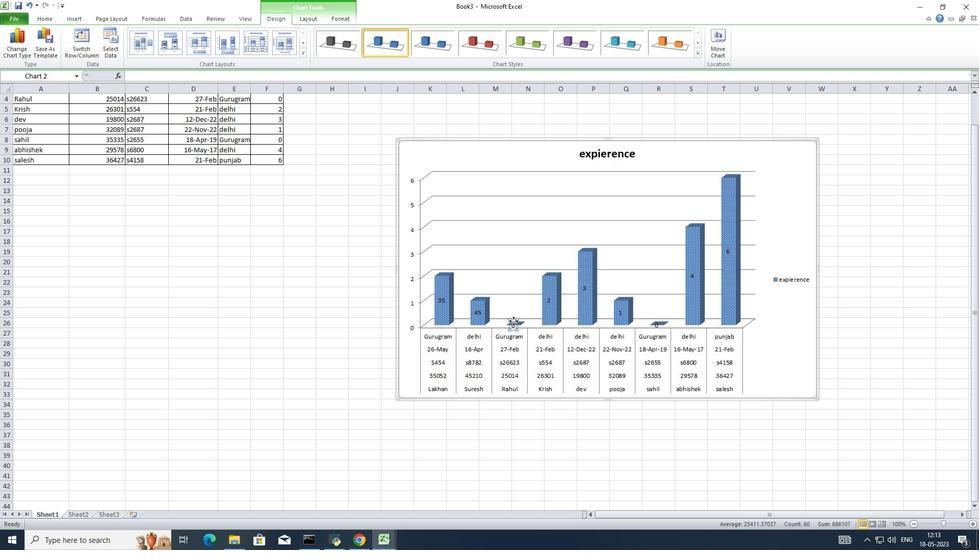 
Action: Mouse moved to (514, 308)
Screenshot: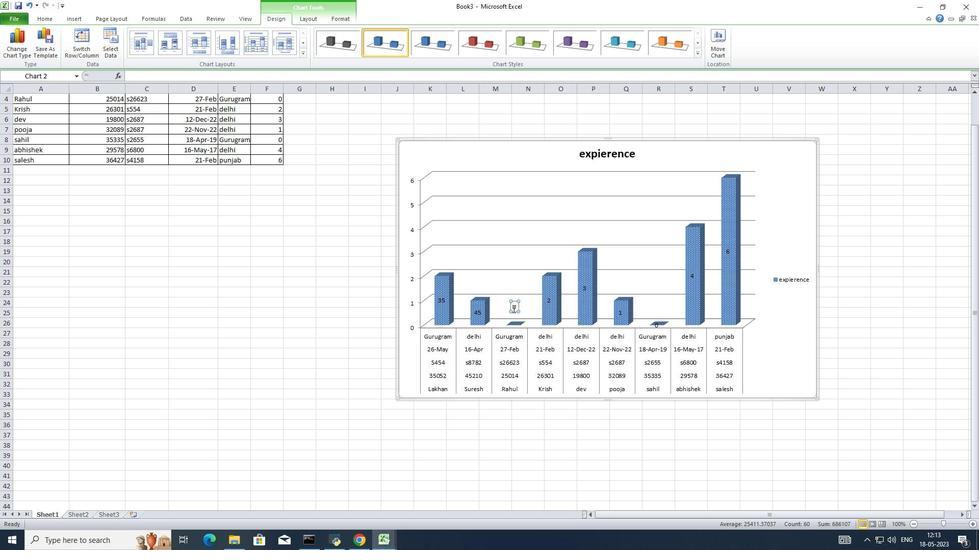 
Action: Mouse pressed left at (514, 308)
Screenshot: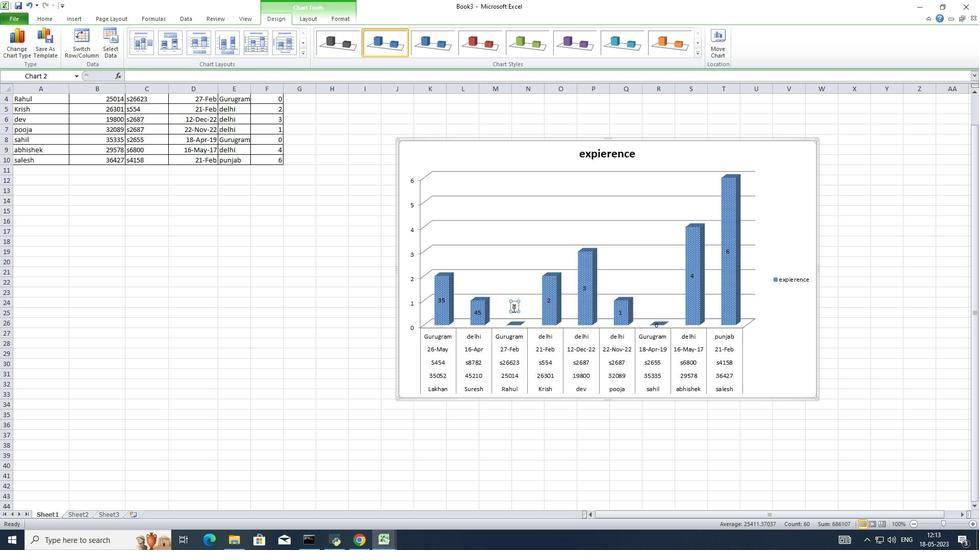 
Action: Mouse moved to (732, 290)
Screenshot: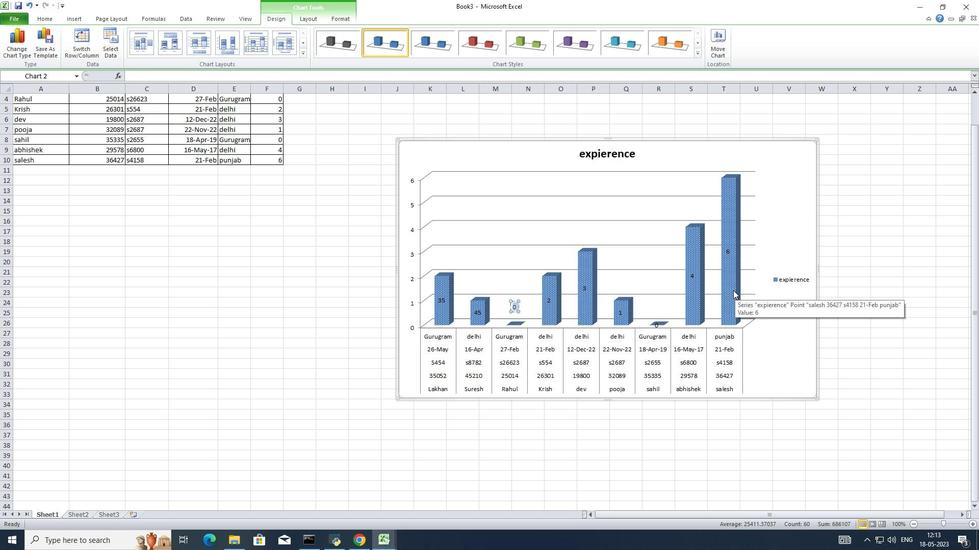
Action: Mouse pressed right at (732, 290)
Screenshot: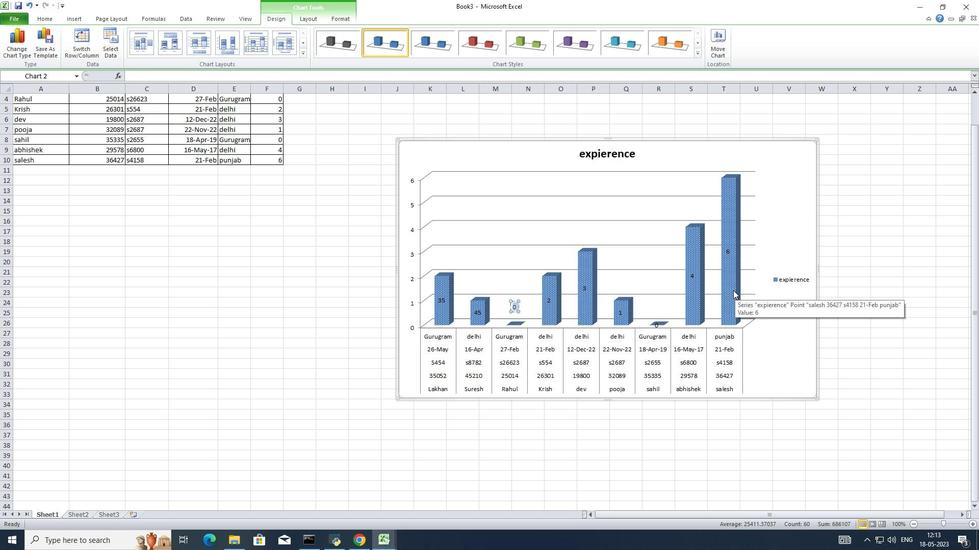 
Action: Mouse moved to (659, 218)
Screenshot: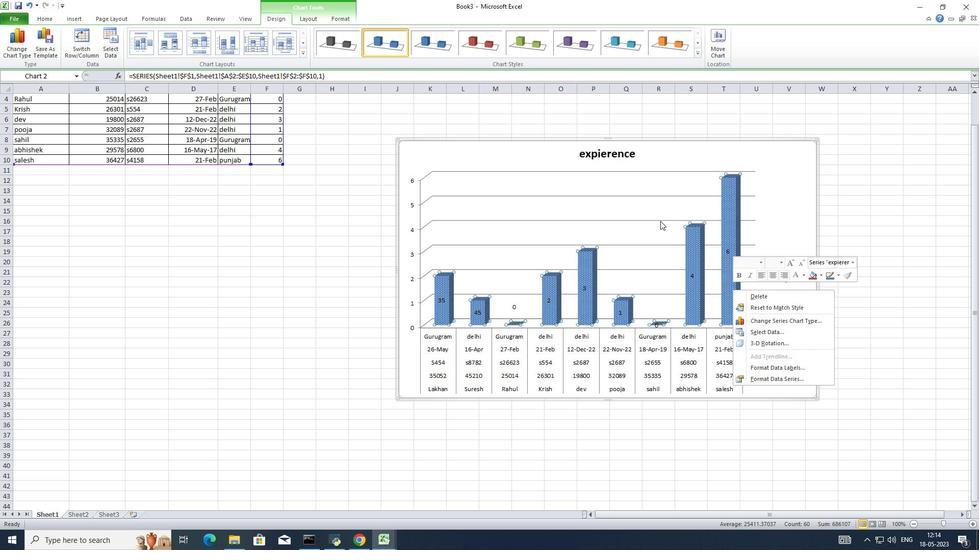 
Action: Mouse pressed left at (659, 218)
Screenshot: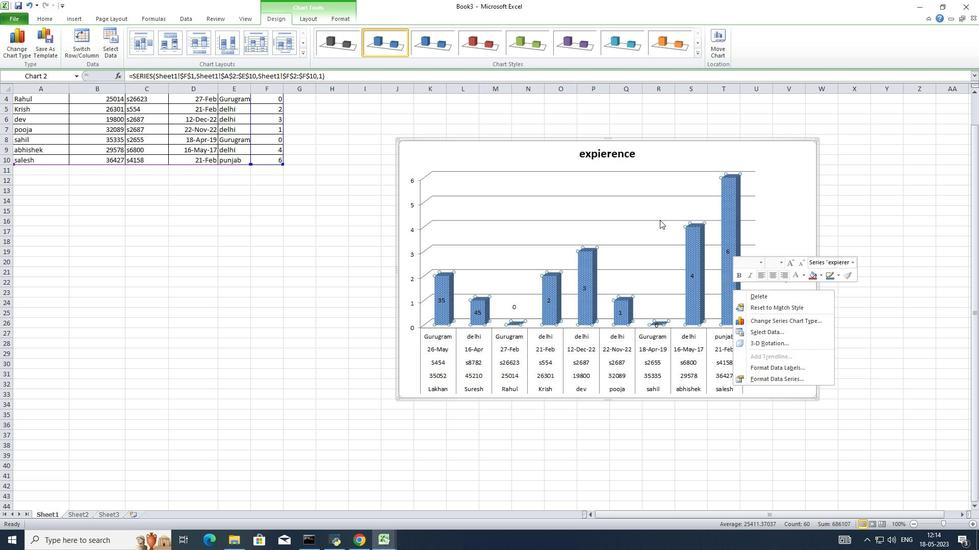 
Action: Mouse moved to (776, 279)
Screenshot: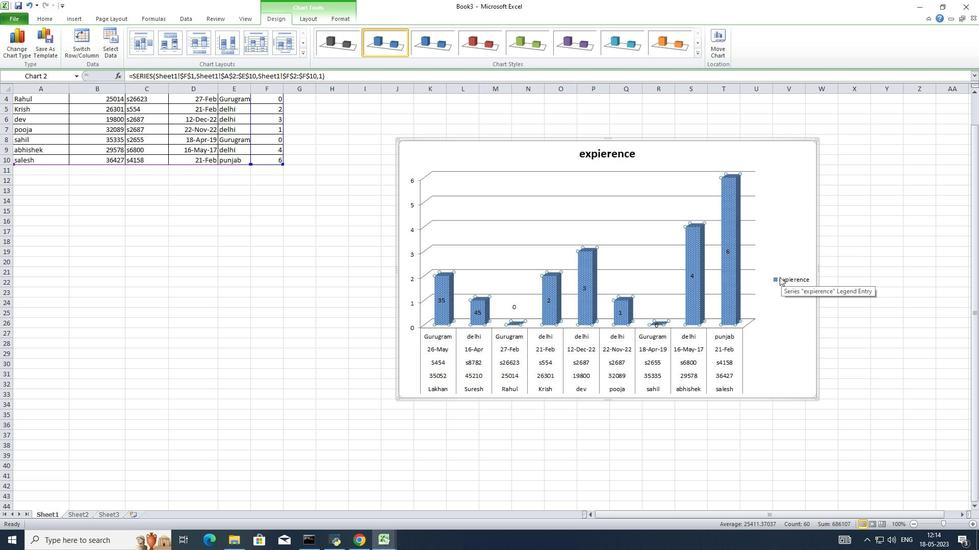 
Action: Mouse pressed right at (776, 279)
Screenshot: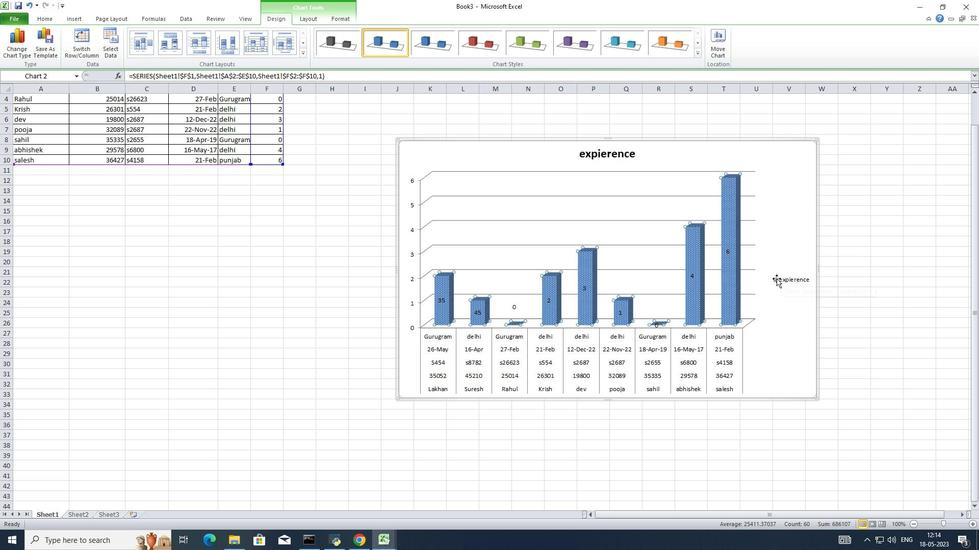 
Action: Mouse moved to (597, 419)
Screenshot: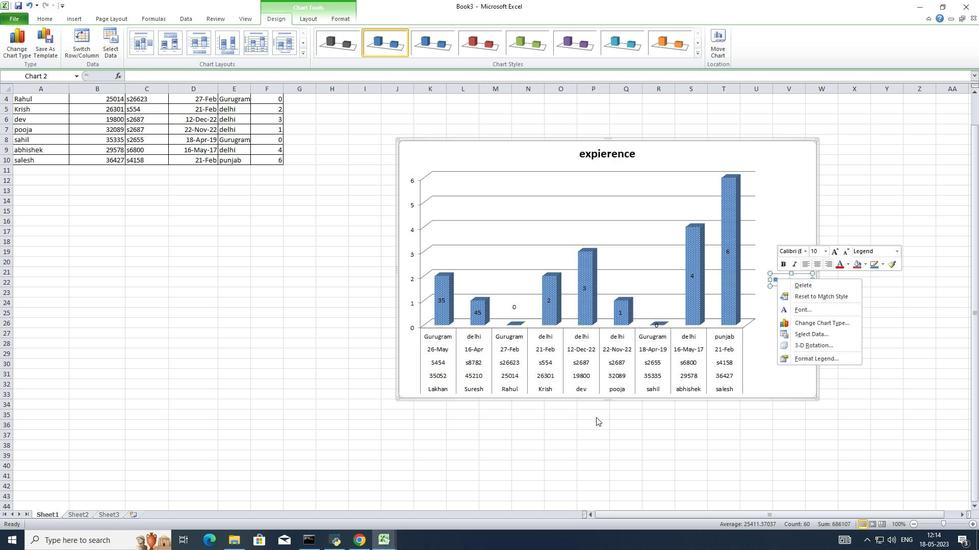 
Action: Mouse pressed left at (597, 419)
Screenshot: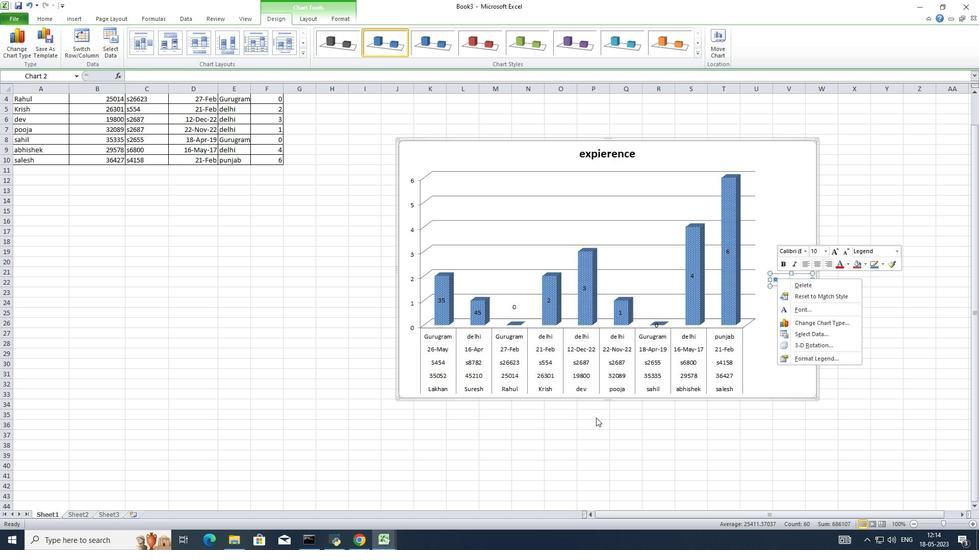 
Action: Mouse moved to (479, 312)
Screenshot: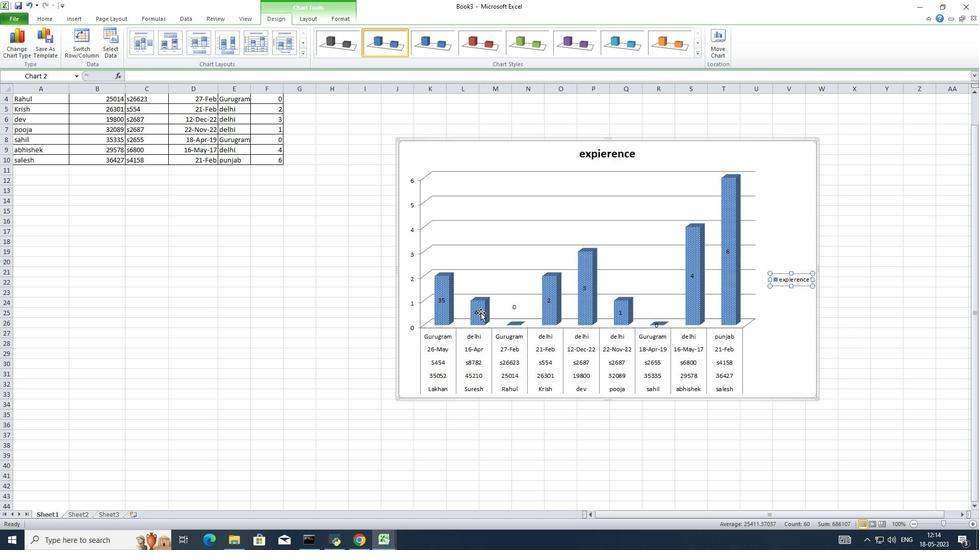 
Action: Mouse pressed left at (479, 312)
Screenshot: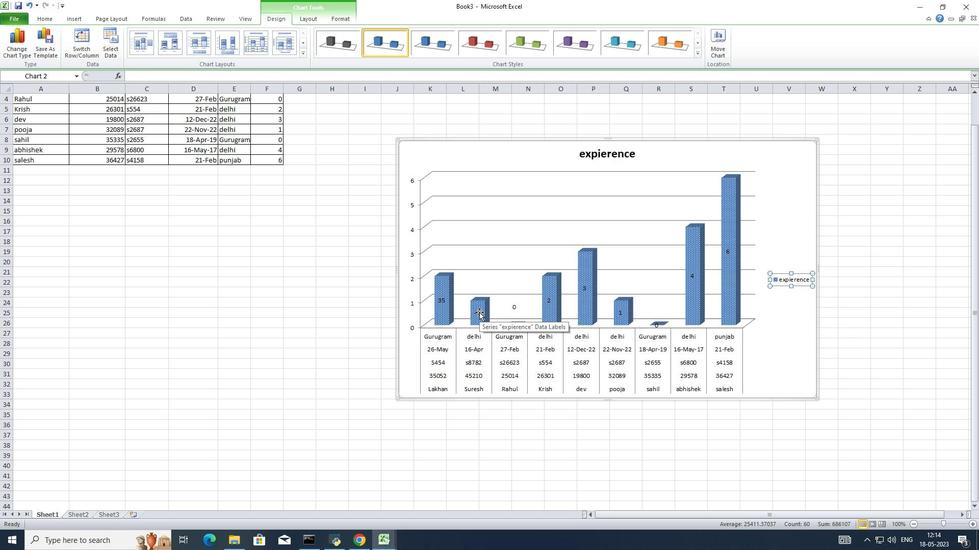 
Action: Mouse moved to (202, 288)
Screenshot: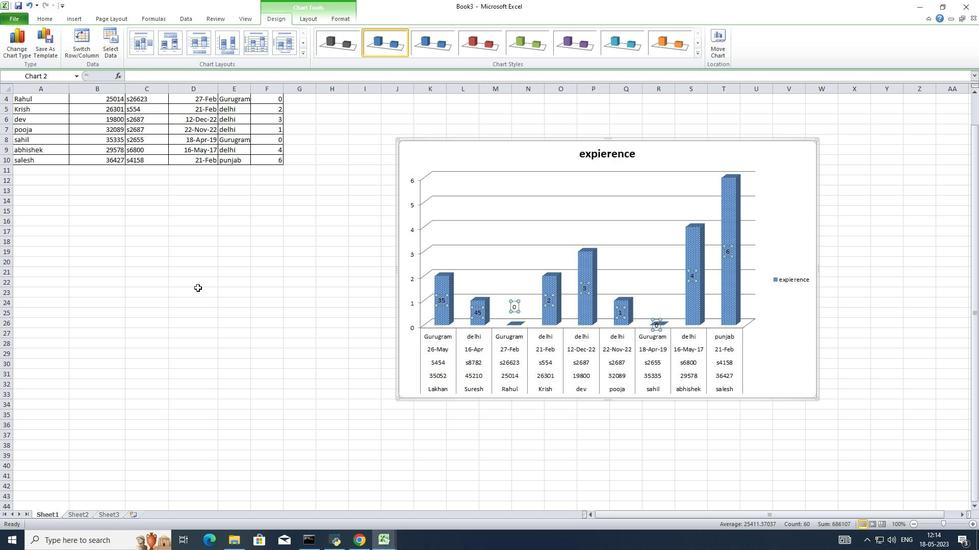 
Action: Mouse pressed left at (200, 288)
Screenshot: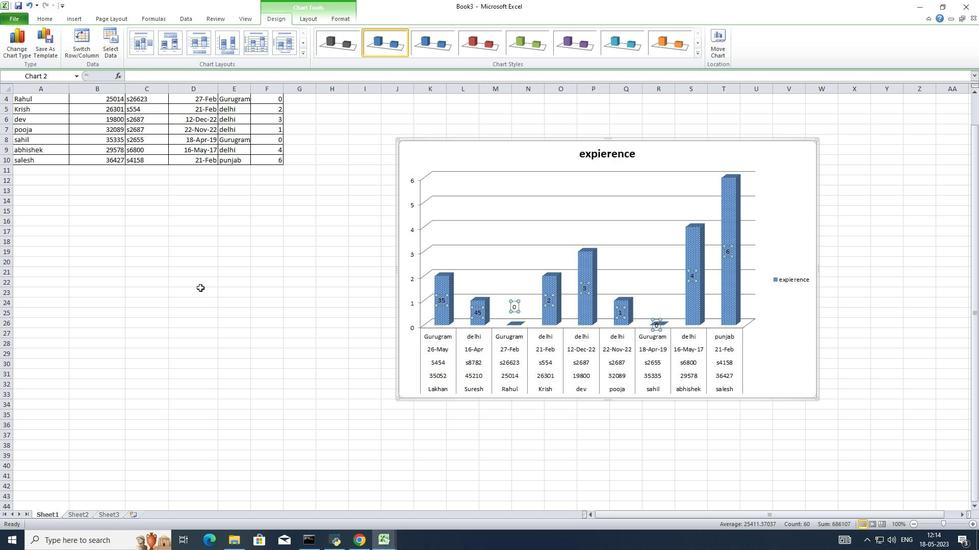 
Action: Mouse moved to (207, 284)
Screenshot: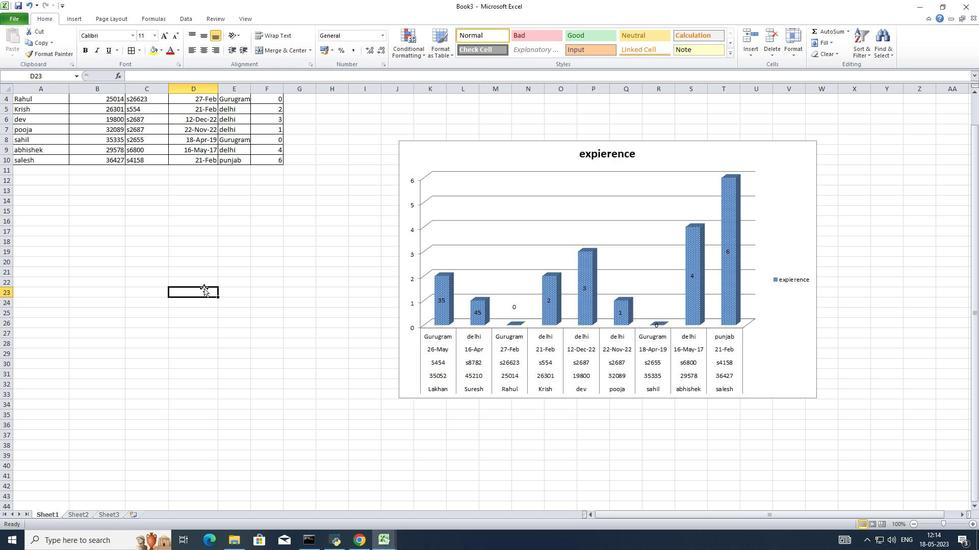 
Action: Mouse scrolled (207, 285) with delta (0, 0)
Screenshot: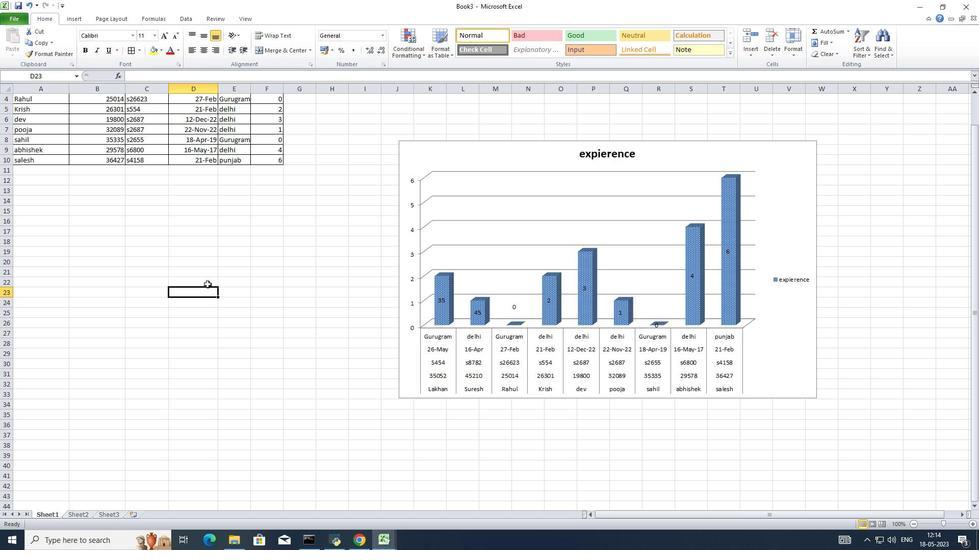 
Action: Mouse moved to (208, 284)
Screenshot: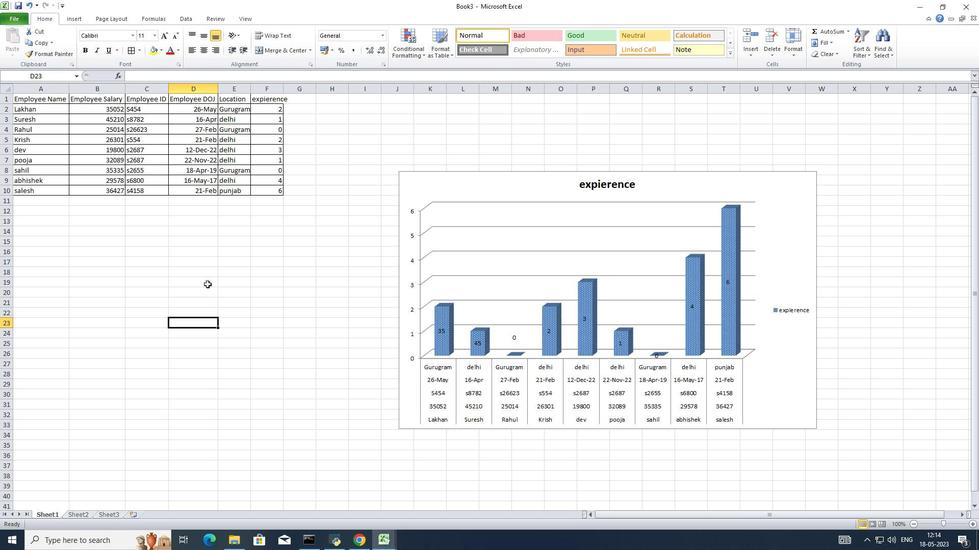 
Action: Mouse scrolled (208, 285) with delta (0, 0)
Screenshot: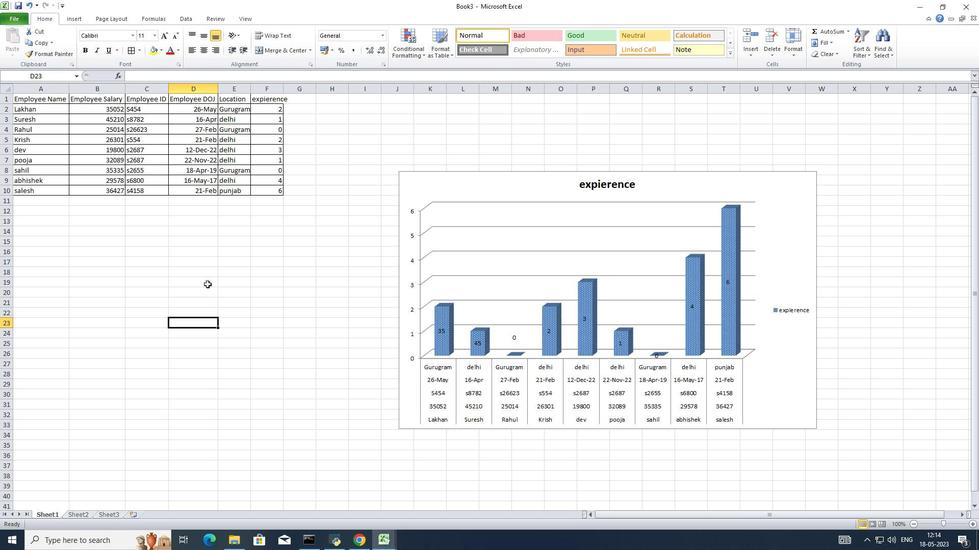 
Action: Mouse moved to (208, 284)
Screenshot: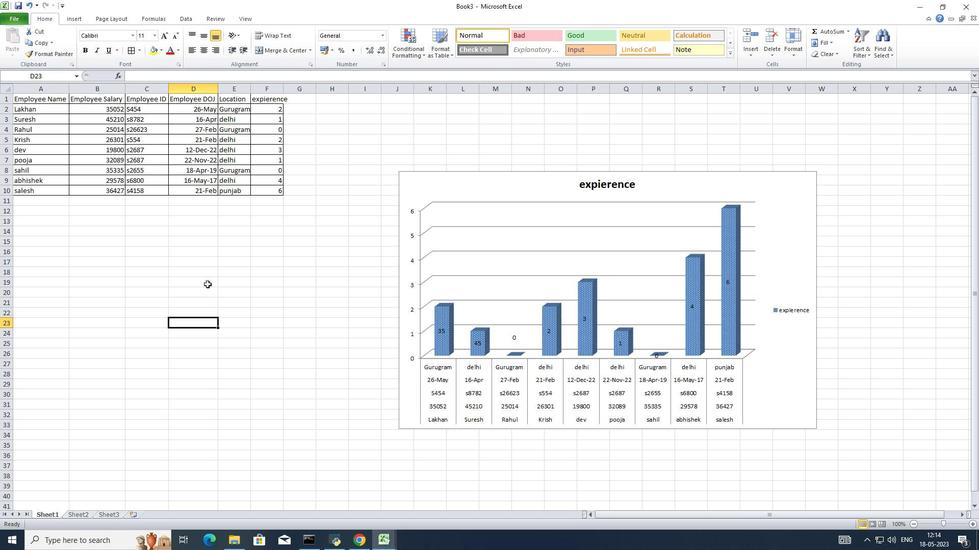 
Action: Mouse scrolled (208, 285) with delta (0, 0)
Screenshot: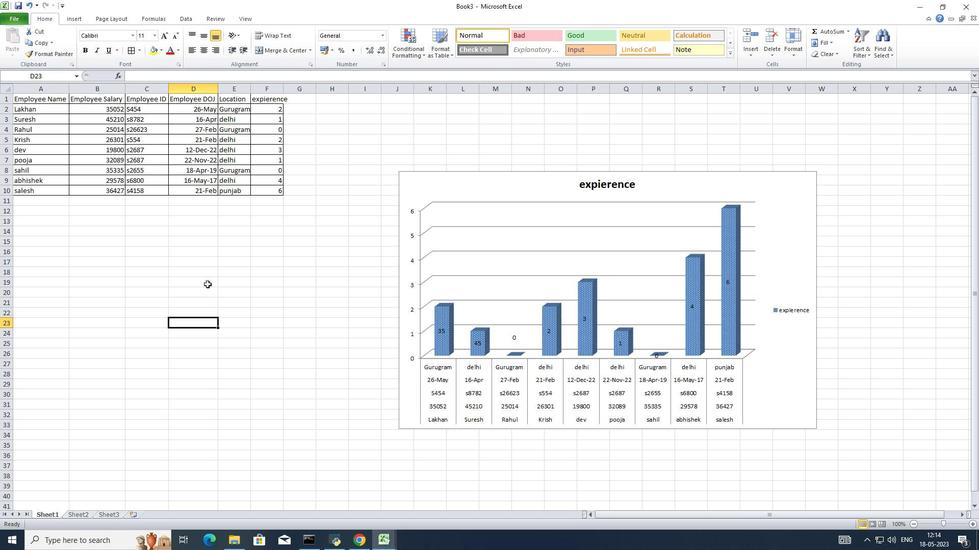 
Action: Mouse moved to (208, 284)
Screenshot: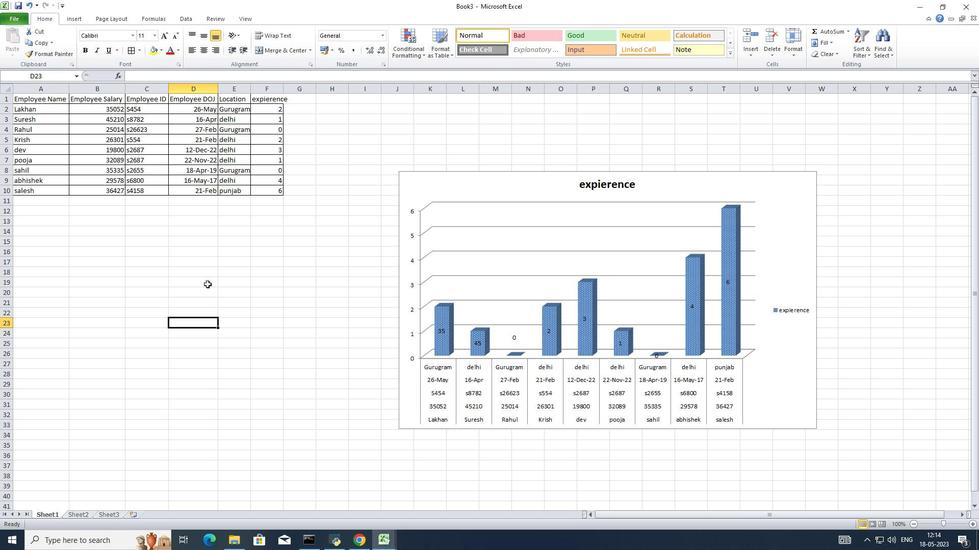 
Action: Mouse scrolled (208, 285) with delta (0, 0)
Screenshot: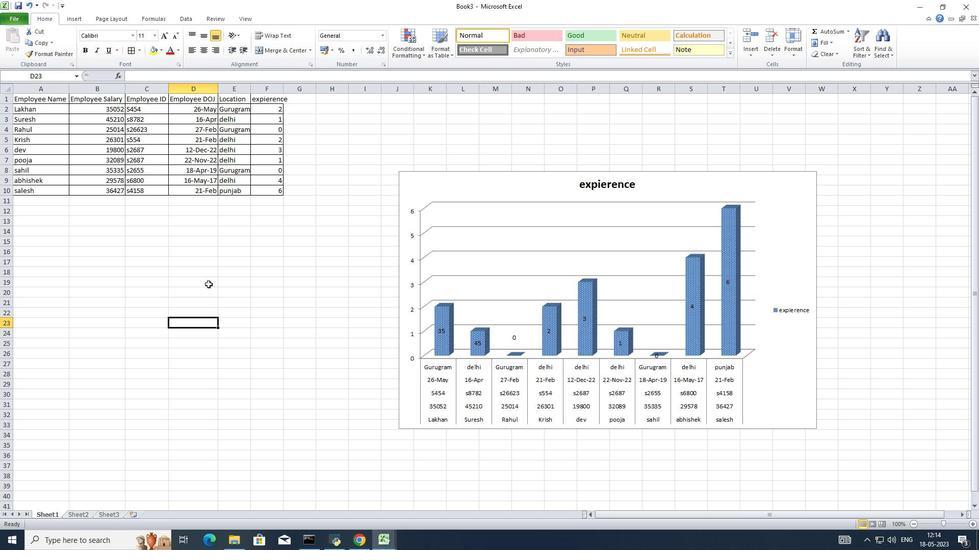 
Action: Mouse moved to (441, 332)
Screenshot: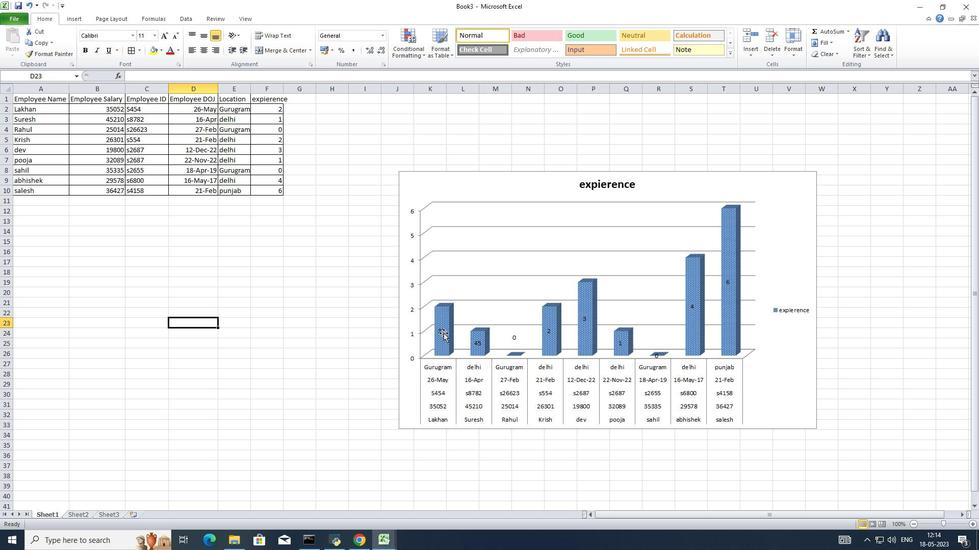 
Action: Mouse pressed left at (441, 332)
Screenshot: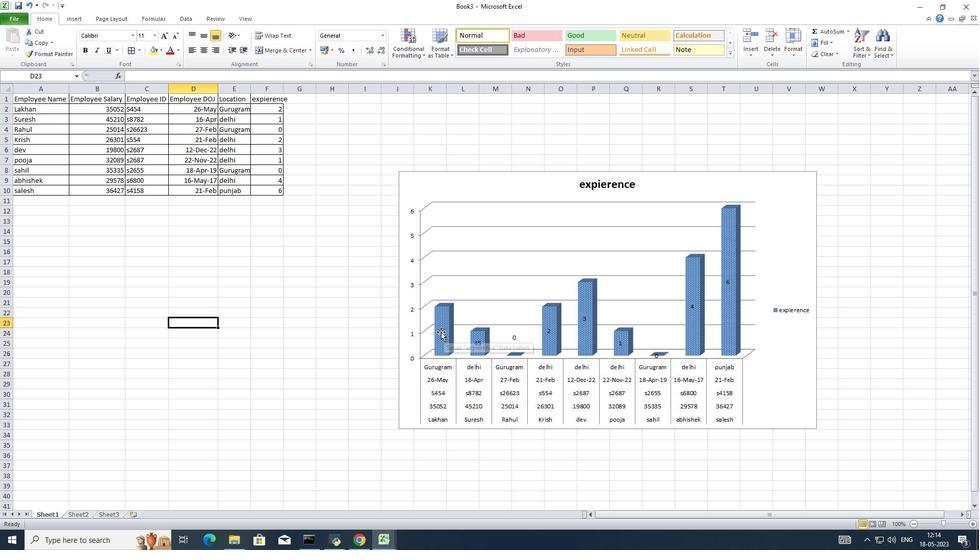 
Action: Mouse moved to (507, 374)
Screenshot: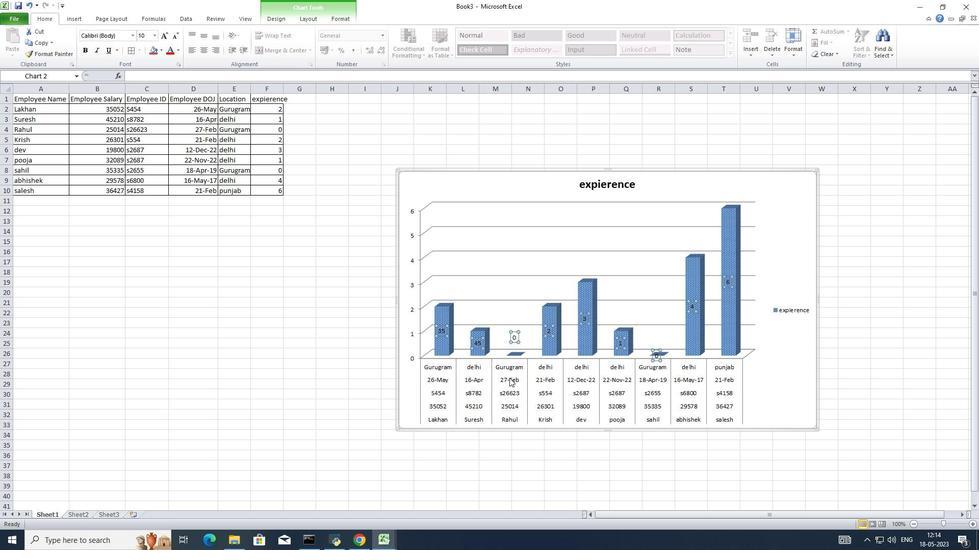 
Action: Key pressed 2
Screenshot: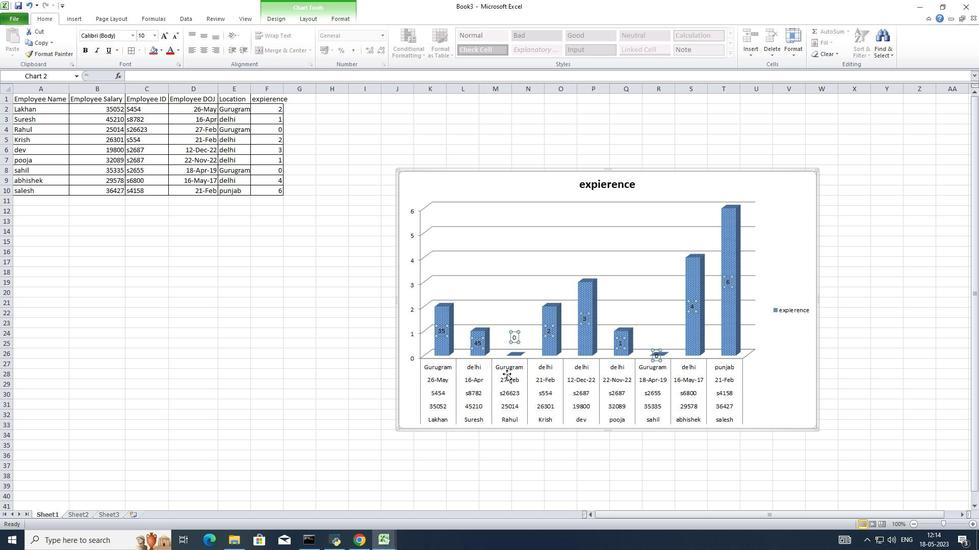 
Action: Mouse moved to (478, 343)
Screenshot: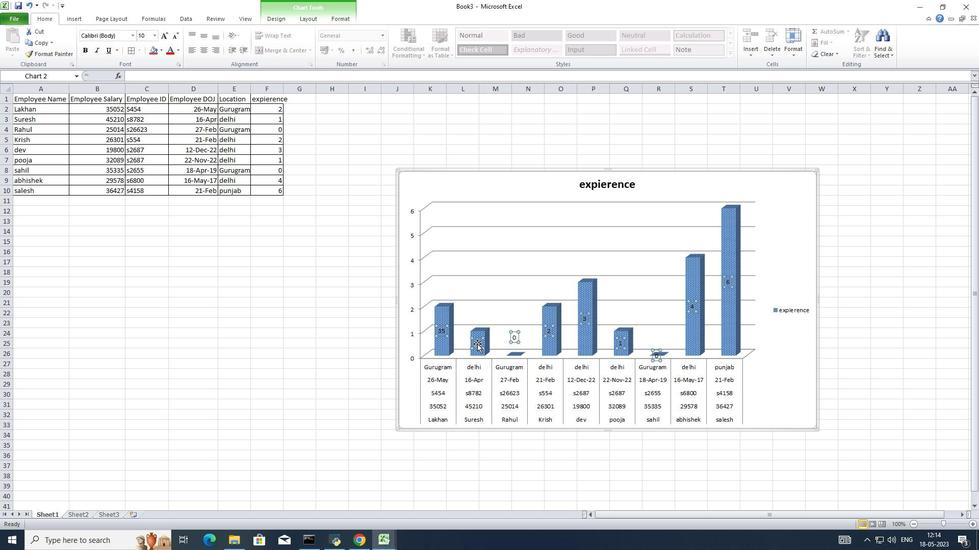 
Action: Mouse pressed left at (478, 343)
Screenshot: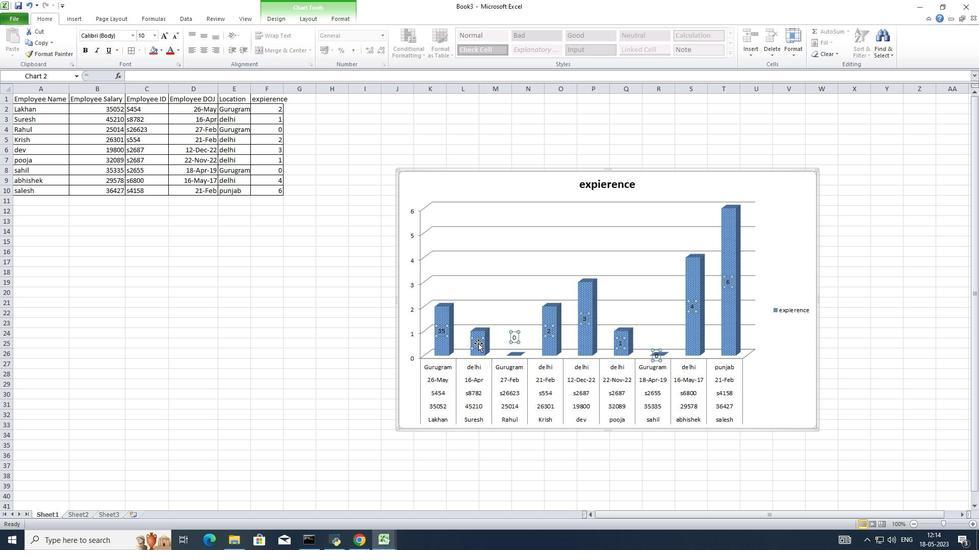 
Action: Mouse moved to (442, 331)
Screenshot: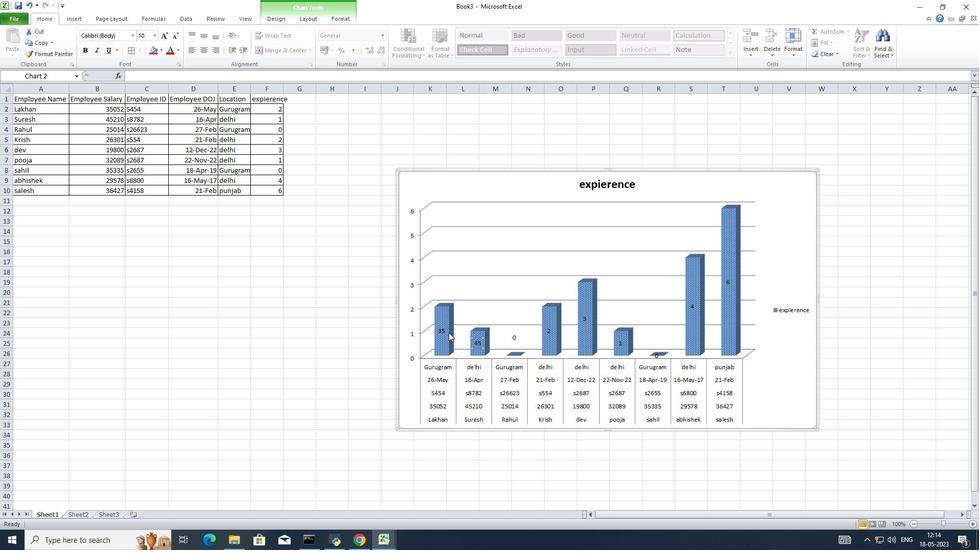 
Action: Mouse pressed left at (442, 331)
Screenshot: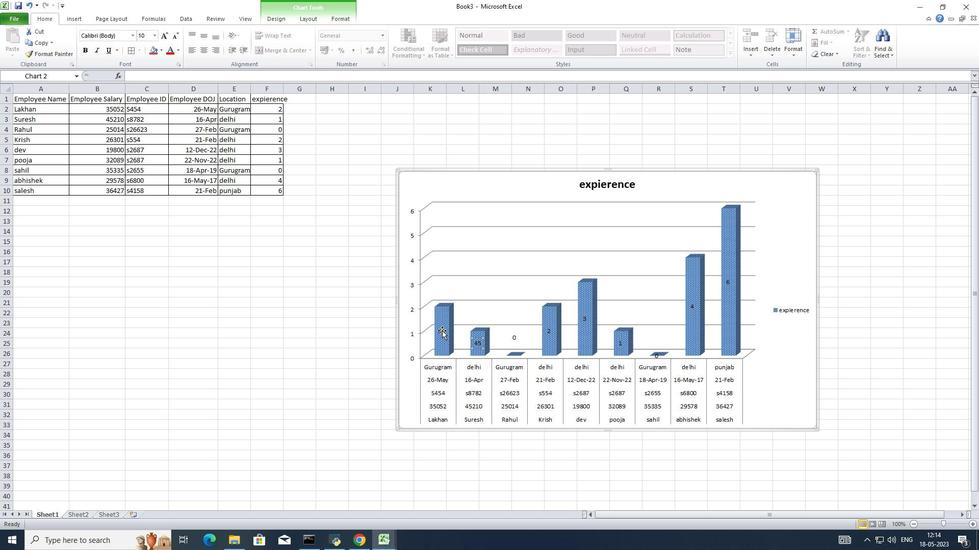 
Action: Mouse moved to (444, 332)
Screenshot: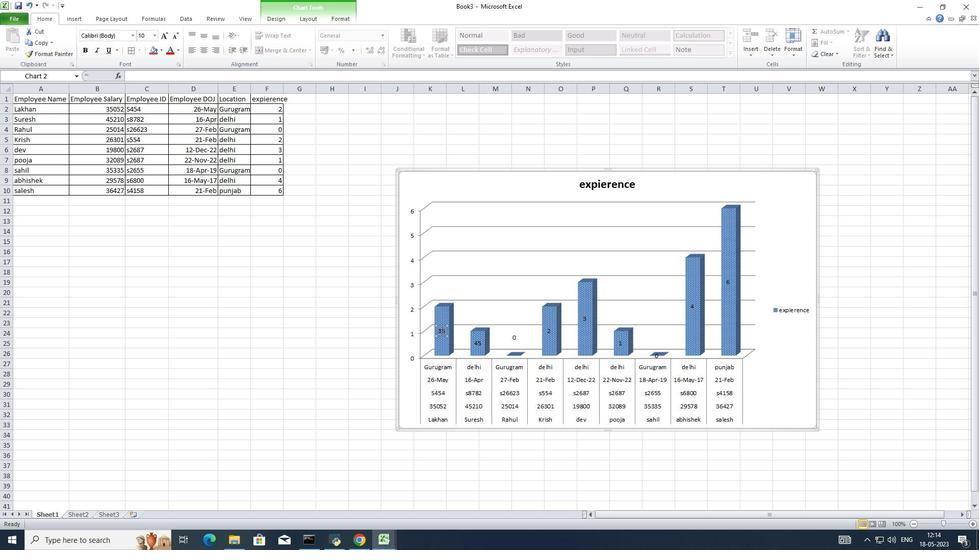 
Action: Mouse pressed left at (444, 332)
Screenshot: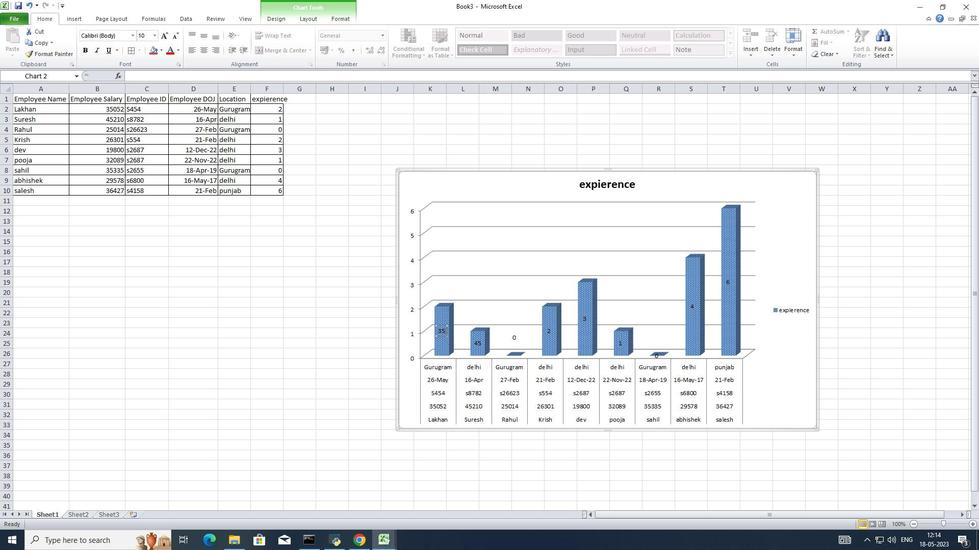 
Action: Mouse moved to (430, 331)
Screenshot: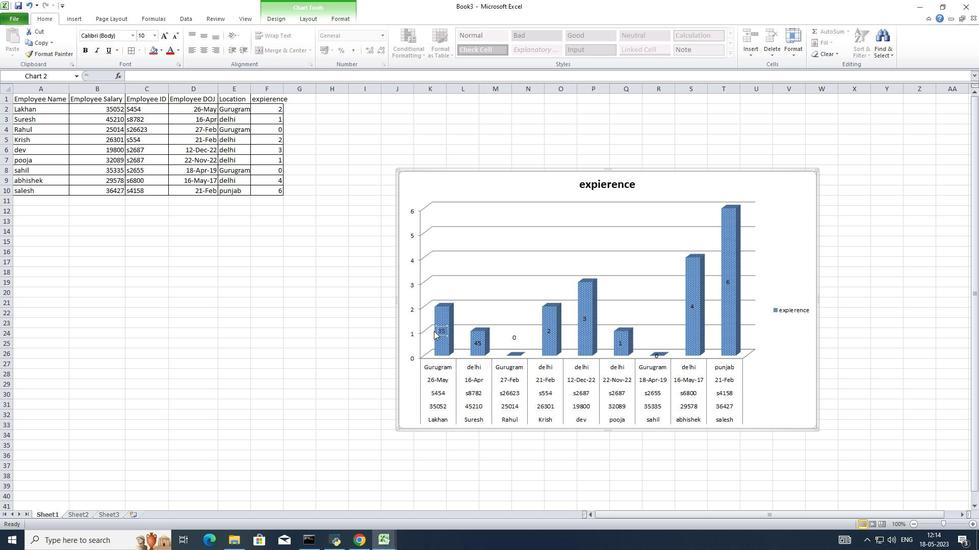 
Action: Key pressed 2
Screenshot: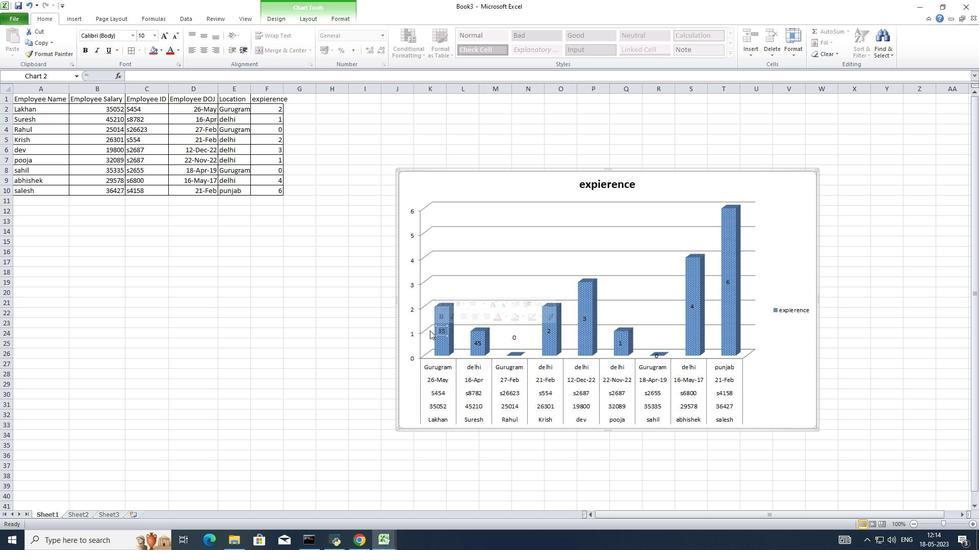 
Action: Mouse moved to (478, 345)
Screenshot: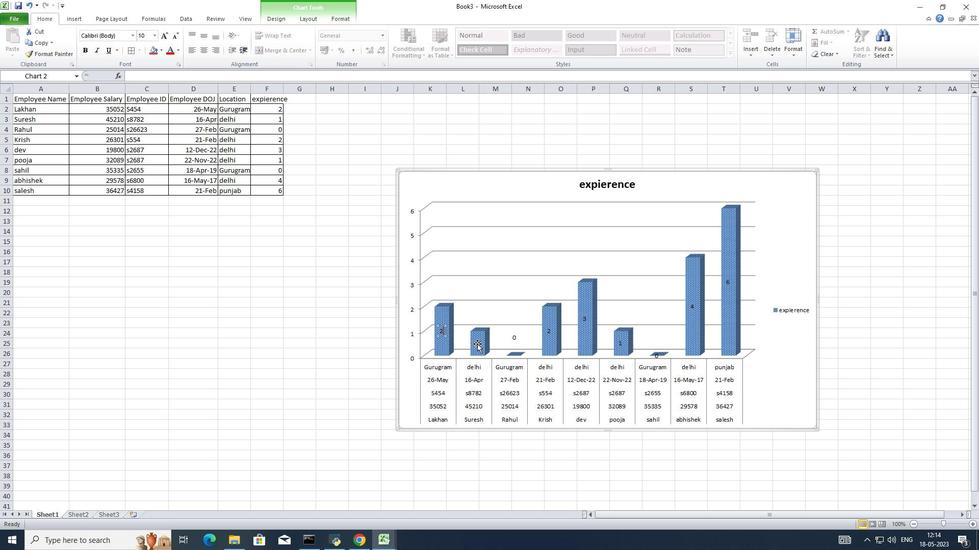 
Action: Mouse pressed left at (478, 345)
Screenshot: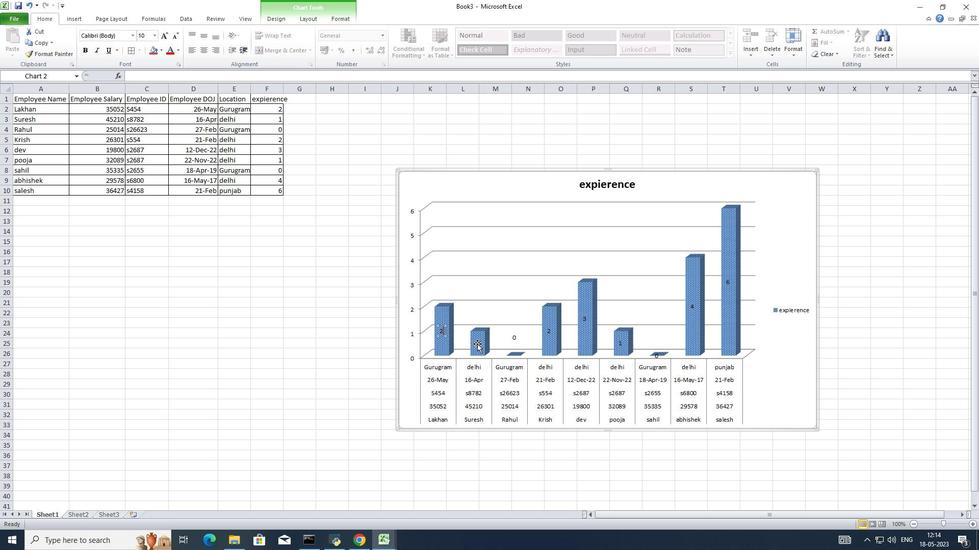 
Action: Mouse moved to (479, 344)
Screenshot: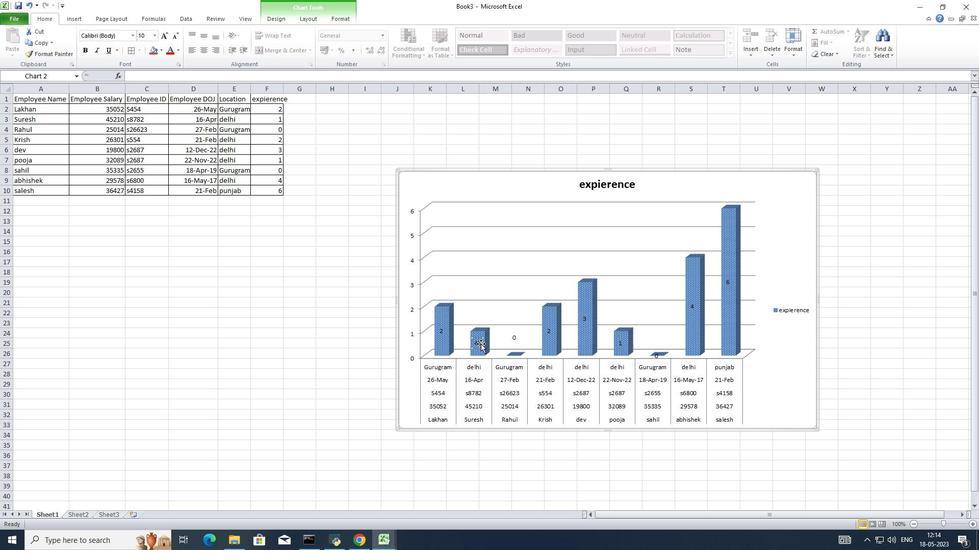 
Action: Mouse pressed left at (479, 344)
Screenshot: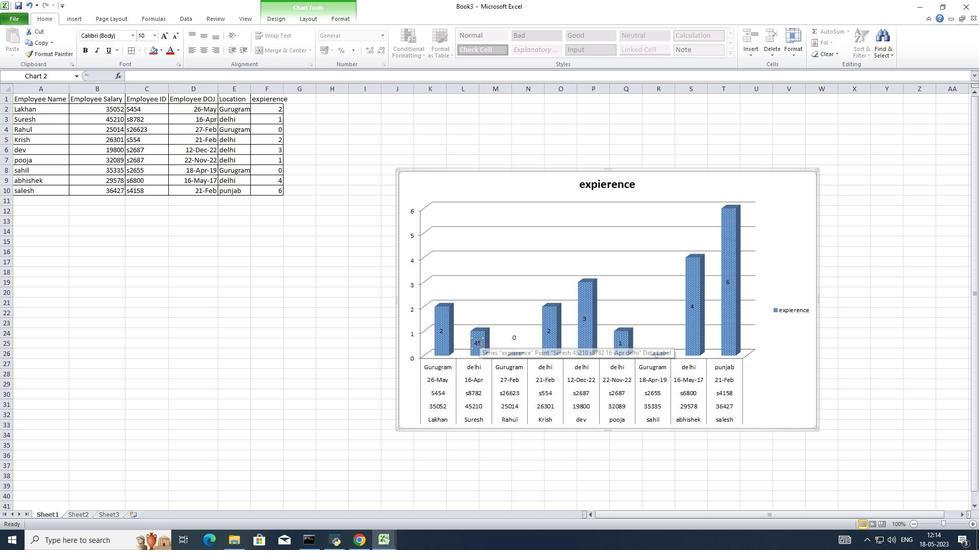 
Action: Mouse moved to (467, 342)
Screenshot: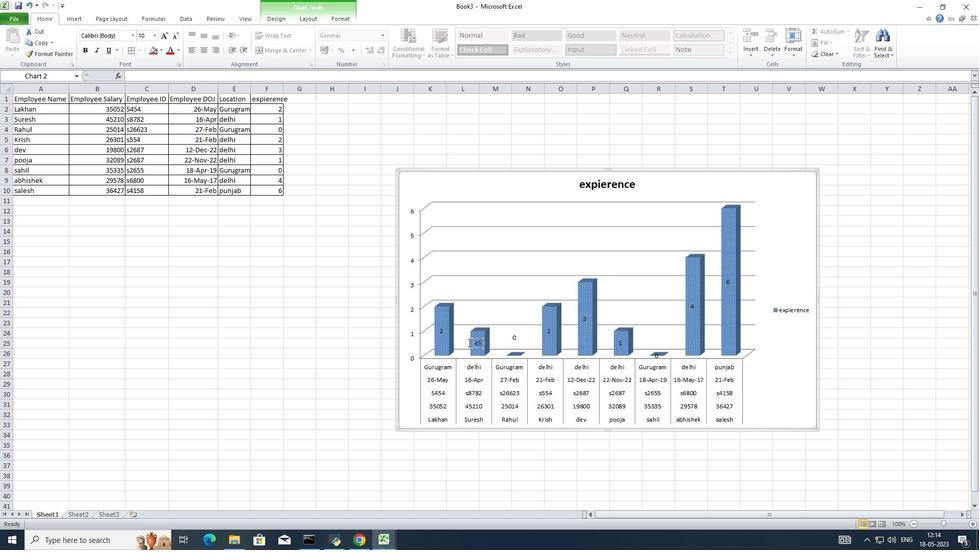 
Action: Key pressed 1
Screenshot: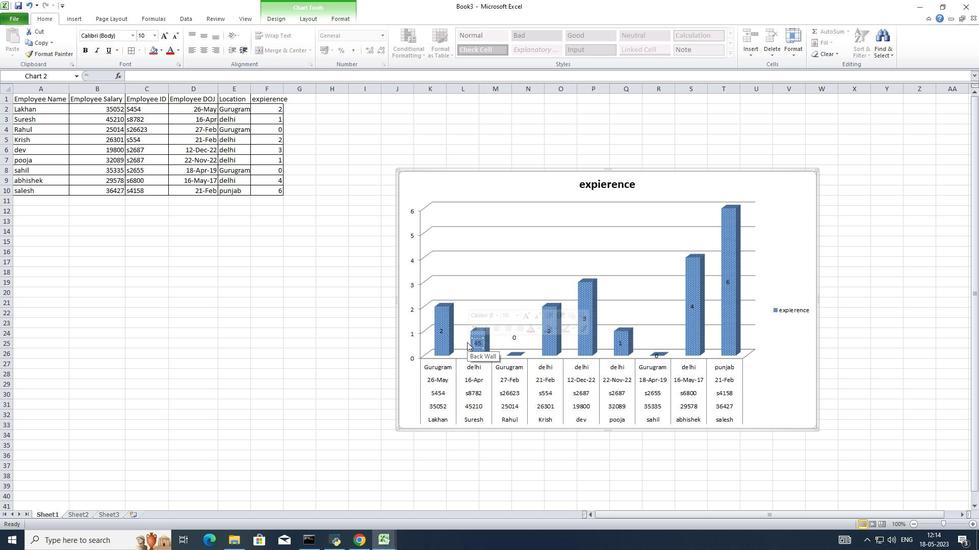 
Action: Mouse moved to (525, 283)
Screenshot: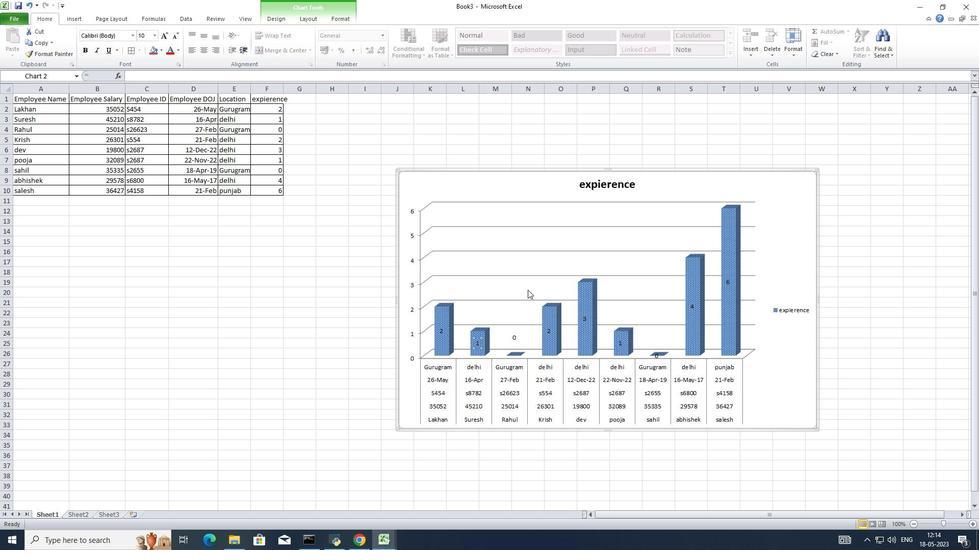 
Action: Mouse pressed left at (525, 283)
Screenshot: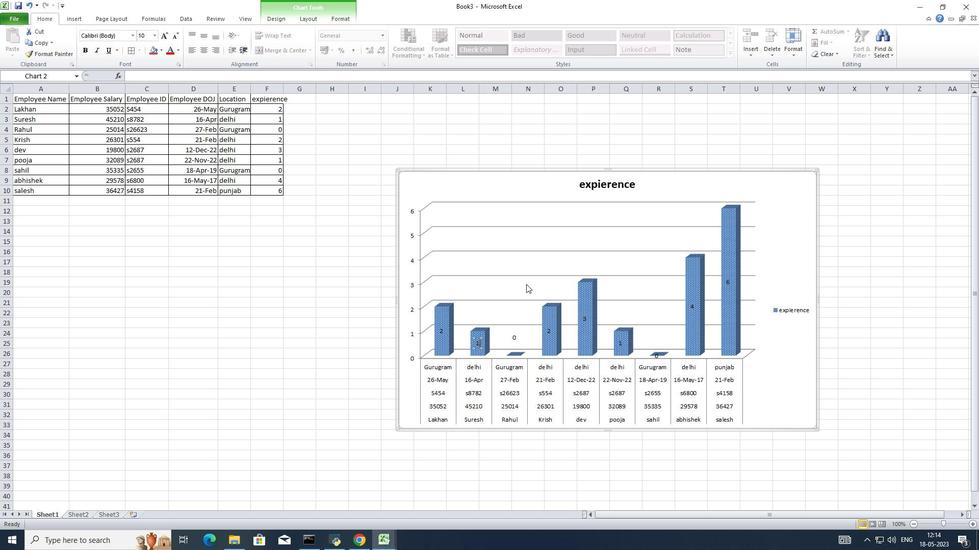 
Action: Mouse moved to (290, 223)
Screenshot: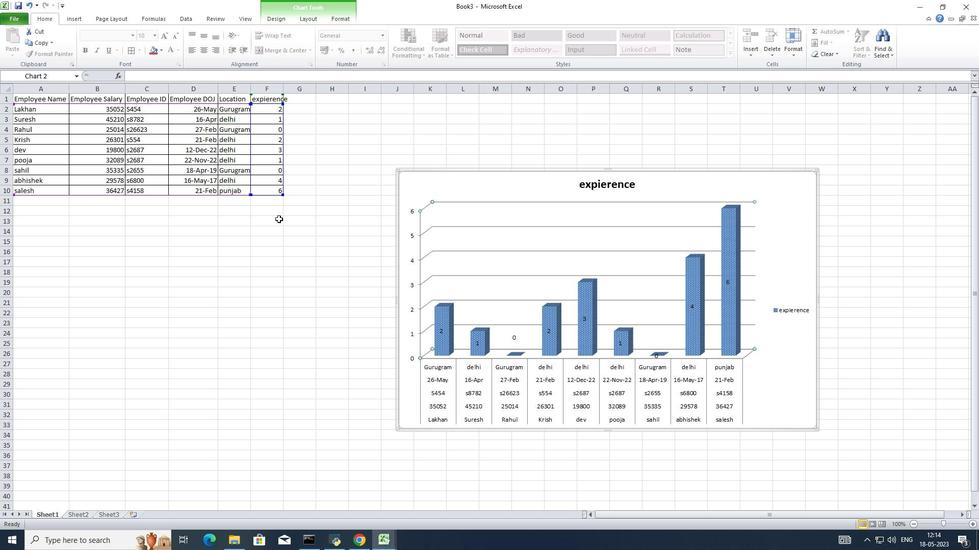 
